 Task: Search one way flight ticket for 5 adults, 2 children, 1 infant in seat and 2 infants on lap in economy from Oklahoma City: Will Rogers World Airport to Raleigh: Raleigh-durham International Airport on 8-5-2023. Choice of flights is Delta. Number of bags: 6 checked bags. Price is upto 77000. Outbound departure time preference is 8:30.
Action: Mouse moved to (424, 365)
Screenshot: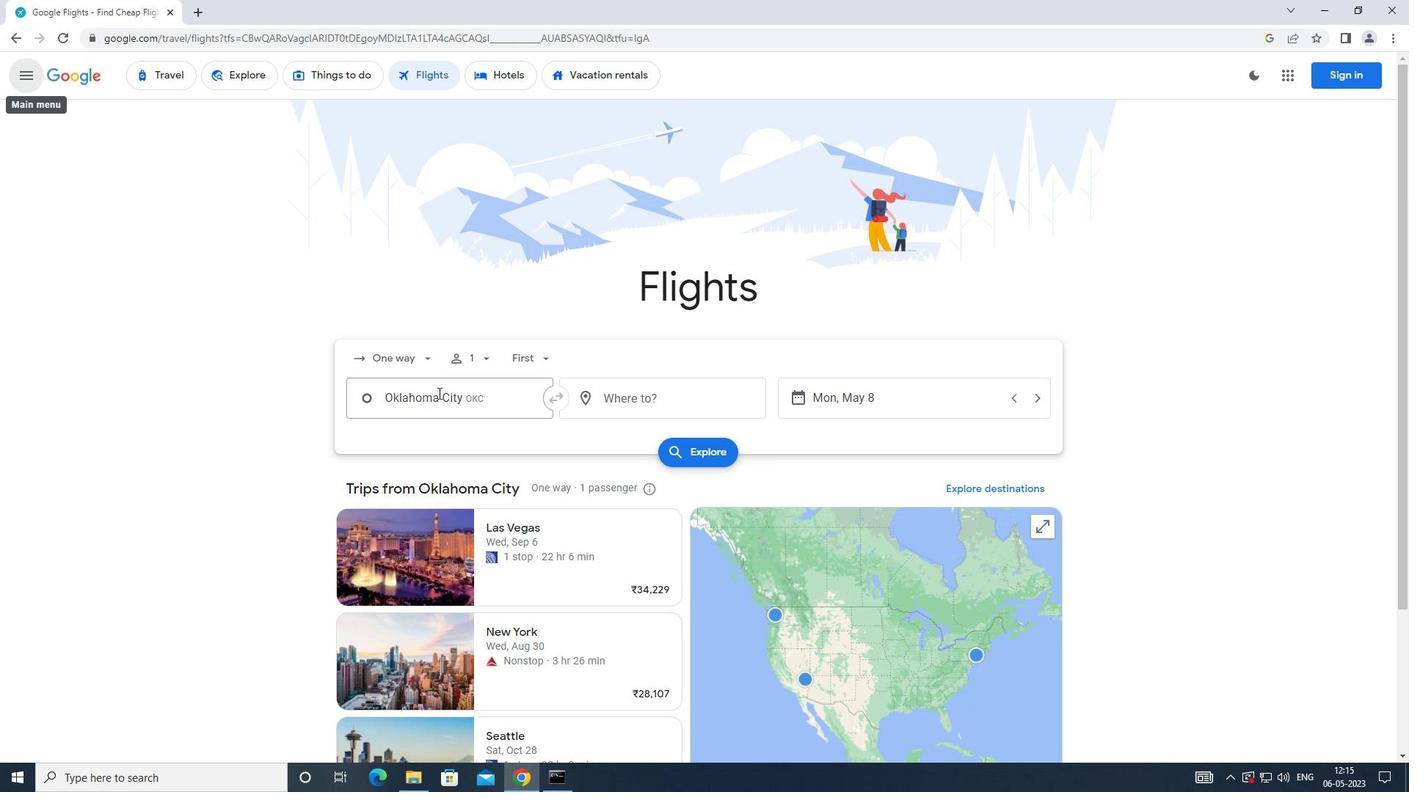 
Action: Mouse pressed left at (424, 365)
Screenshot: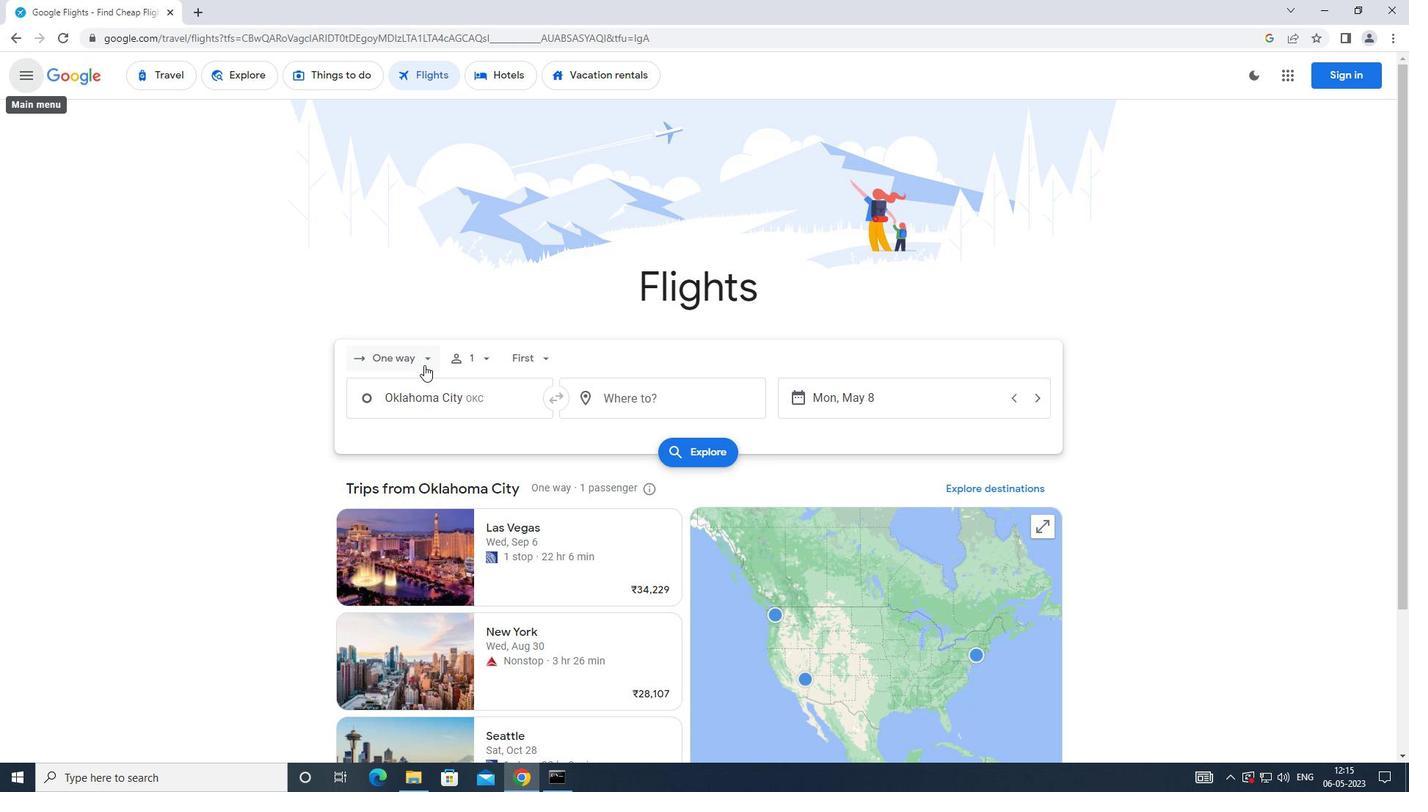 
Action: Mouse moved to (418, 417)
Screenshot: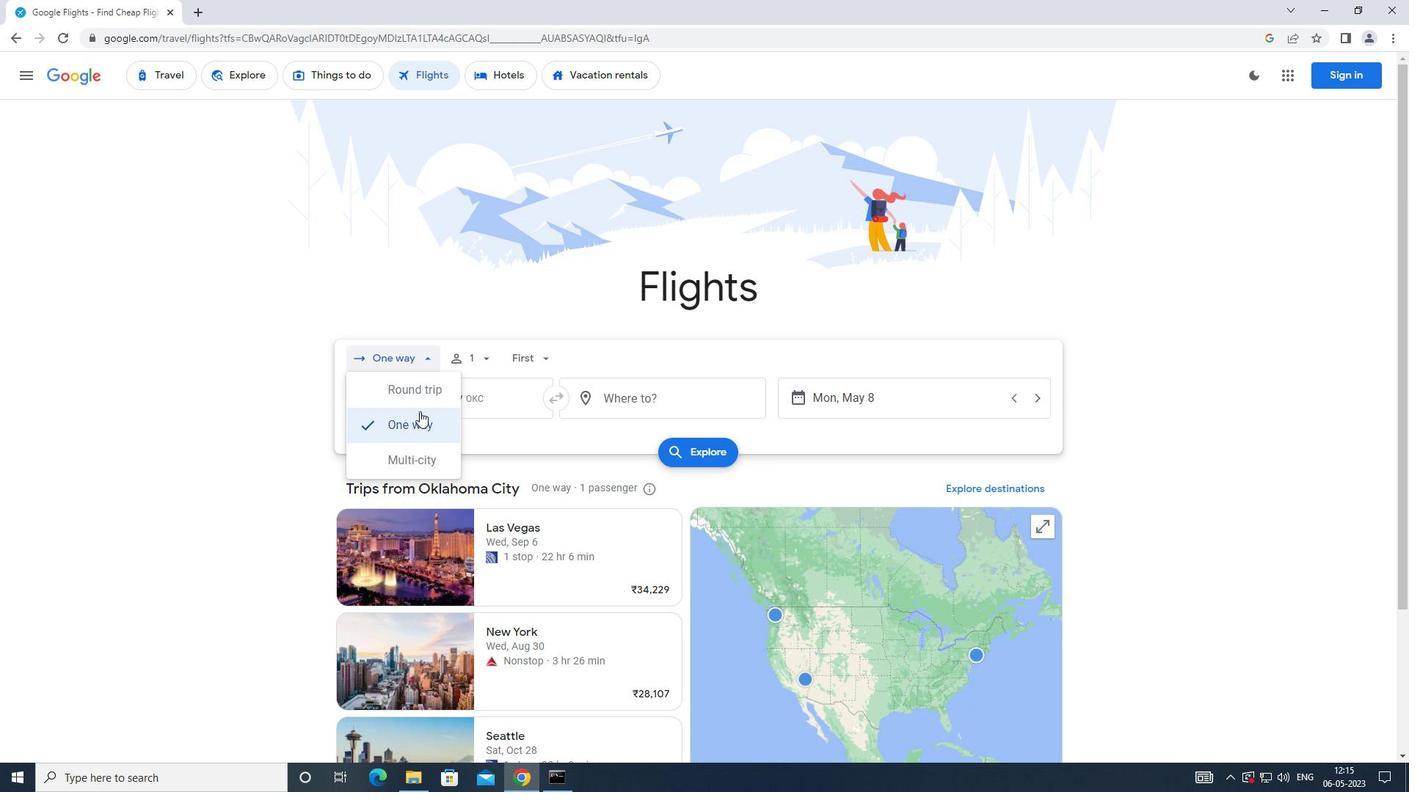 
Action: Mouse pressed left at (418, 417)
Screenshot: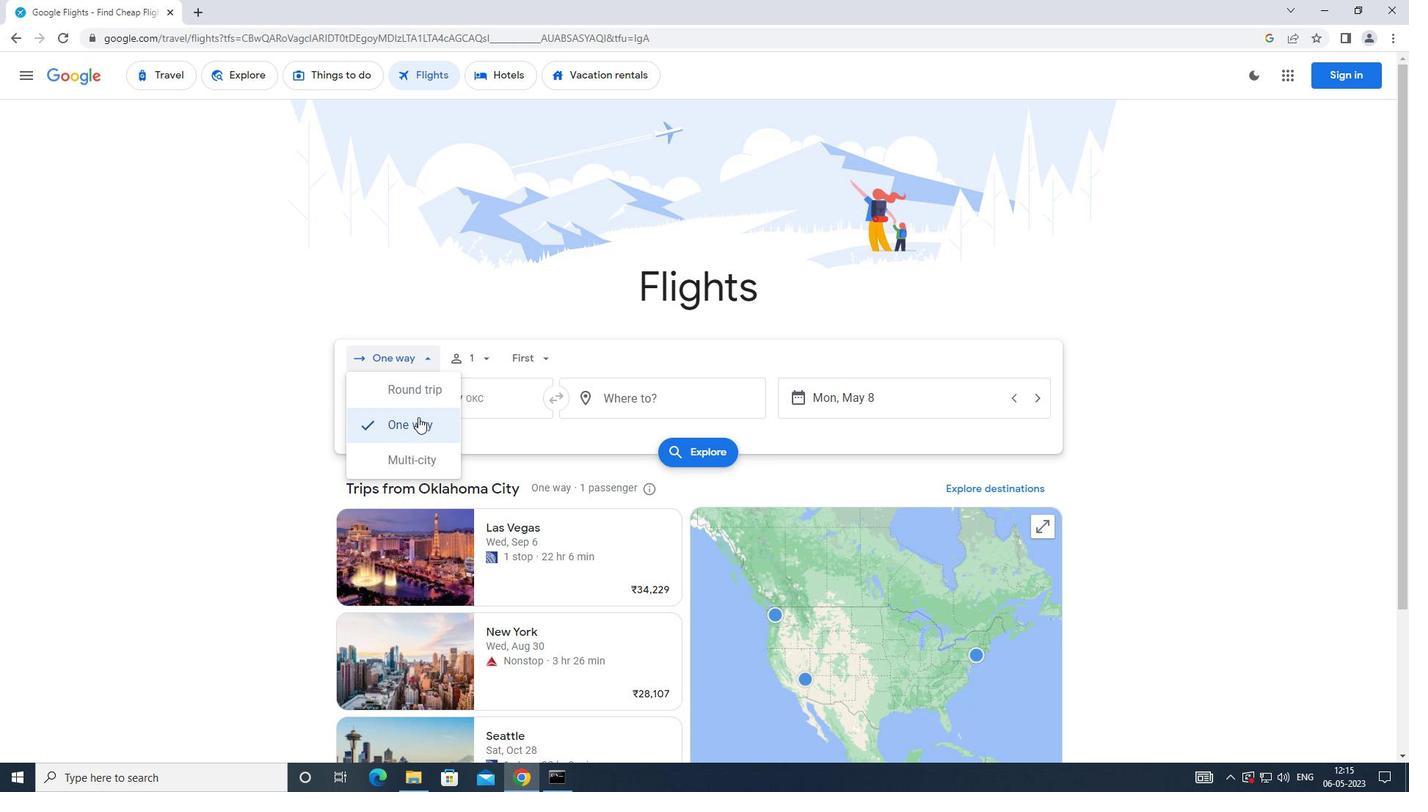 
Action: Mouse moved to (486, 367)
Screenshot: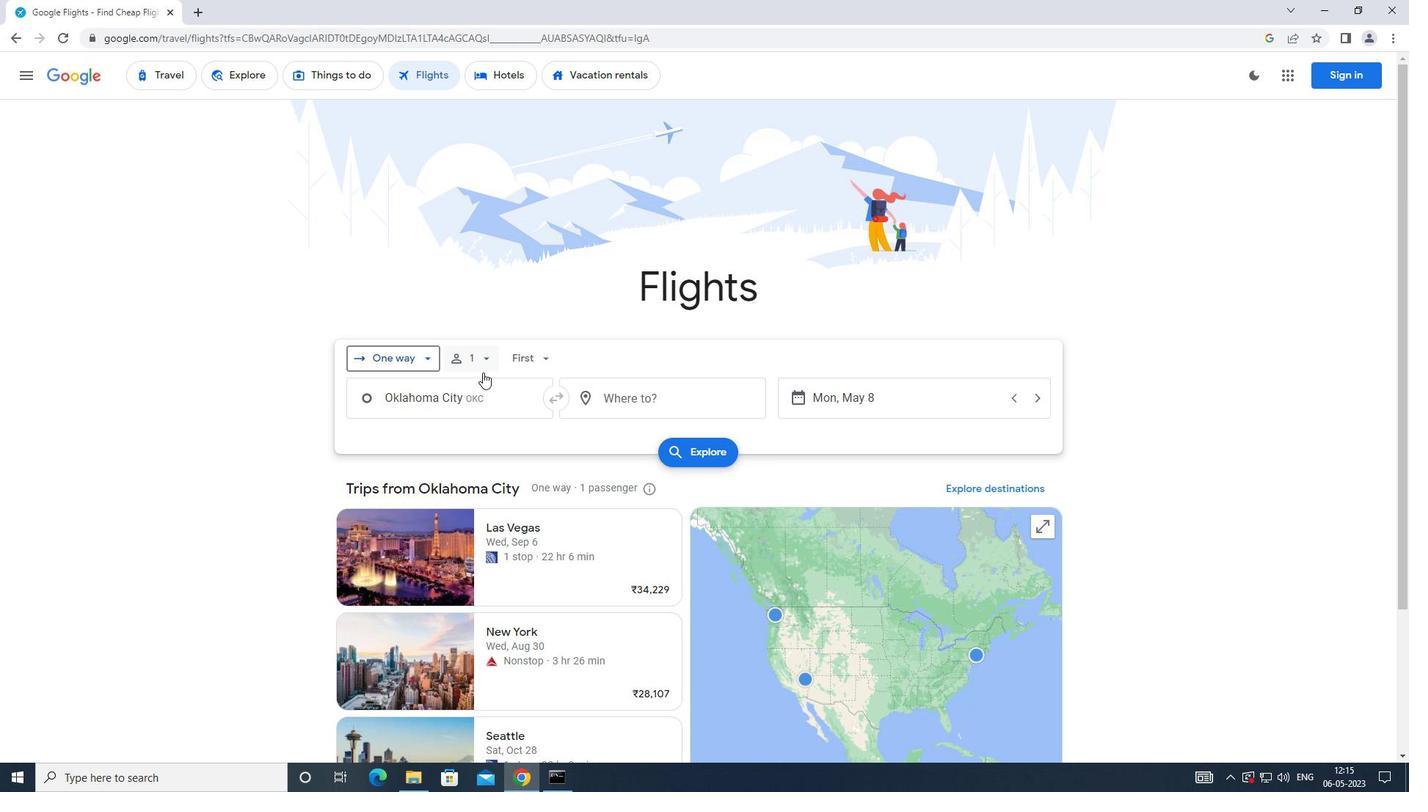 
Action: Mouse pressed left at (486, 367)
Screenshot: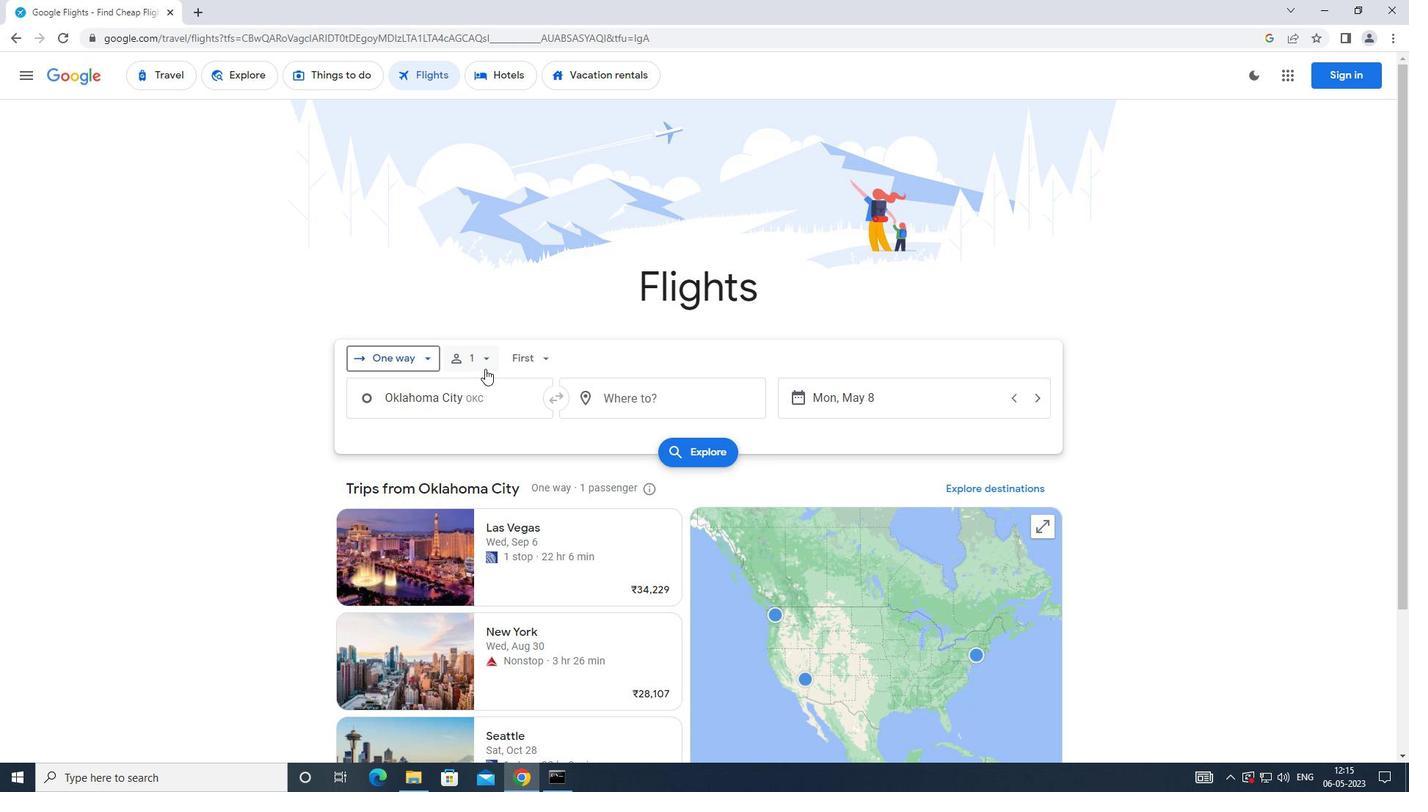 
Action: Mouse moved to (591, 405)
Screenshot: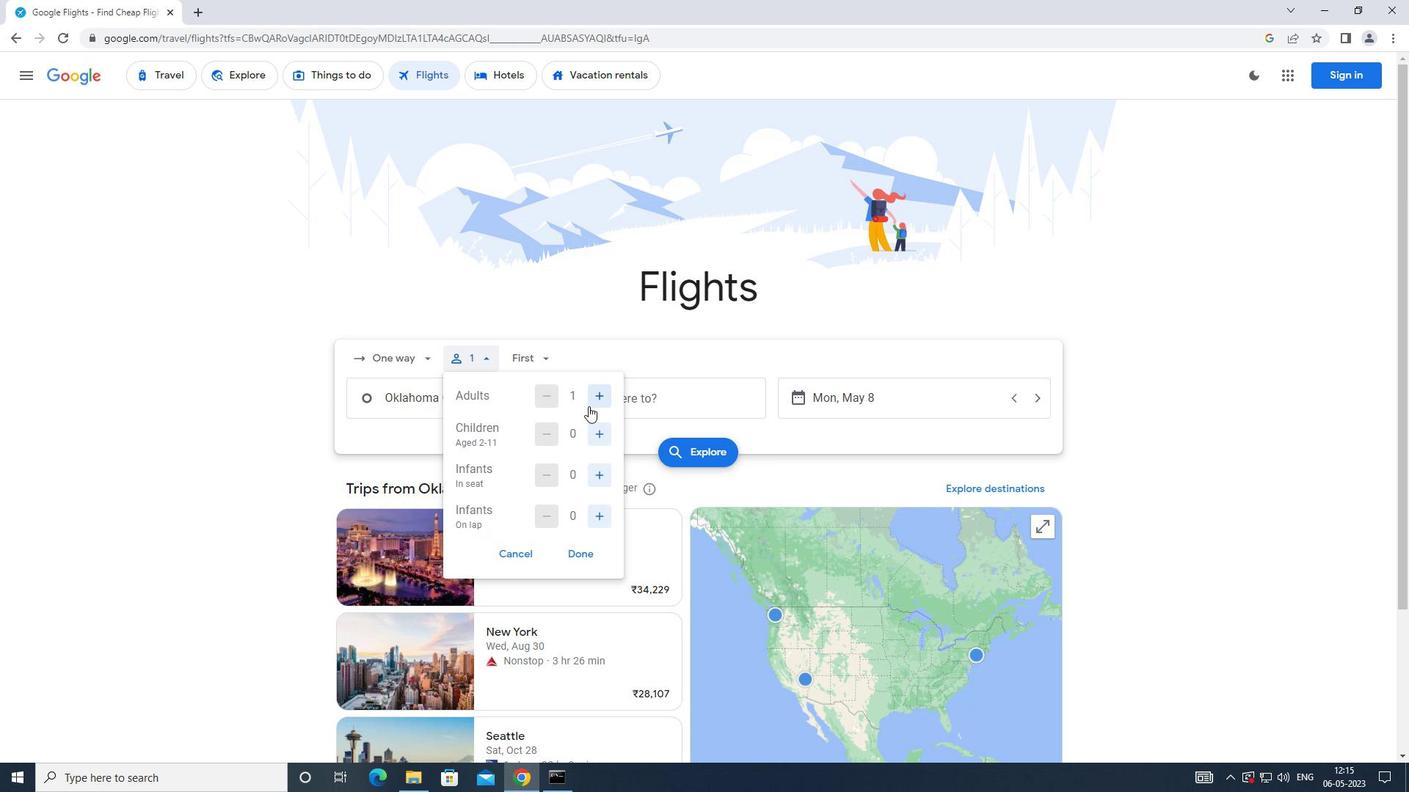 
Action: Mouse pressed left at (591, 405)
Screenshot: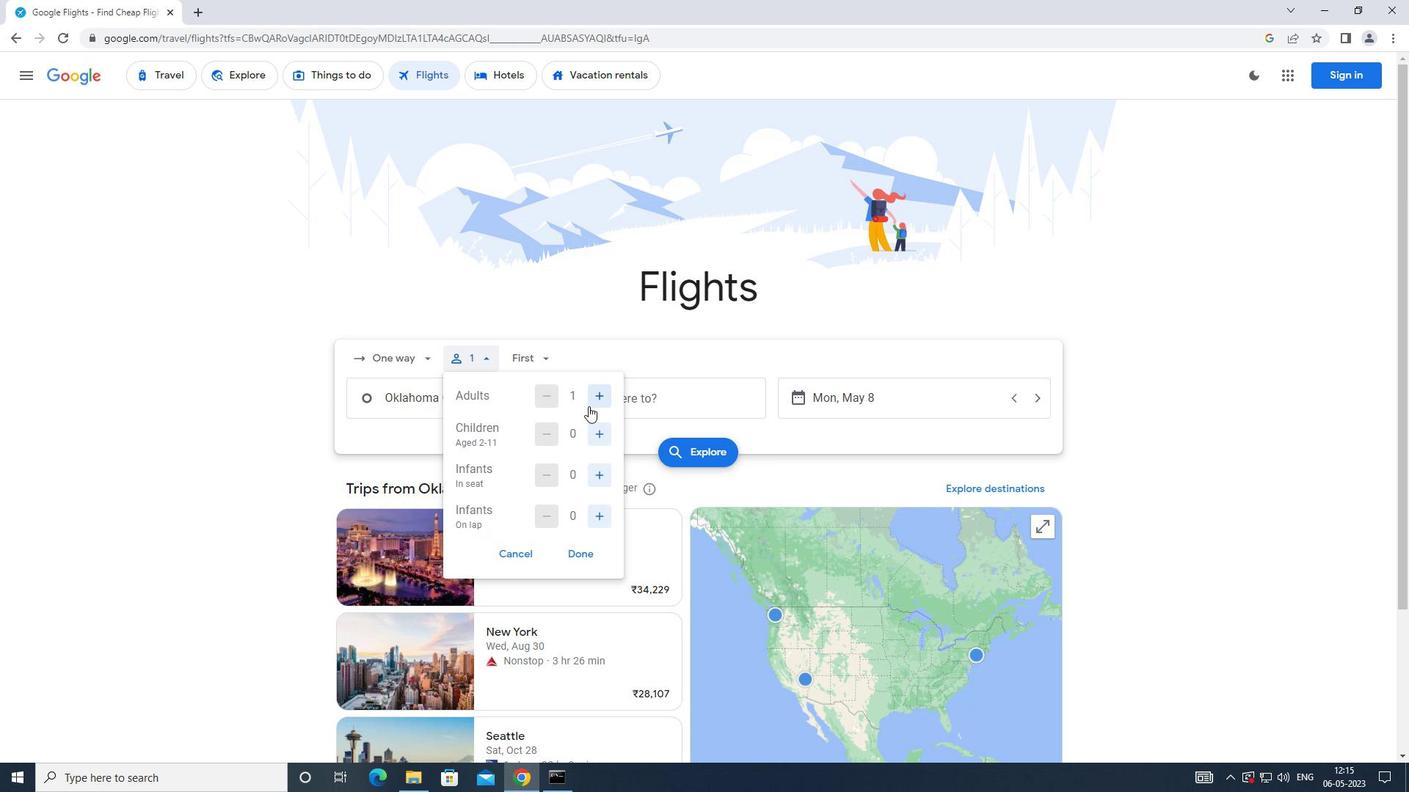 
Action: Mouse pressed left at (591, 405)
Screenshot: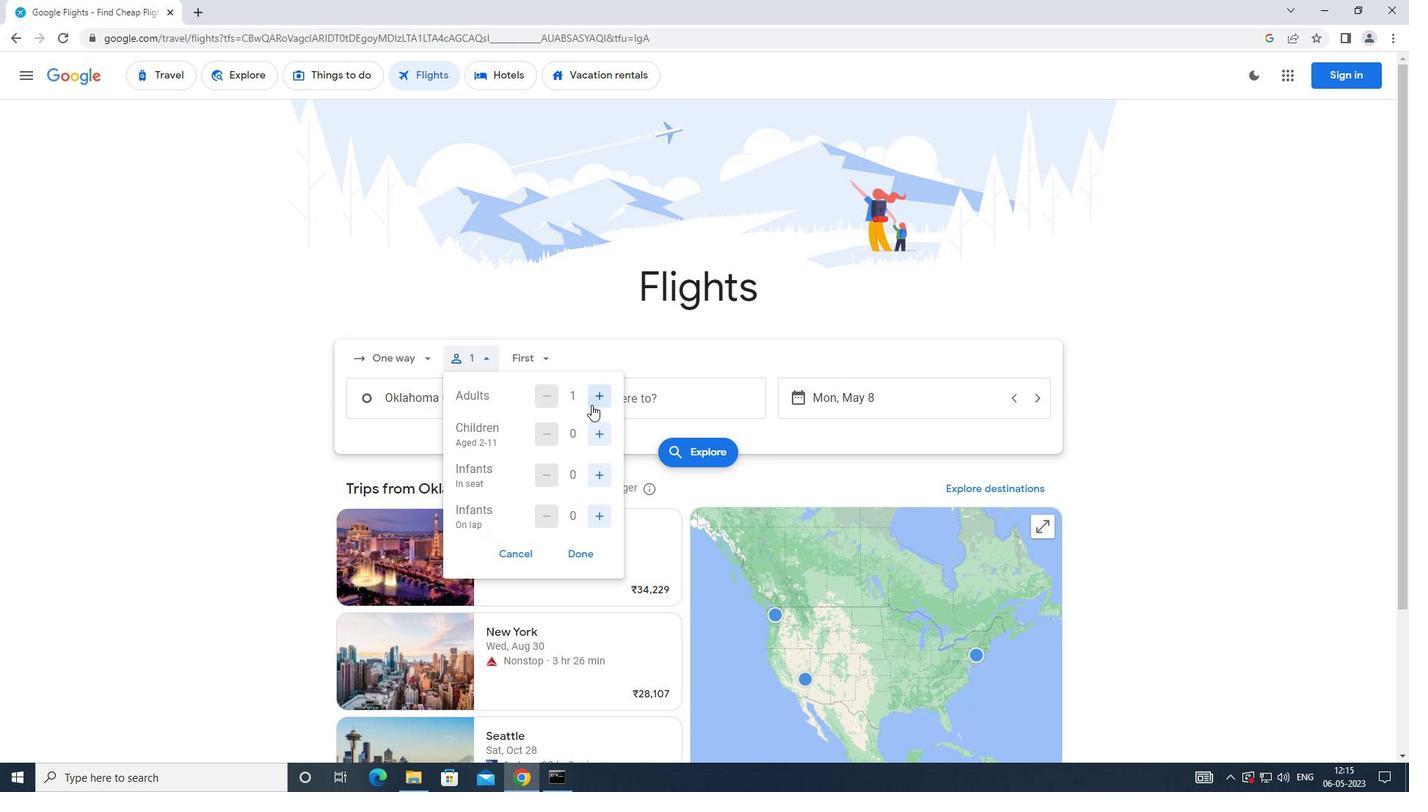 
Action: Mouse pressed left at (591, 405)
Screenshot: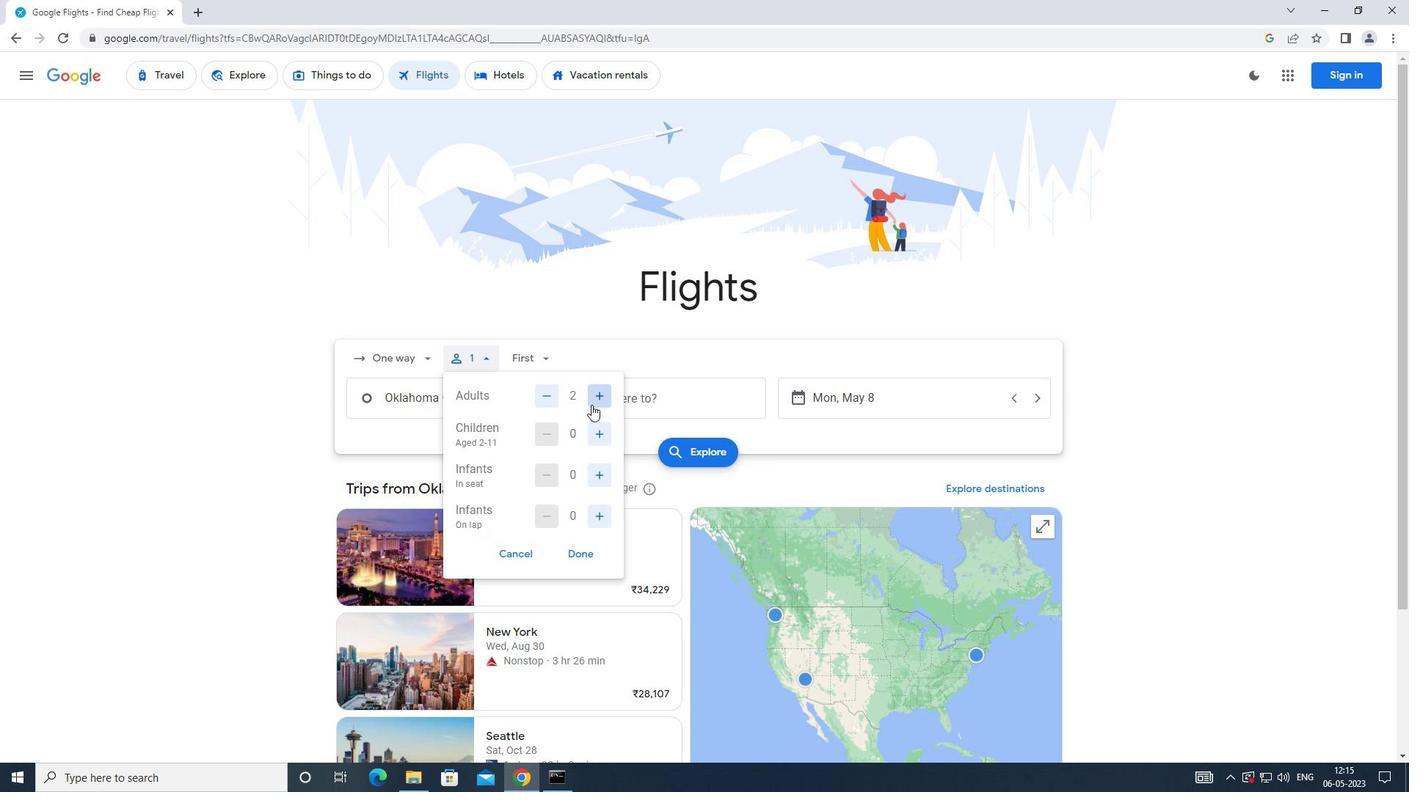 
Action: Mouse pressed left at (591, 405)
Screenshot: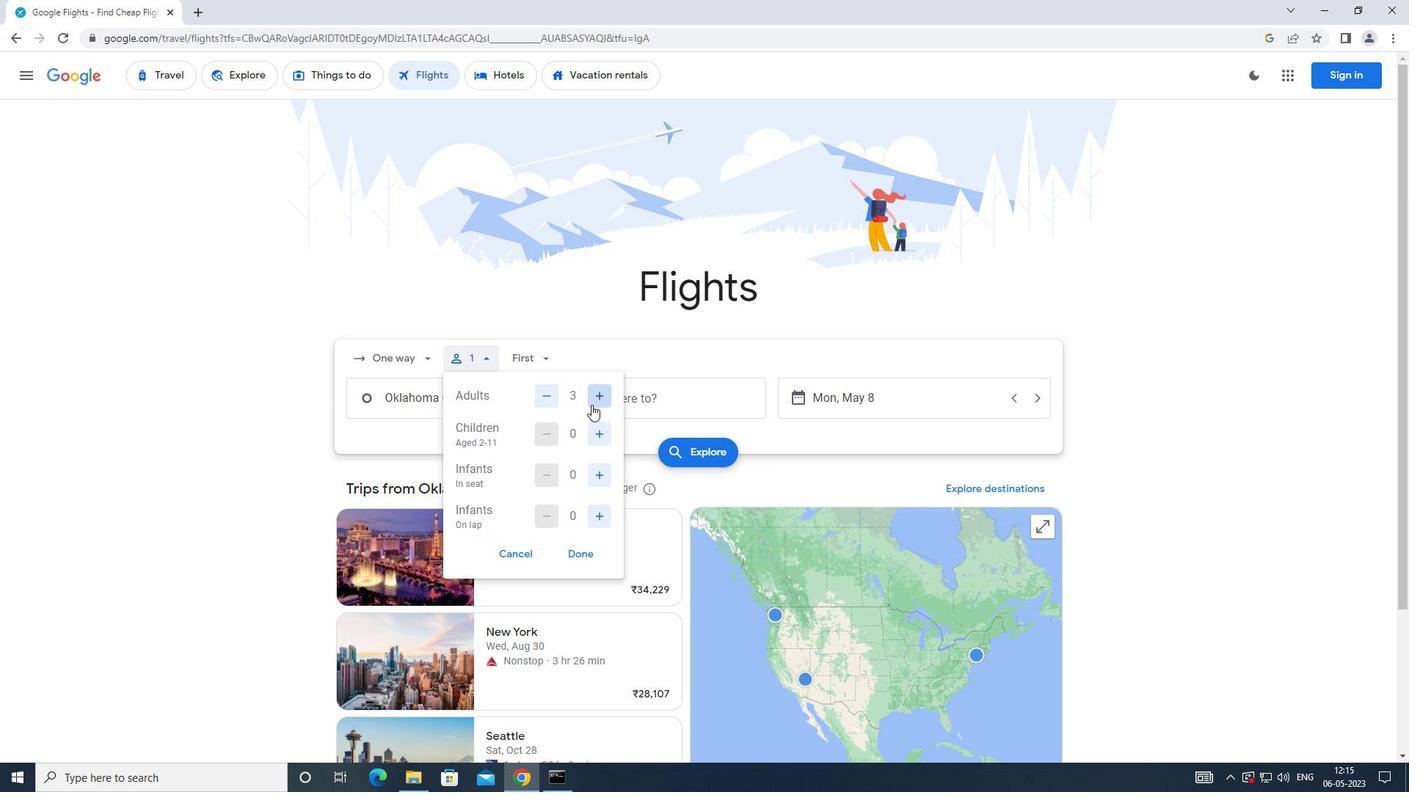 
Action: Mouse moved to (595, 435)
Screenshot: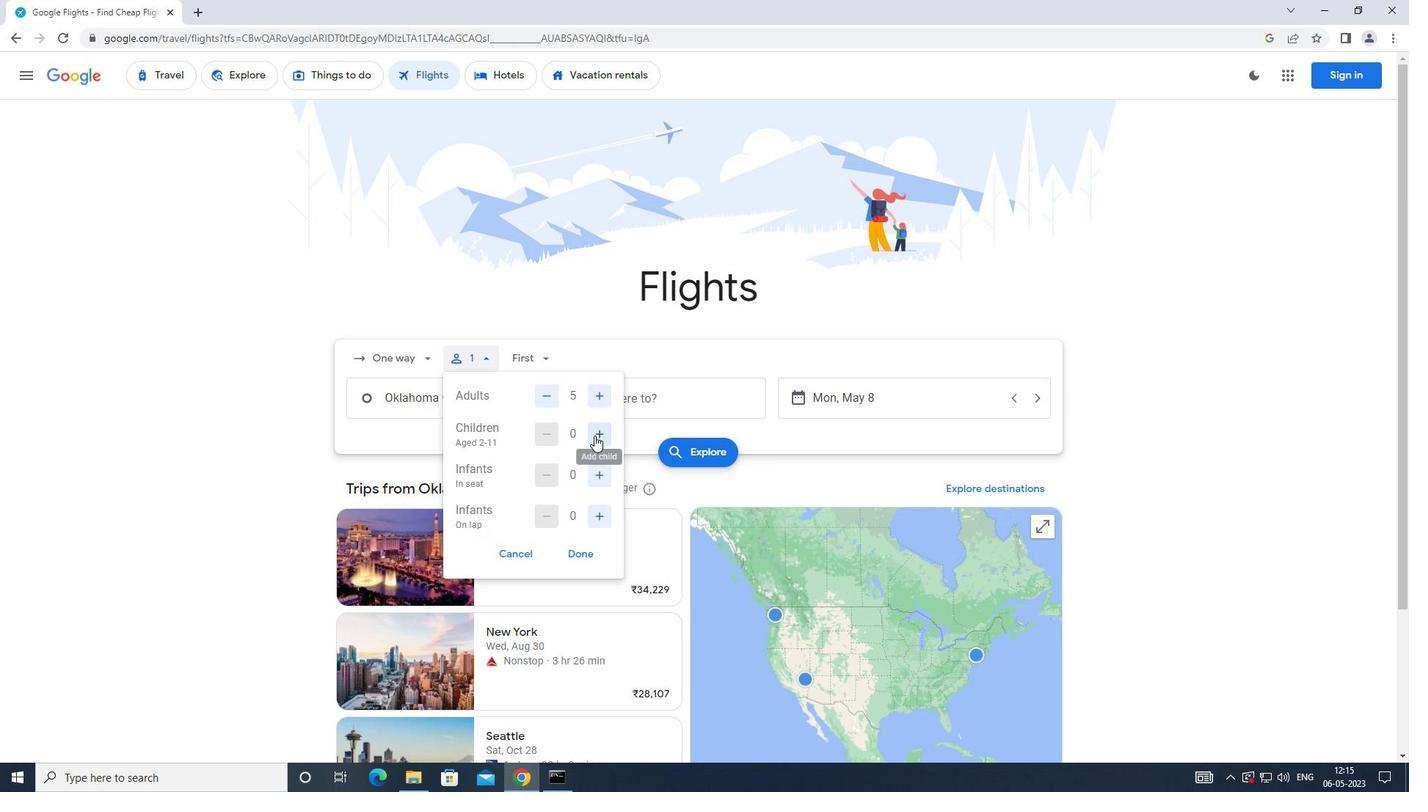 
Action: Mouse pressed left at (595, 435)
Screenshot: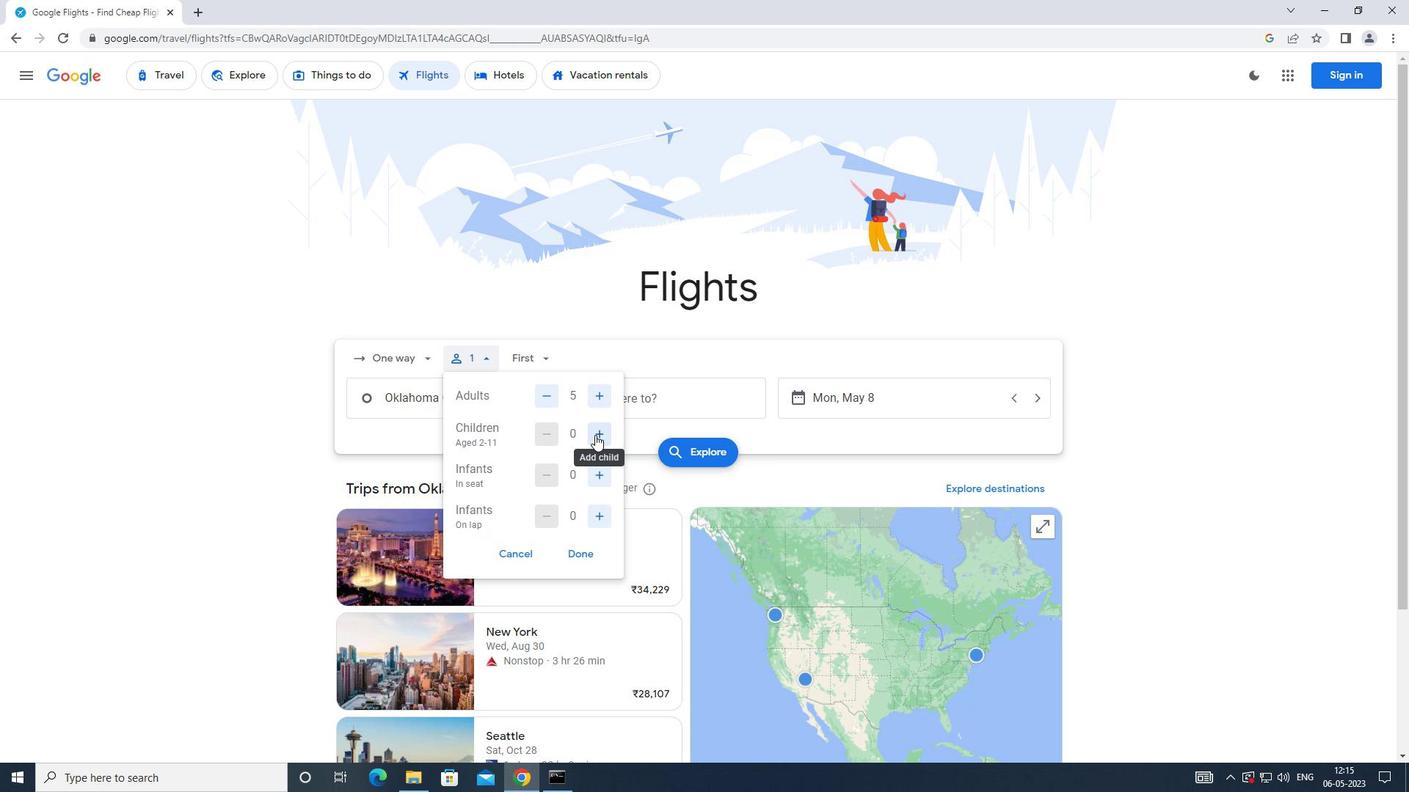 
Action: Mouse pressed left at (595, 435)
Screenshot: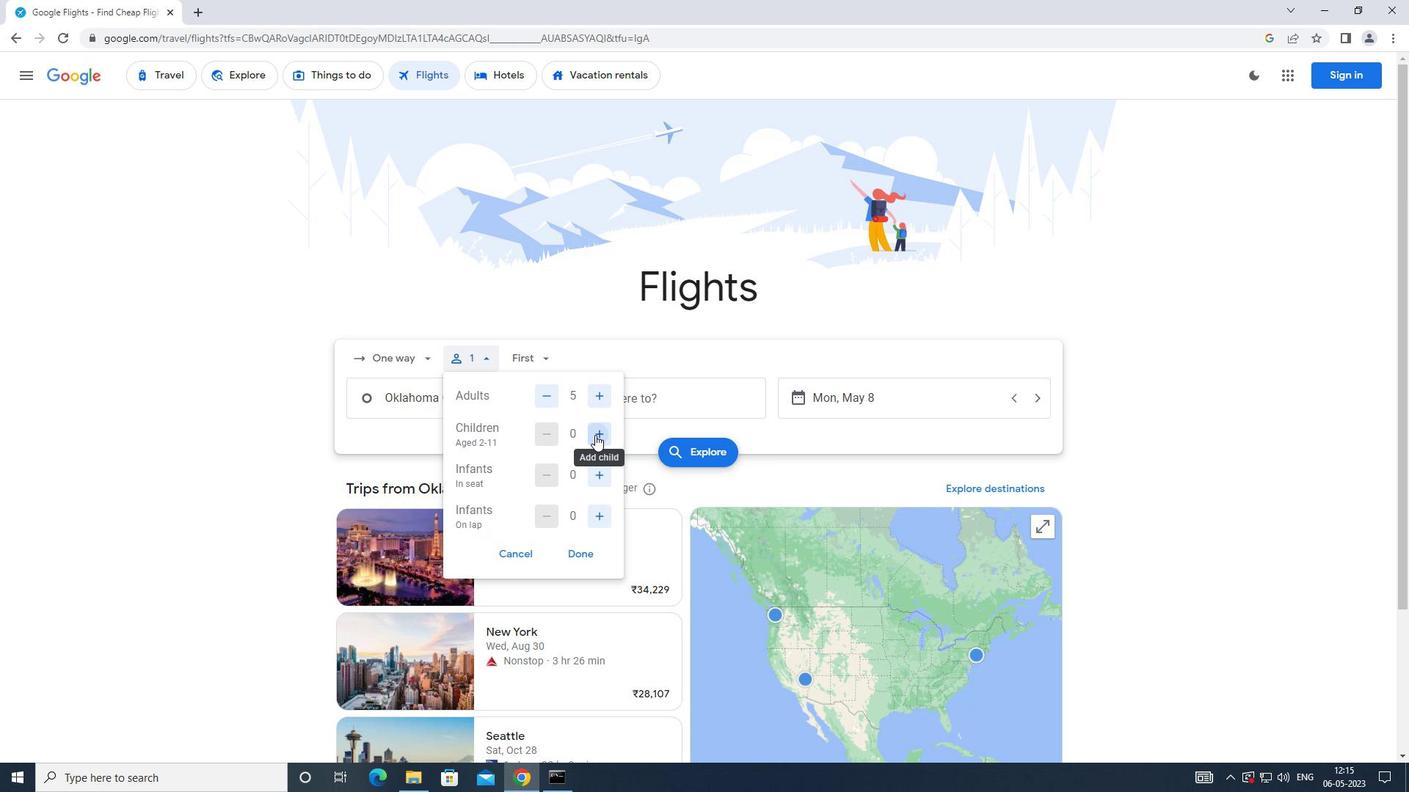 
Action: Mouse moved to (604, 480)
Screenshot: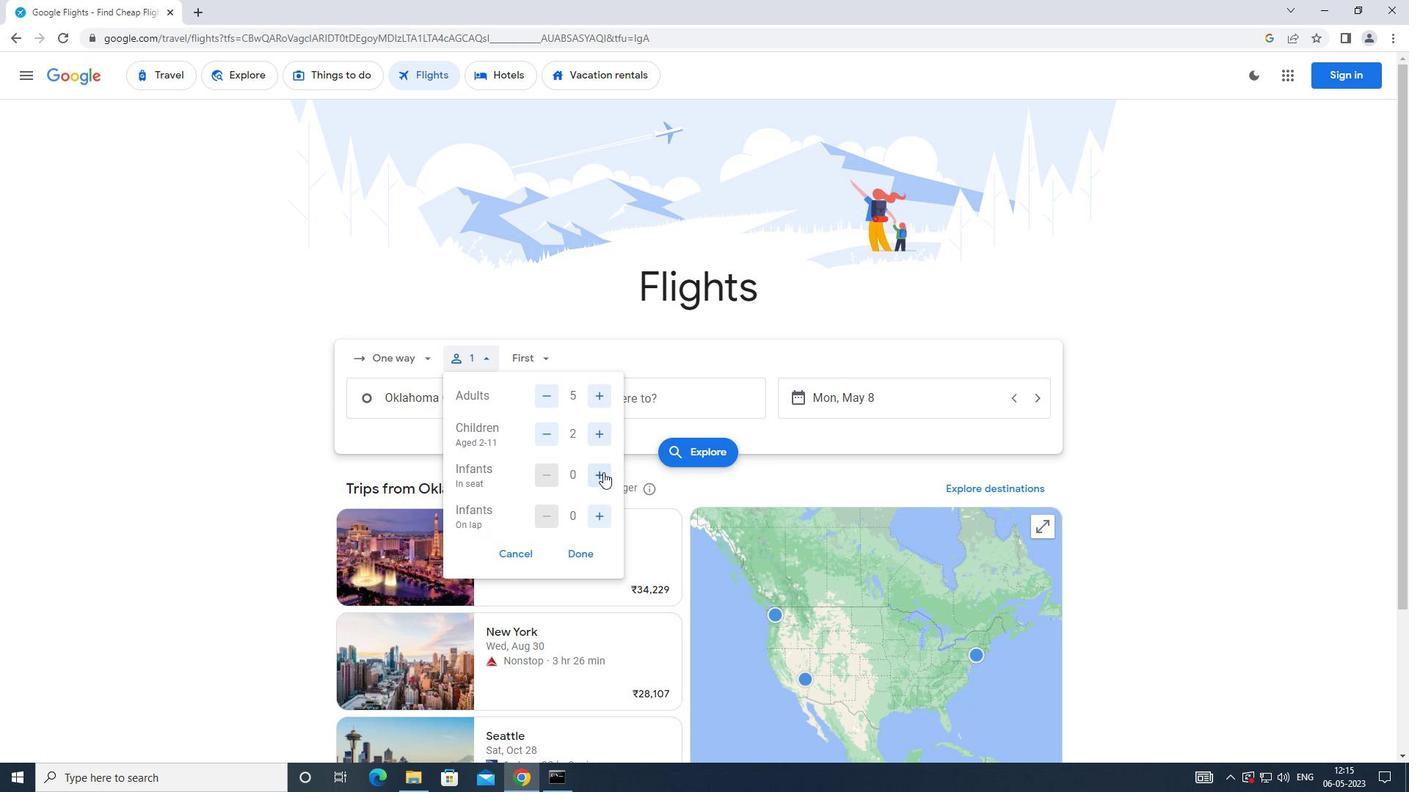 
Action: Mouse pressed left at (604, 480)
Screenshot: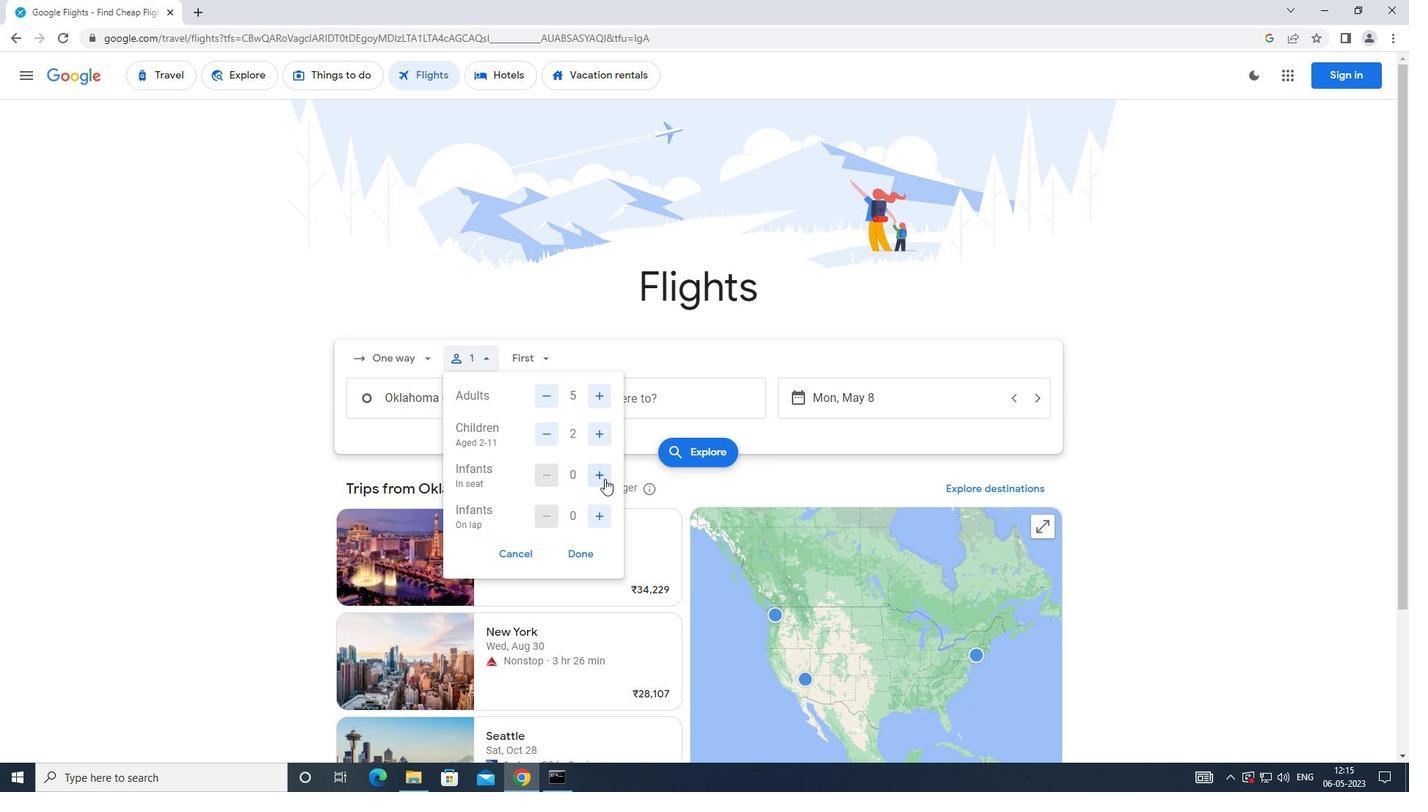 
Action: Mouse moved to (598, 517)
Screenshot: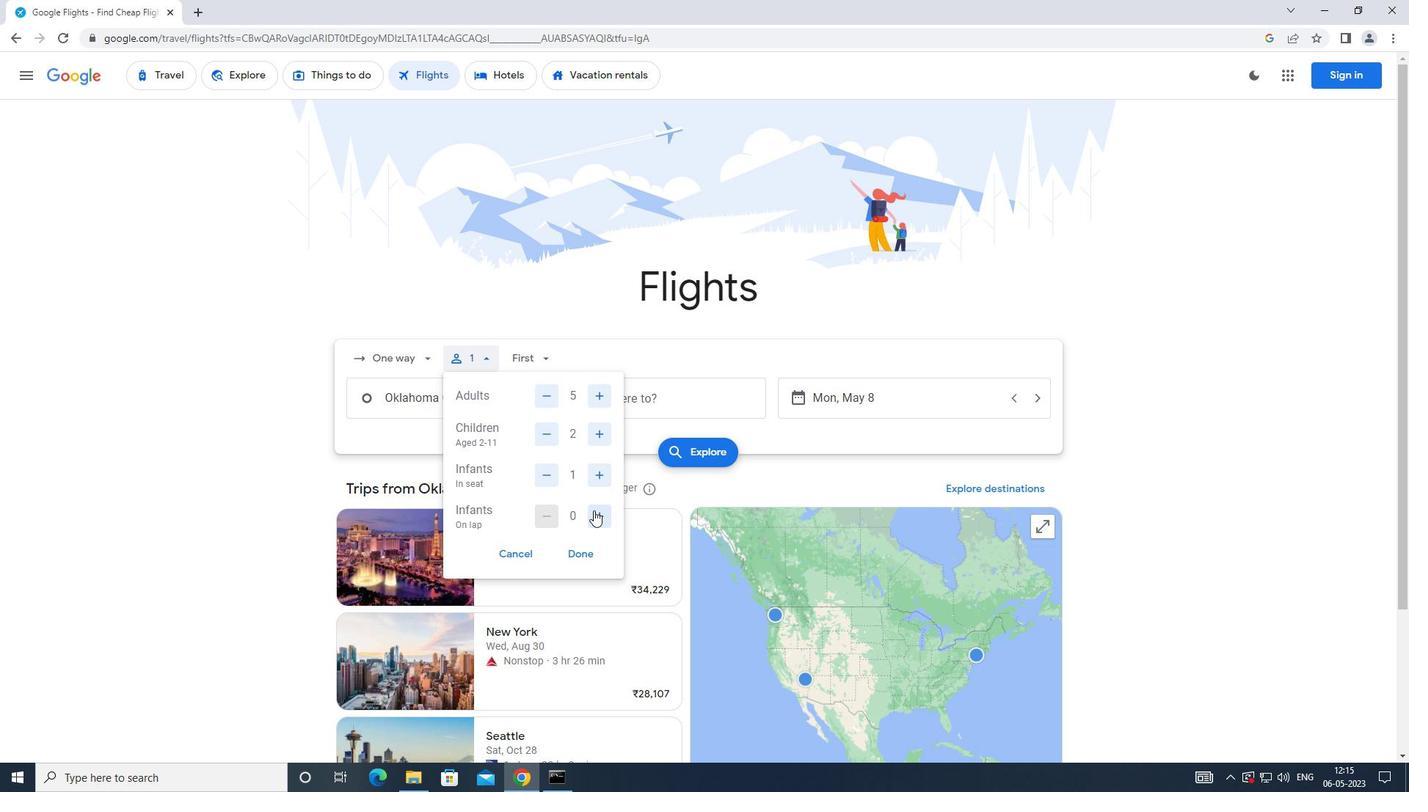 
Action: Mouse pressed left at (598, 517)
Screenshot: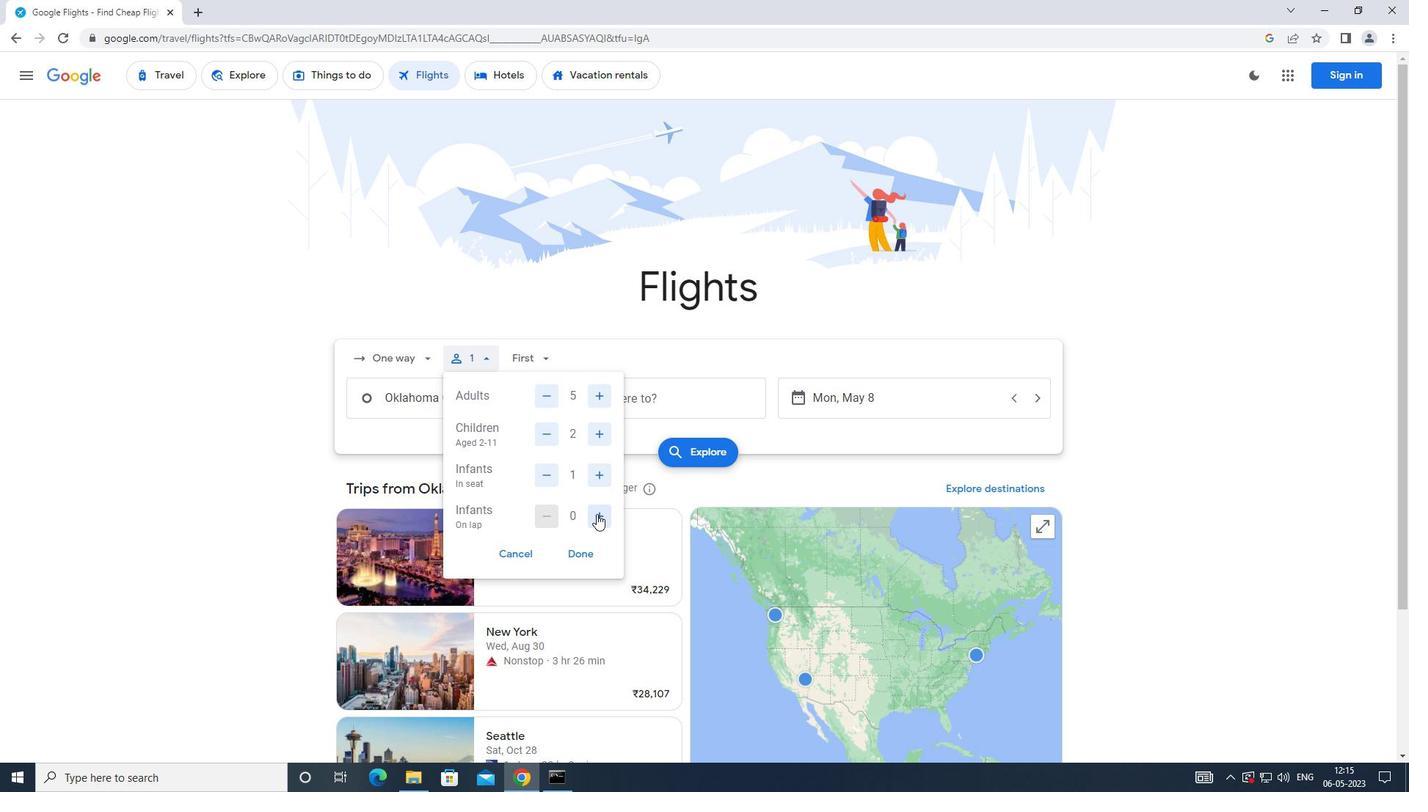 
Action: Mouse moved to (579, 565)
Screenshot: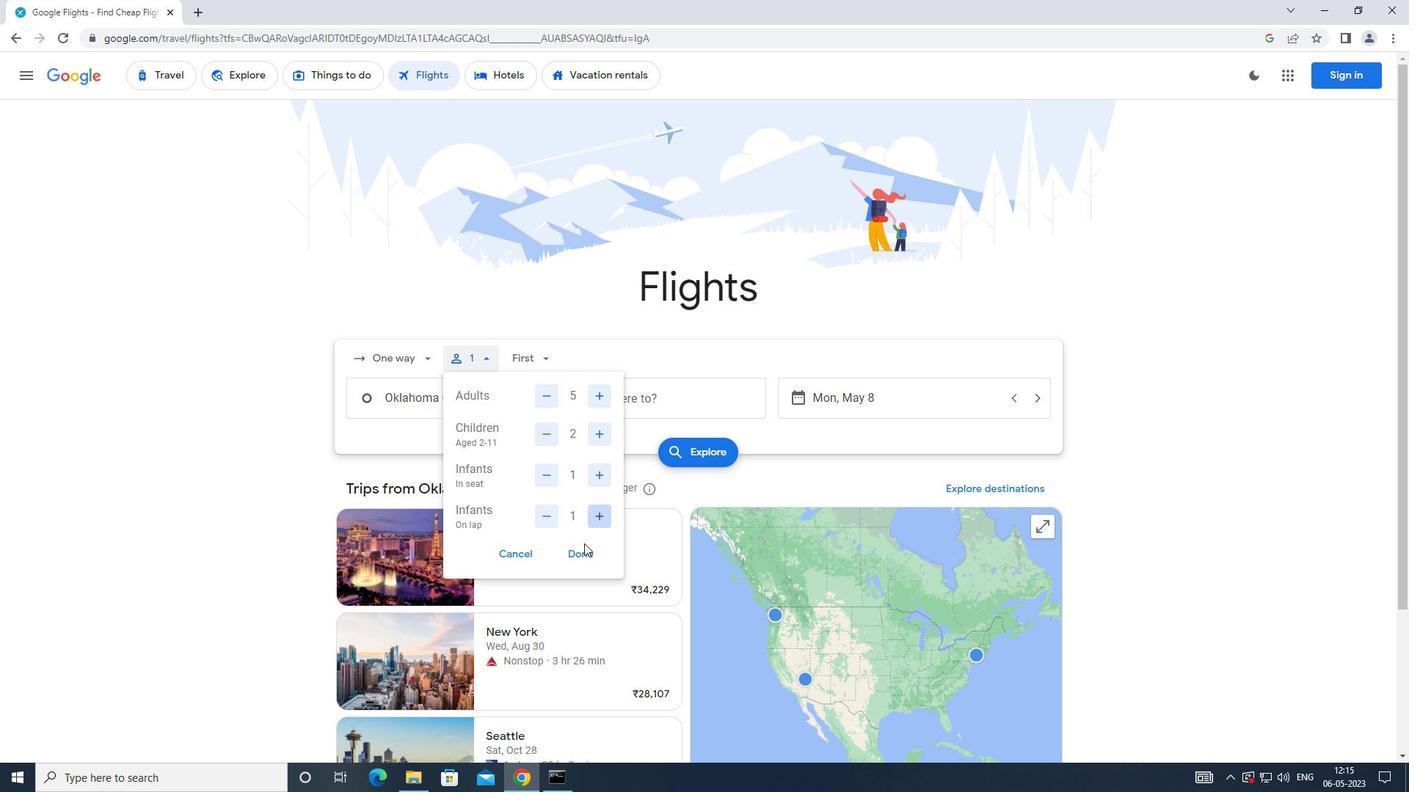 
Action: Mouse pressed left at (579, 565)
Screenshot: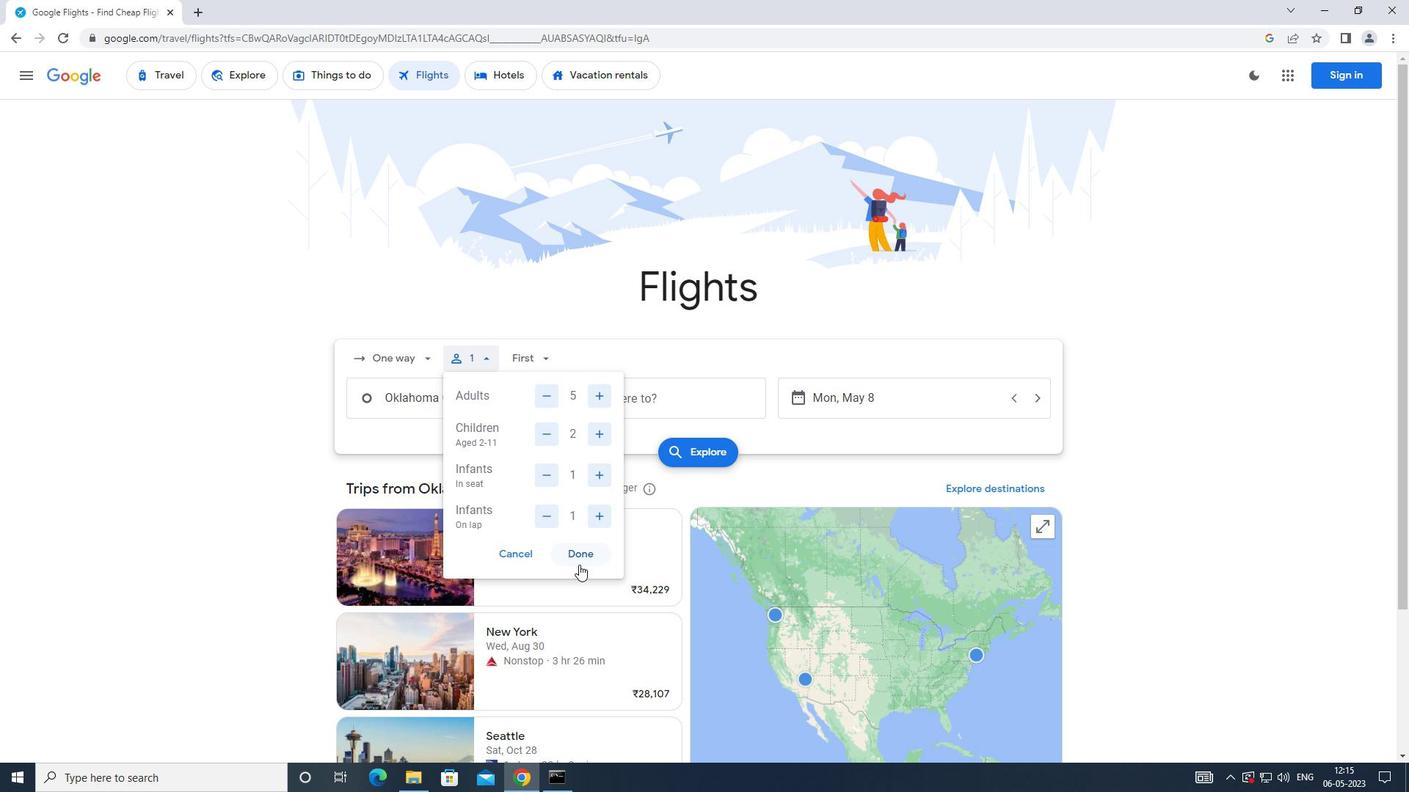 
Action: Mouse moved to (545, 368)
Screenshot: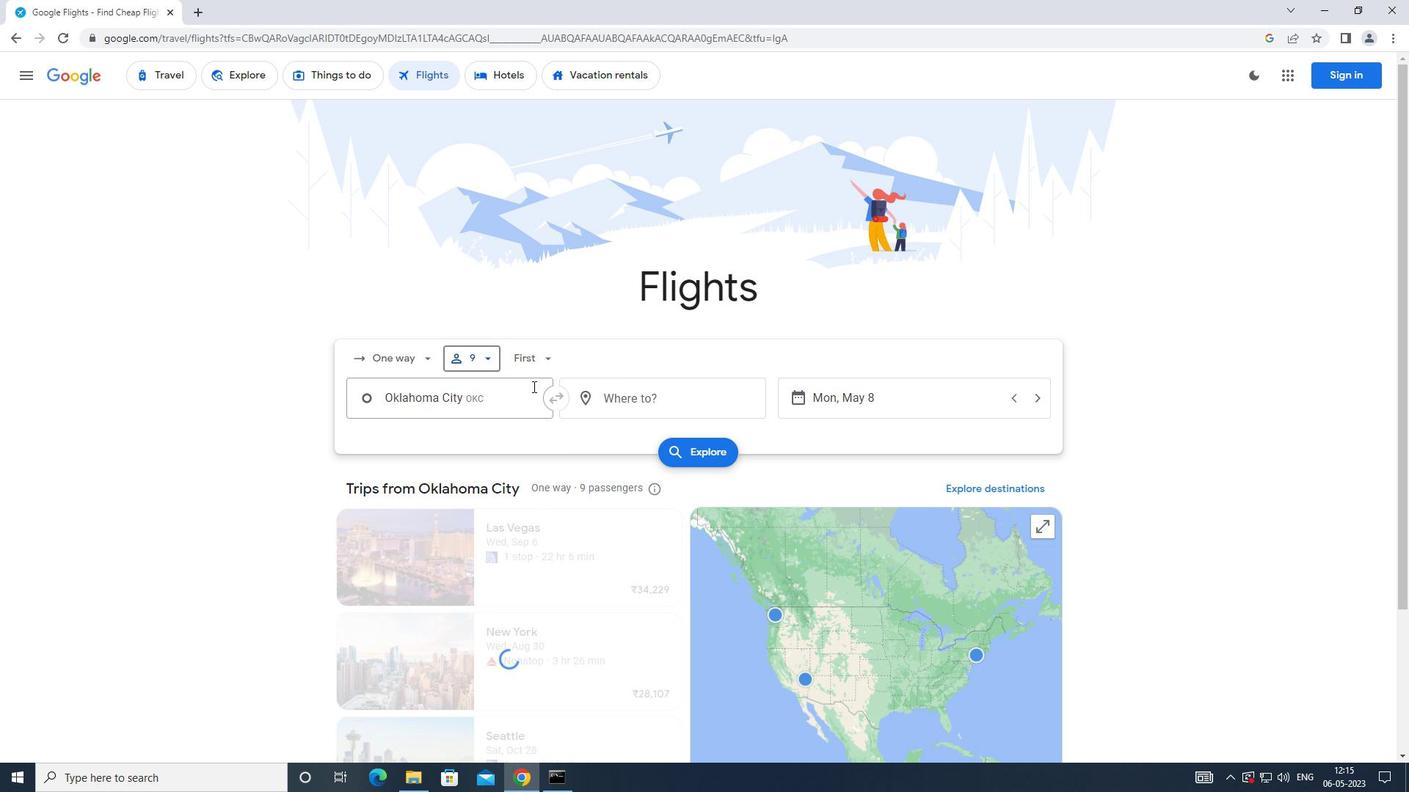 
Action: Mouse pressed left at (545, 368)
Screenshot: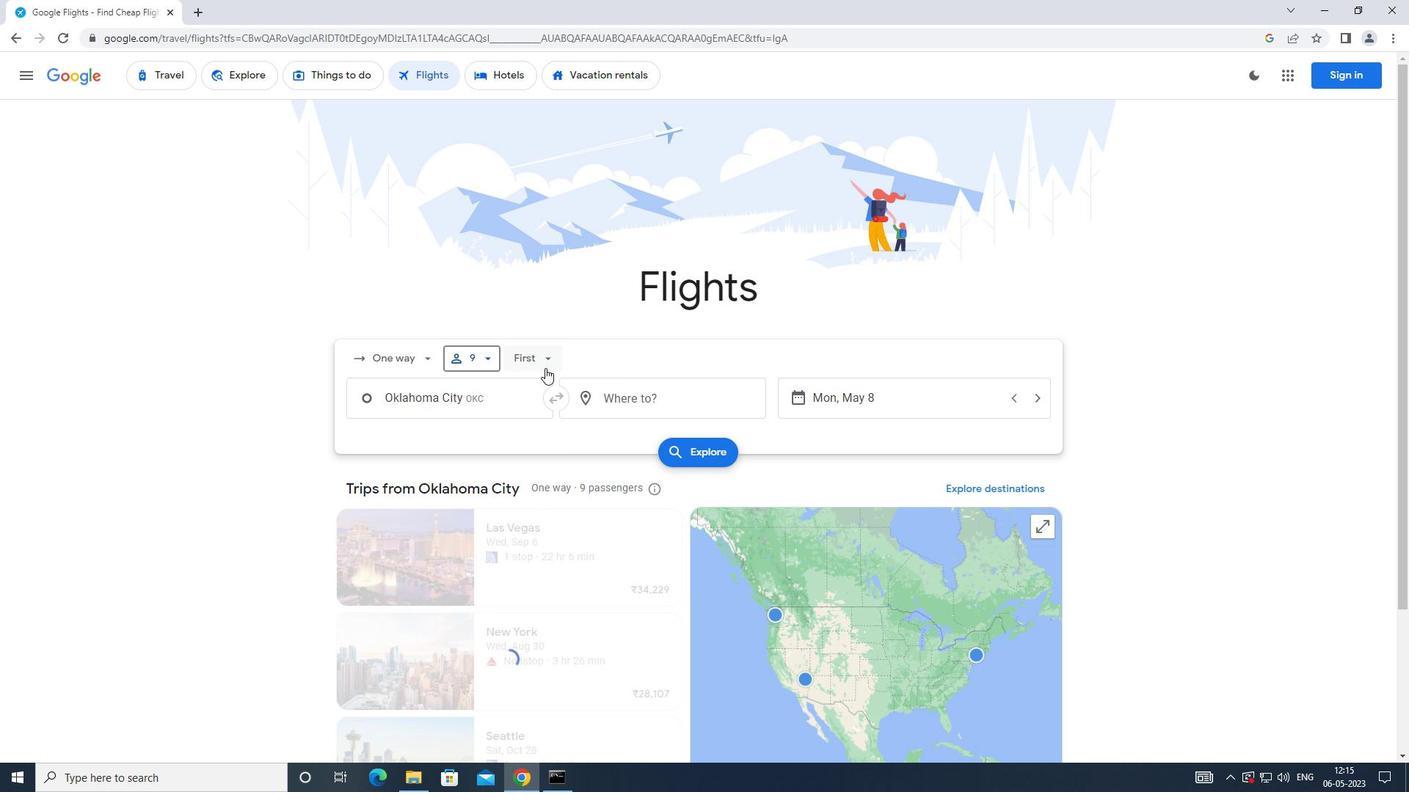
Action: Mouse moved to (573, 399)
Screenshot: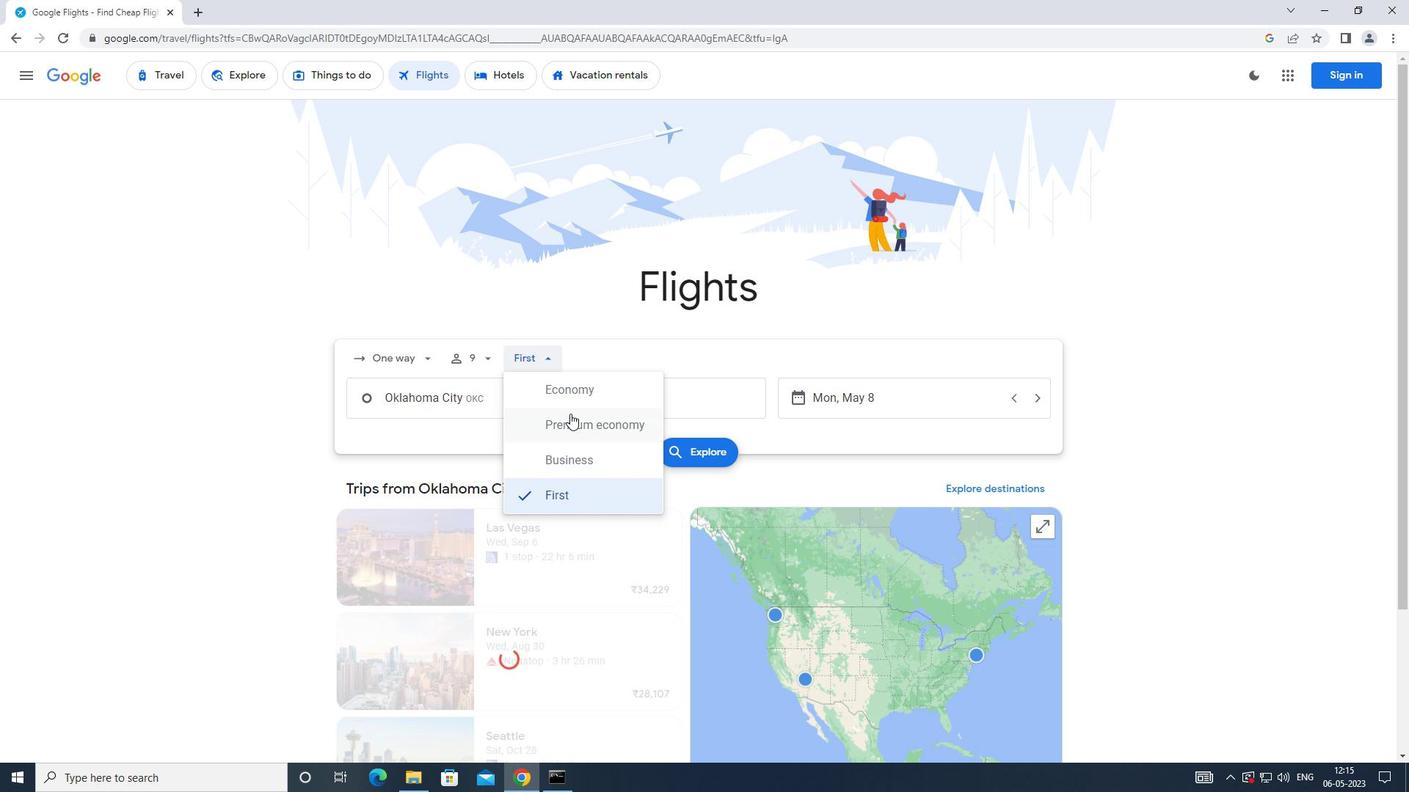 
Action: Mouse pressed left at (573, 399)
Screenshot: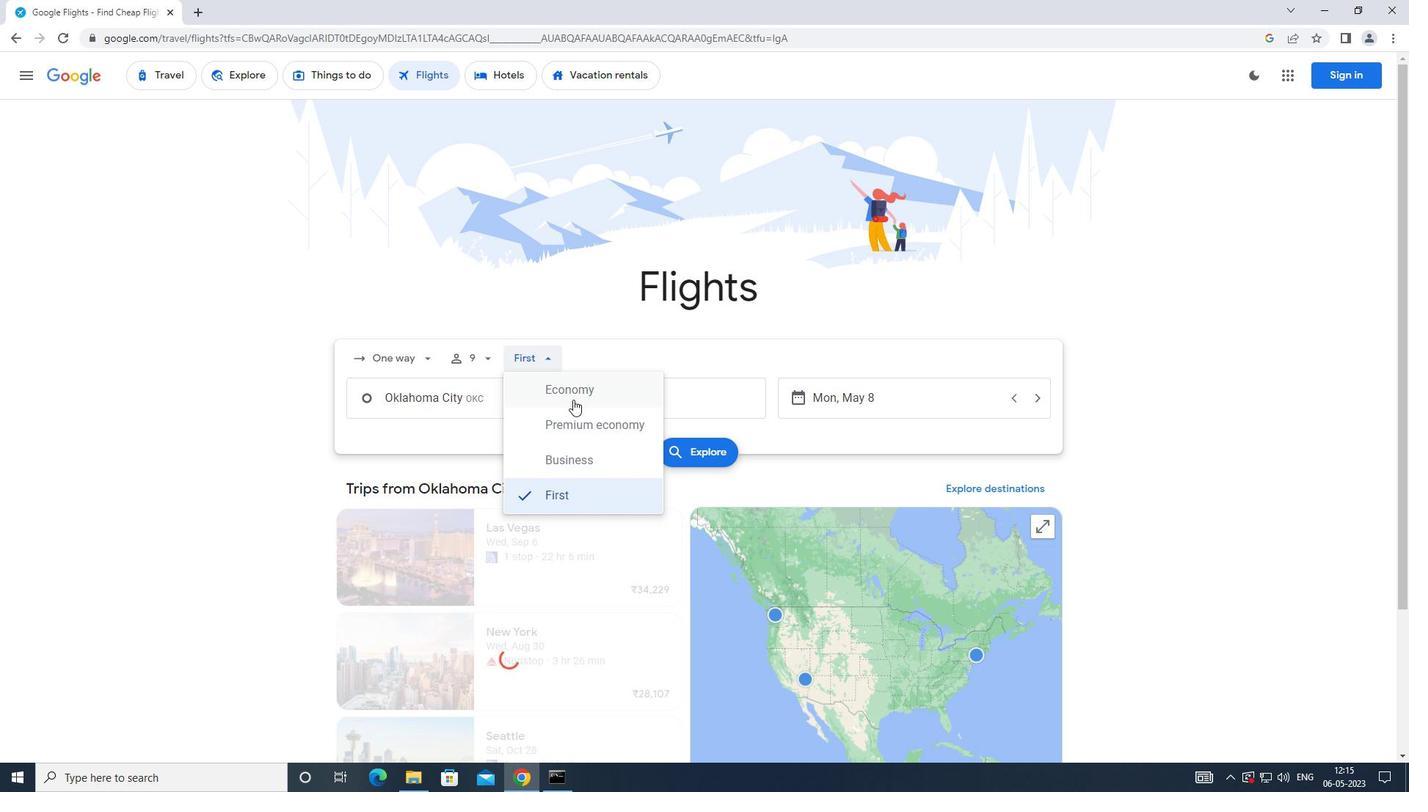 
Action: Mouse moved to (482, 412)
Screenshot: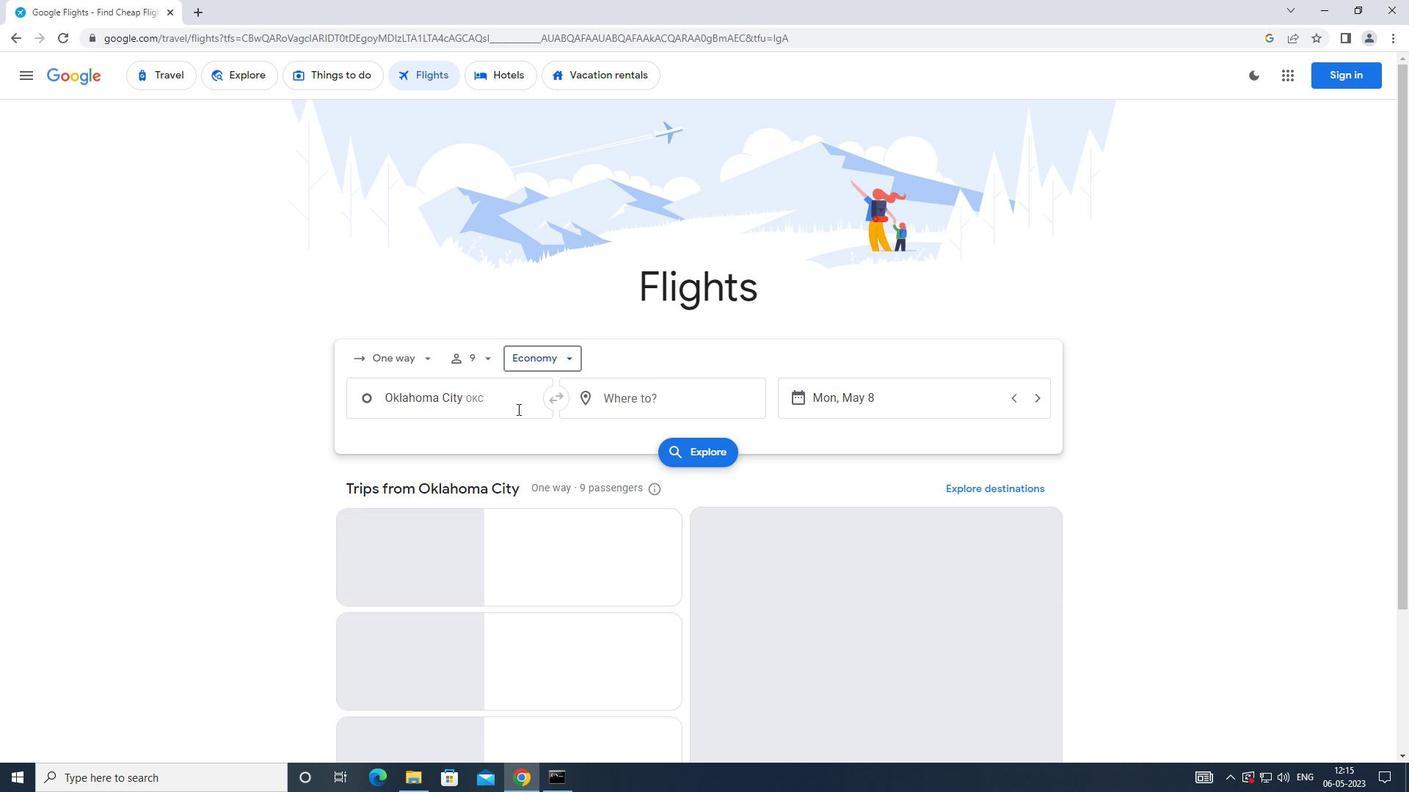 
Action: Mouse pressed left at (482, 412)
Screenshot: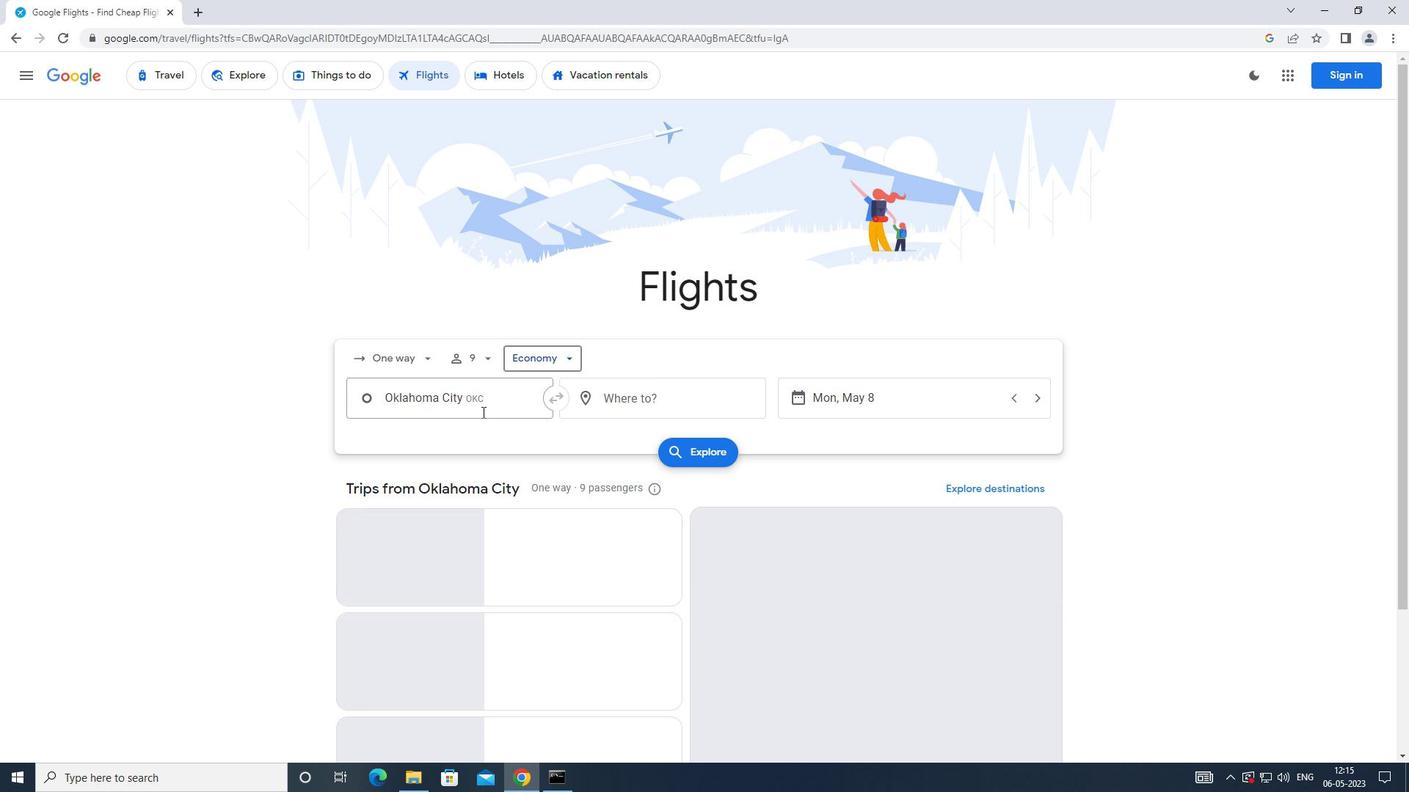 
Action: Mouse moved to (486, 416)
Screenshot: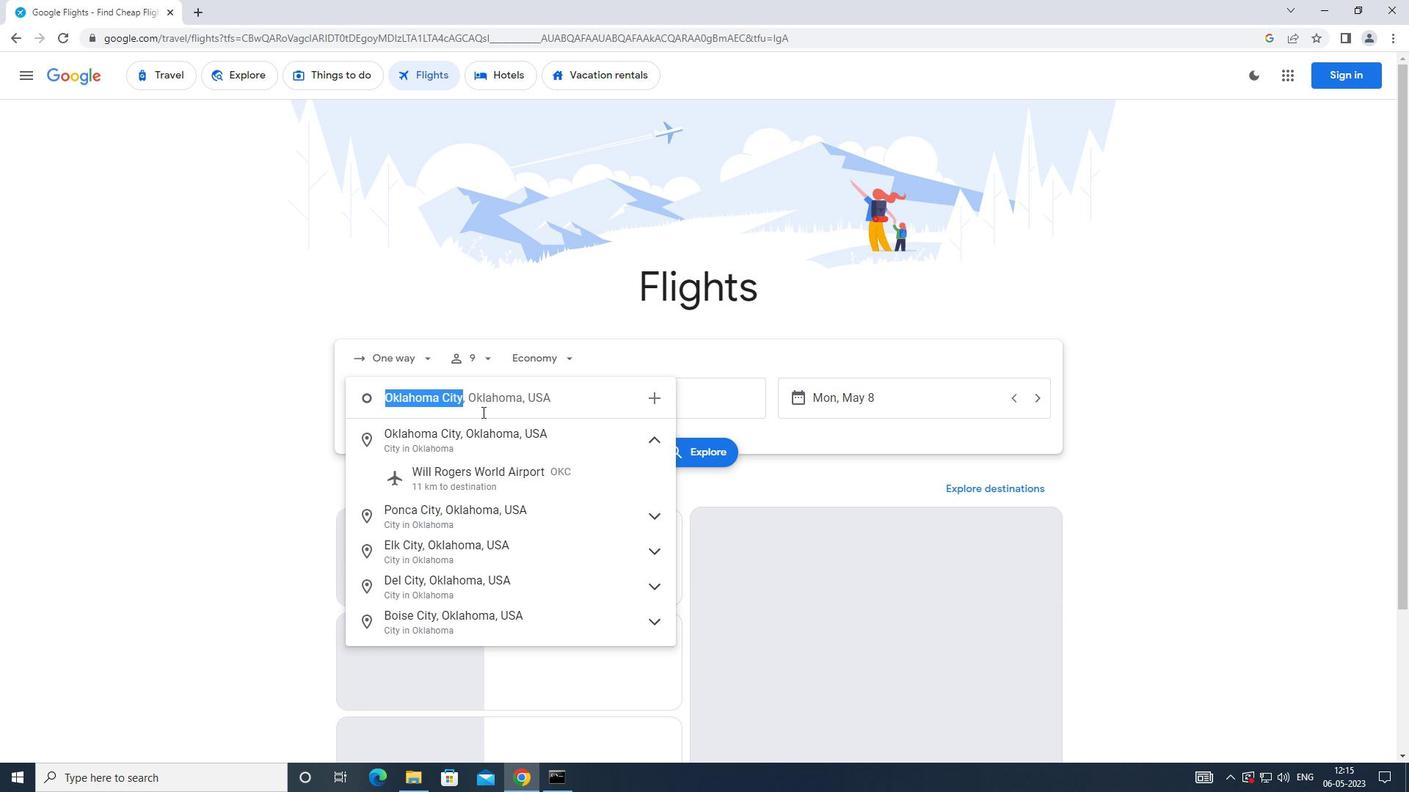 
Action: Key pressed <Key.caps_lock>w<Key.caps_lock>ill<Key.space><Key.caps_lock>r<Key.caps_lock>oger<Key.space><Key.caps_lock>wo
Screenshot: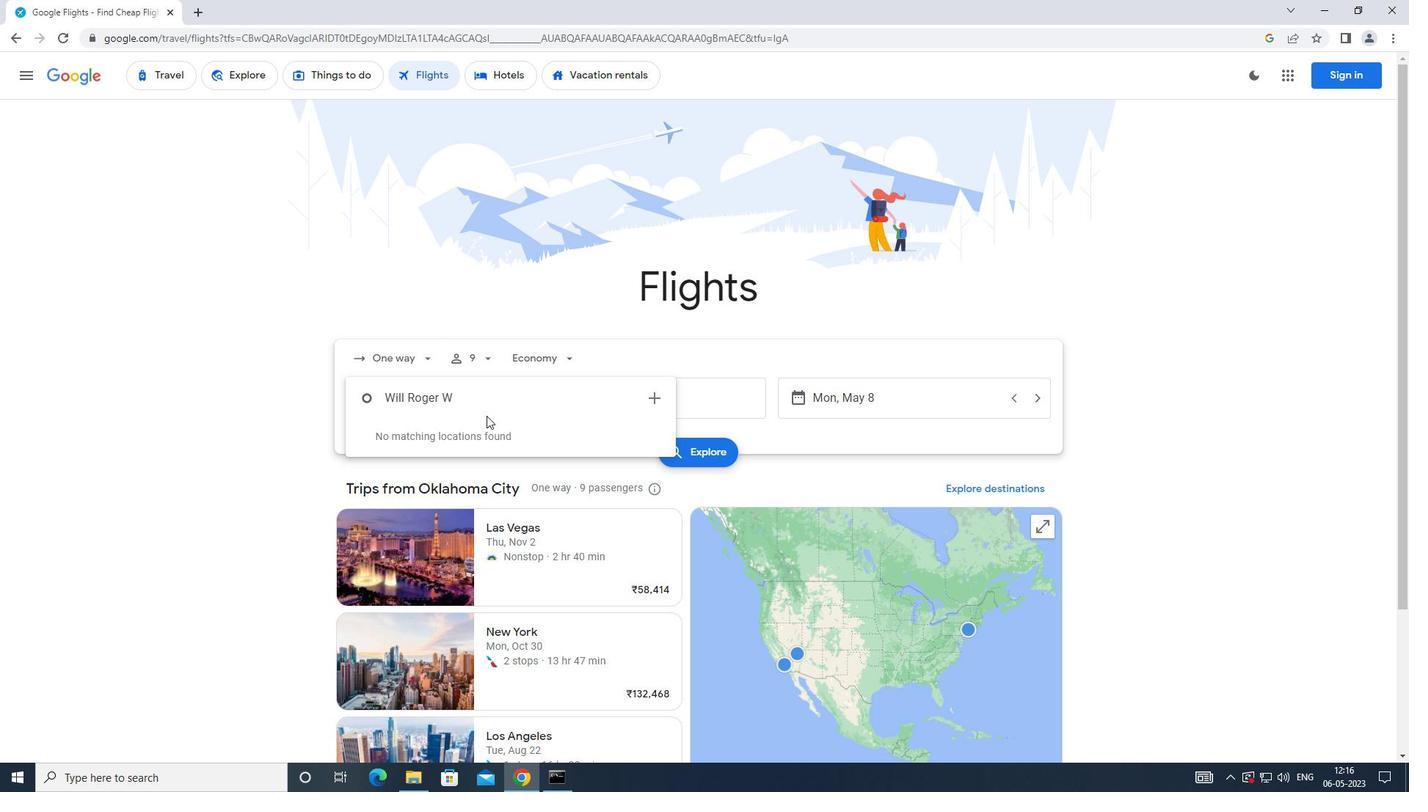 
Action: Mouse moved to (483, 381)
Screenshot: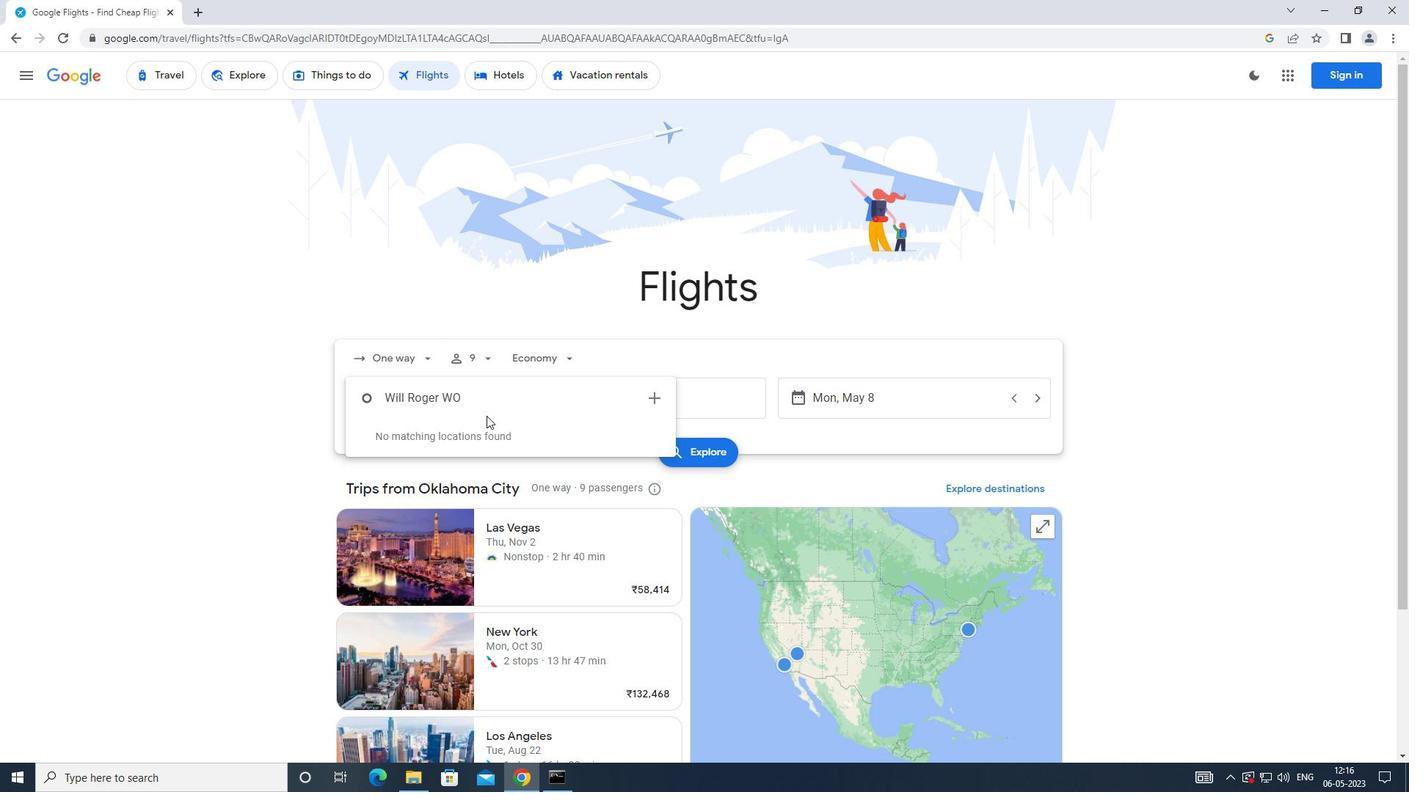 
Action: Key pressed <Key.backspace><Key.backspace>
Screenshot: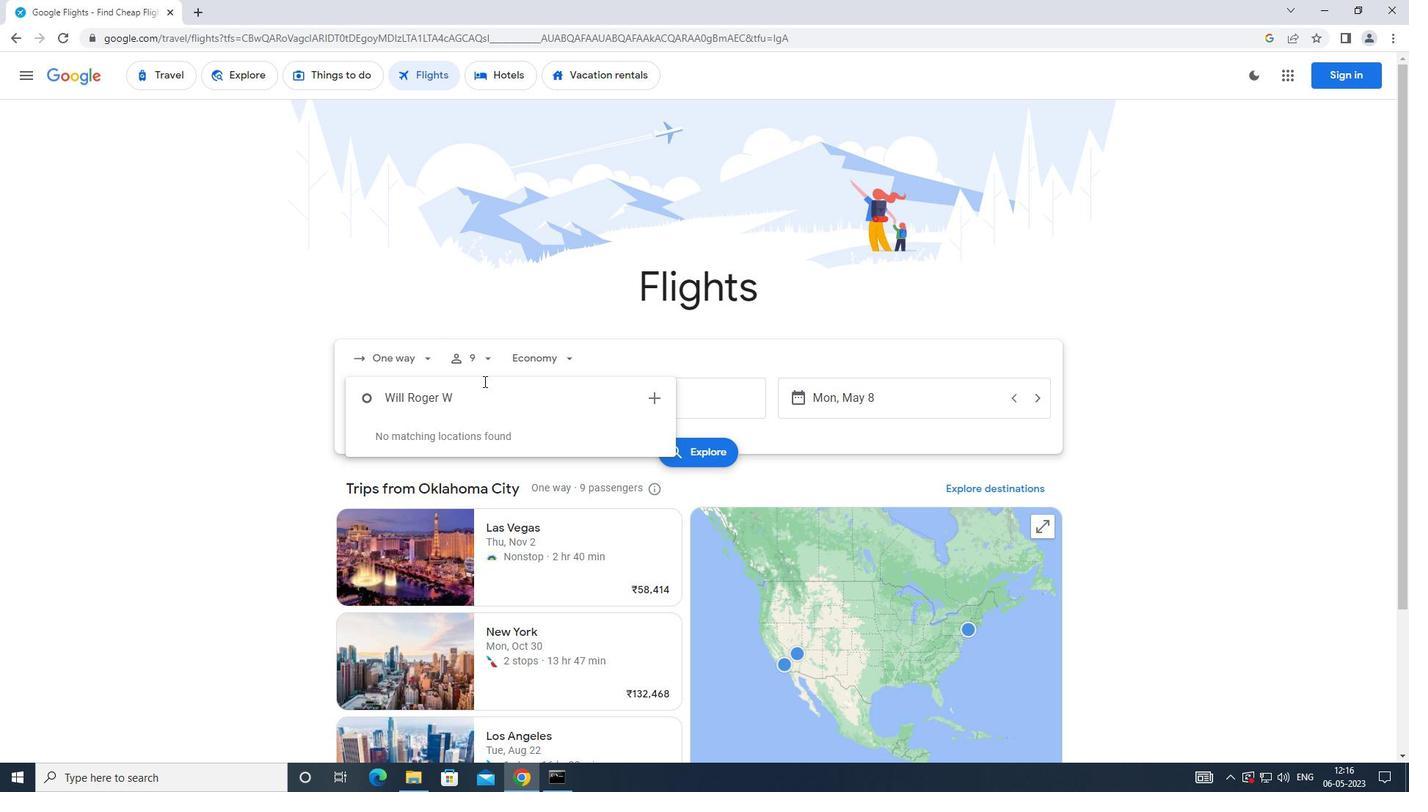 
Action: Mouse moved to (483, 380)
Screenshot: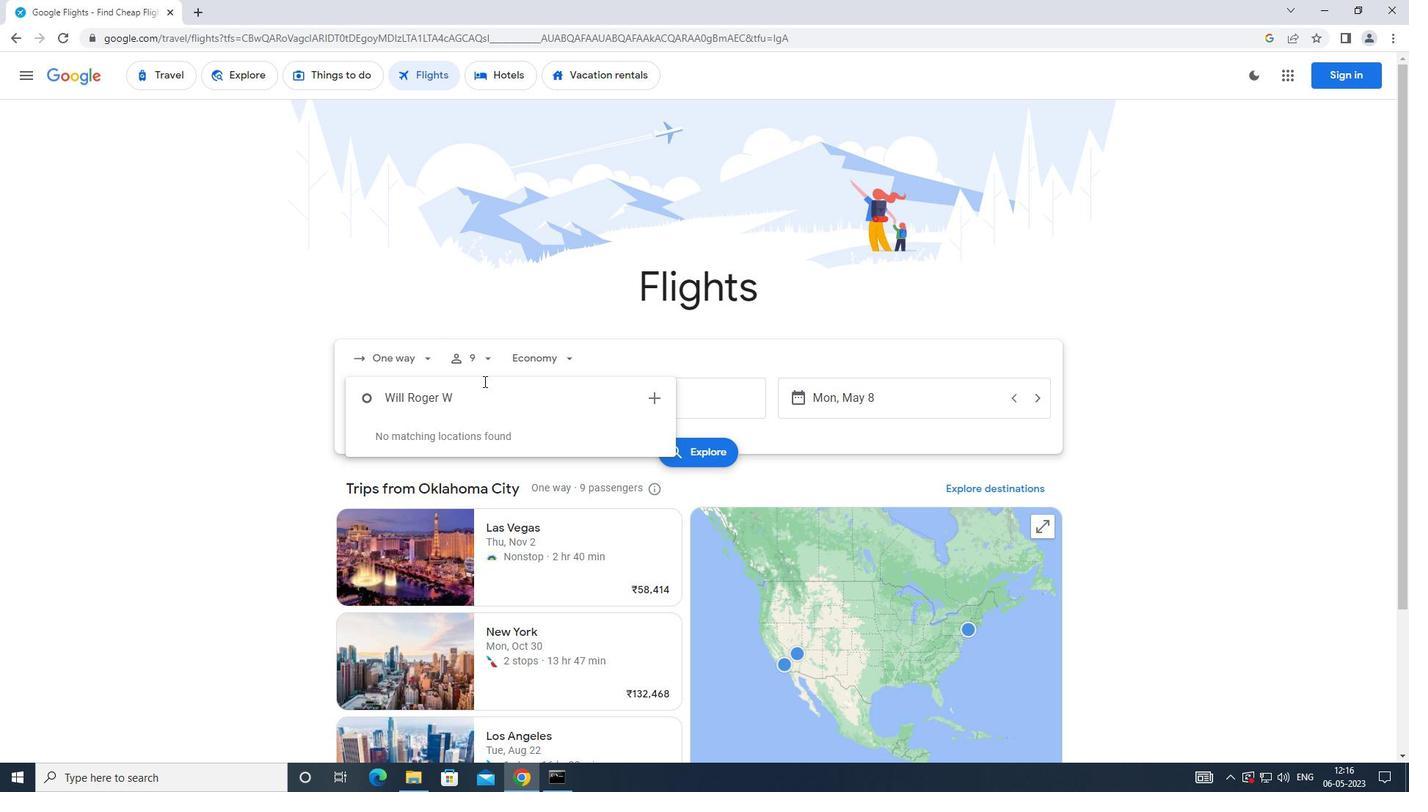 
Action: Key pressed <Key.backspace>
Screenshot: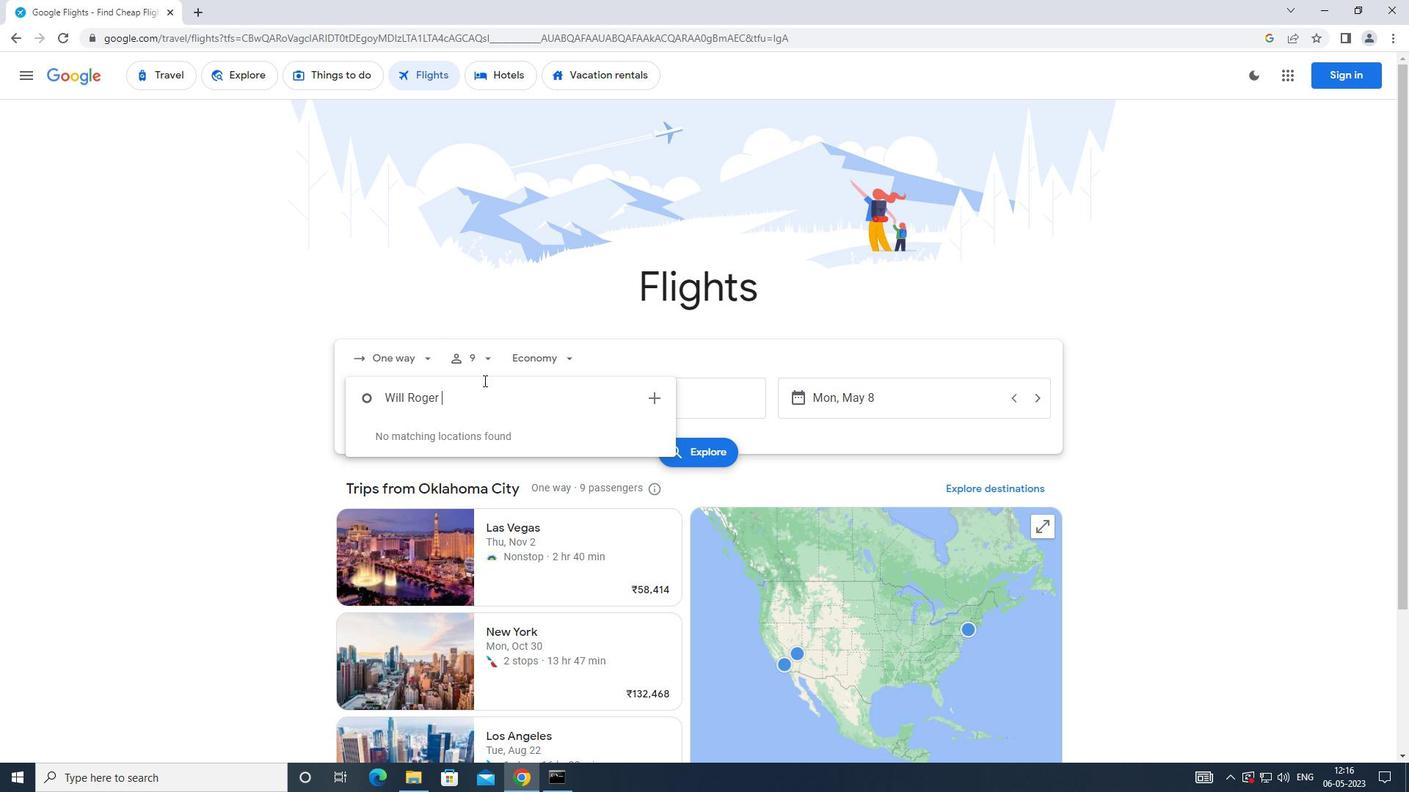 
Action: Mouse moved to (484, 452)
Screenshot: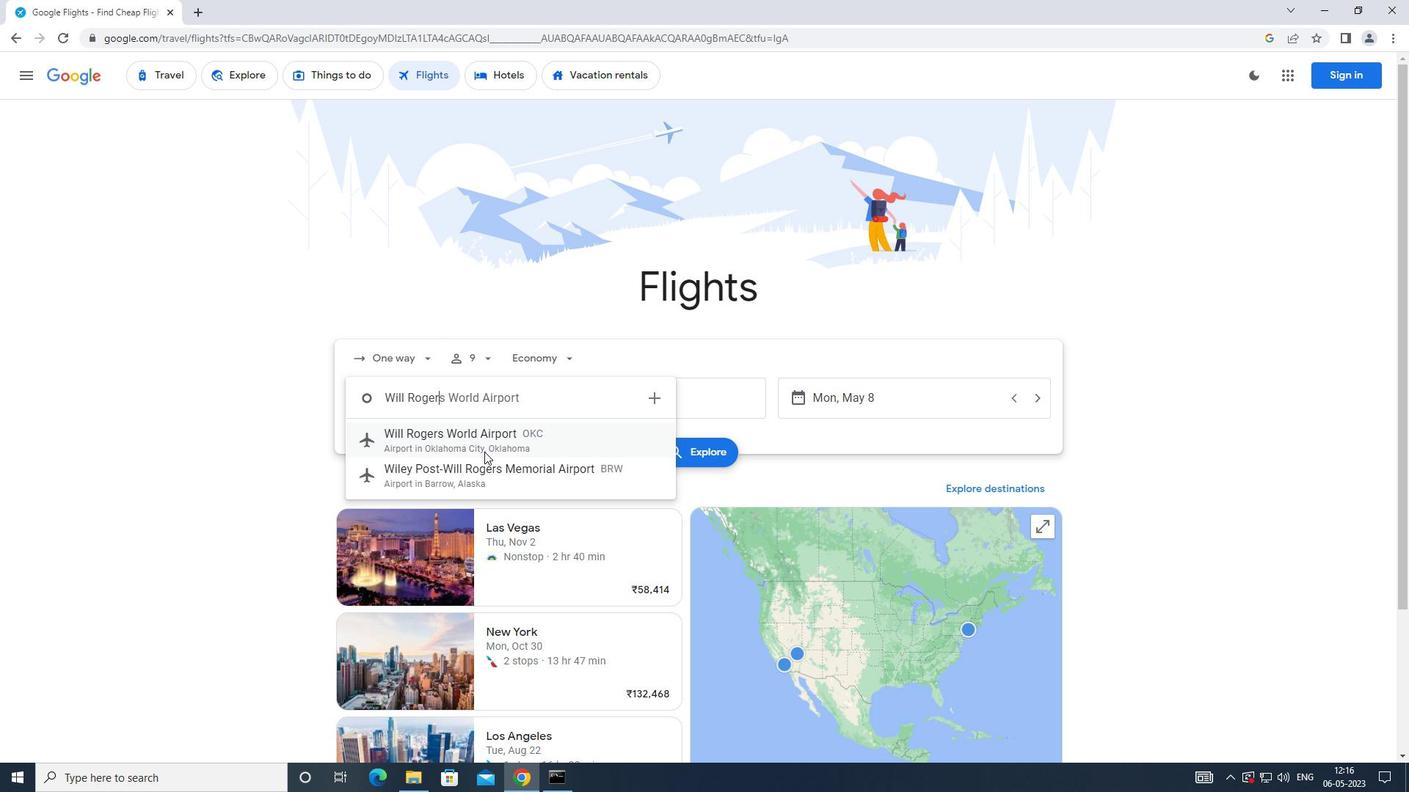 
Action: Mouse pressed left at (484, 452)
Screenshot: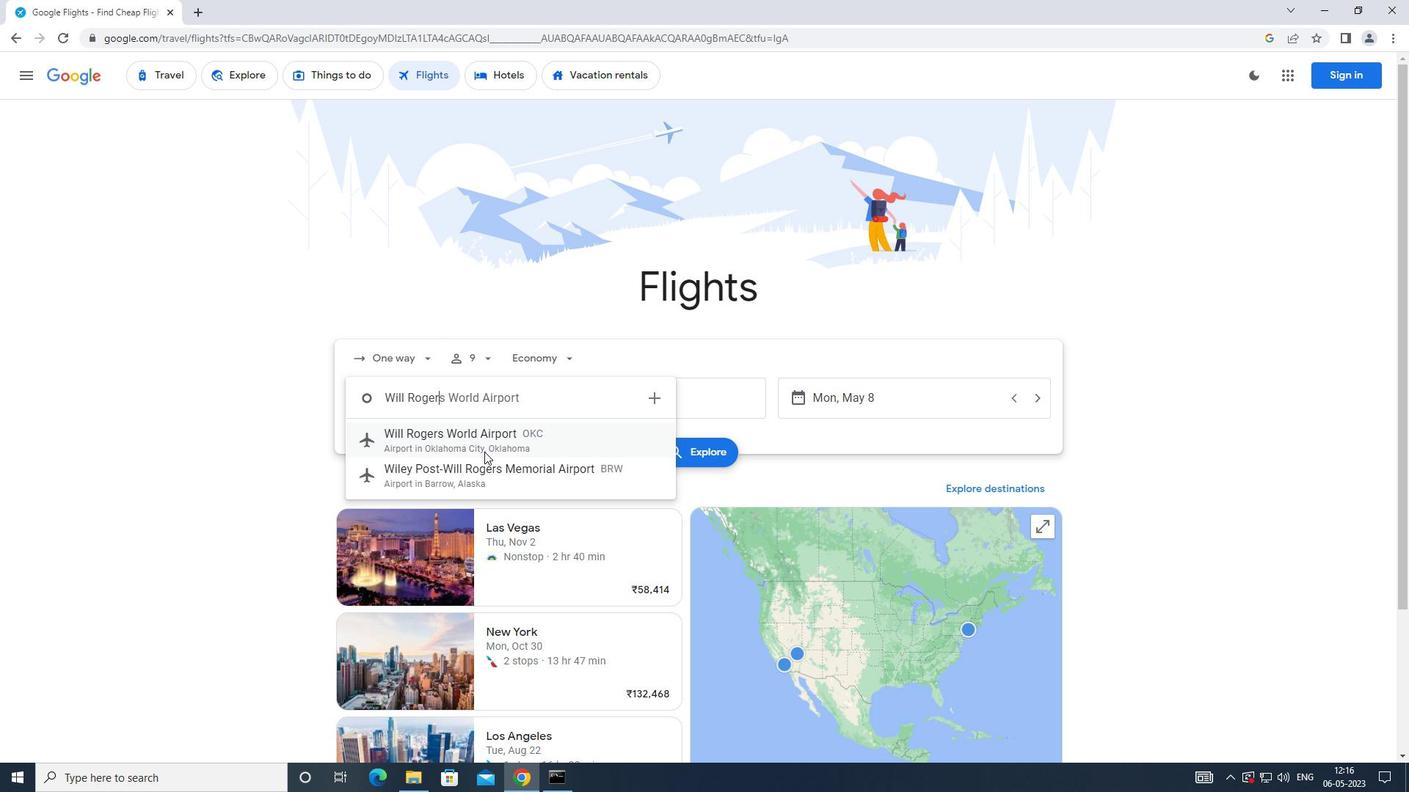 
Action: Mouse moved to (601, 395)
Screenshot: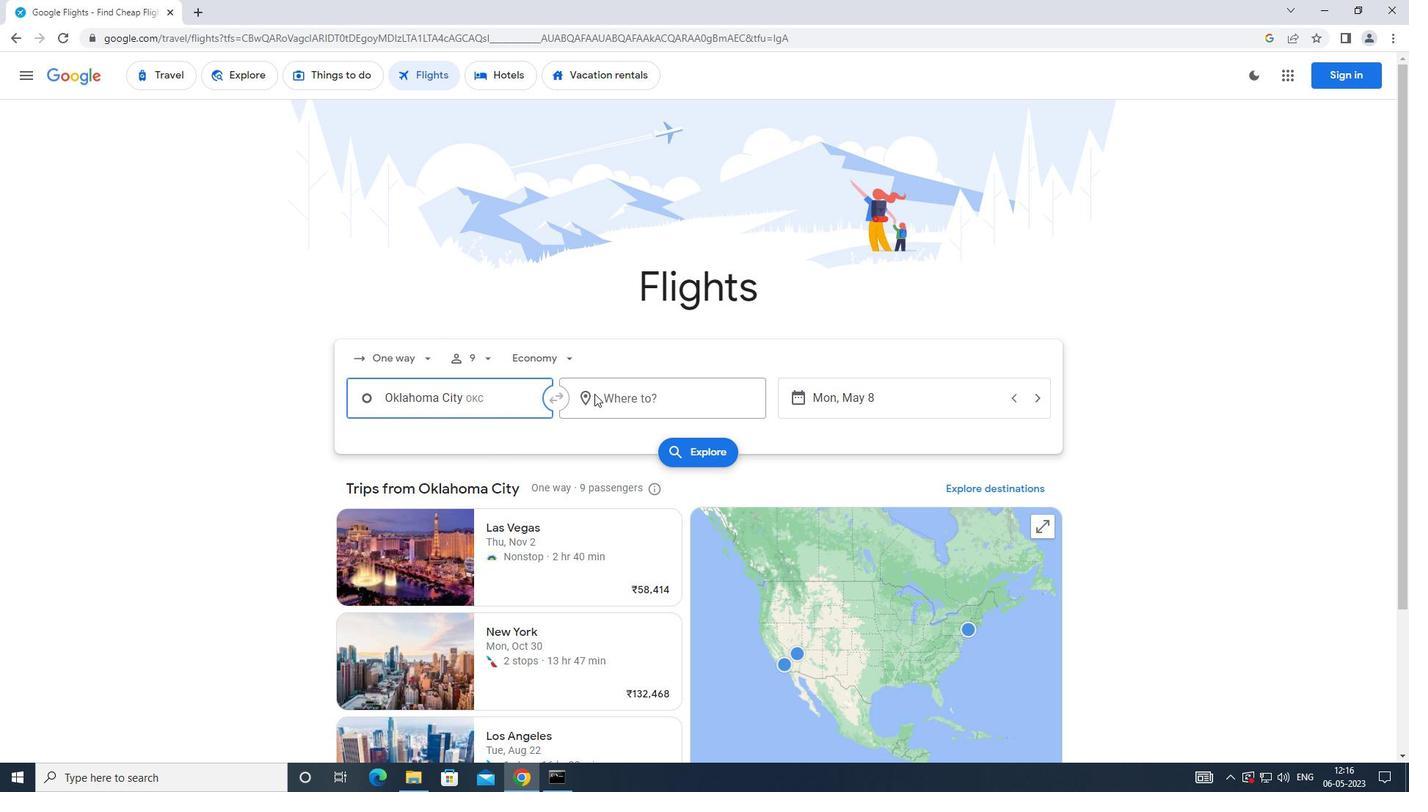 
Action: Mouse pressed left at (601, 395)
Screenshot: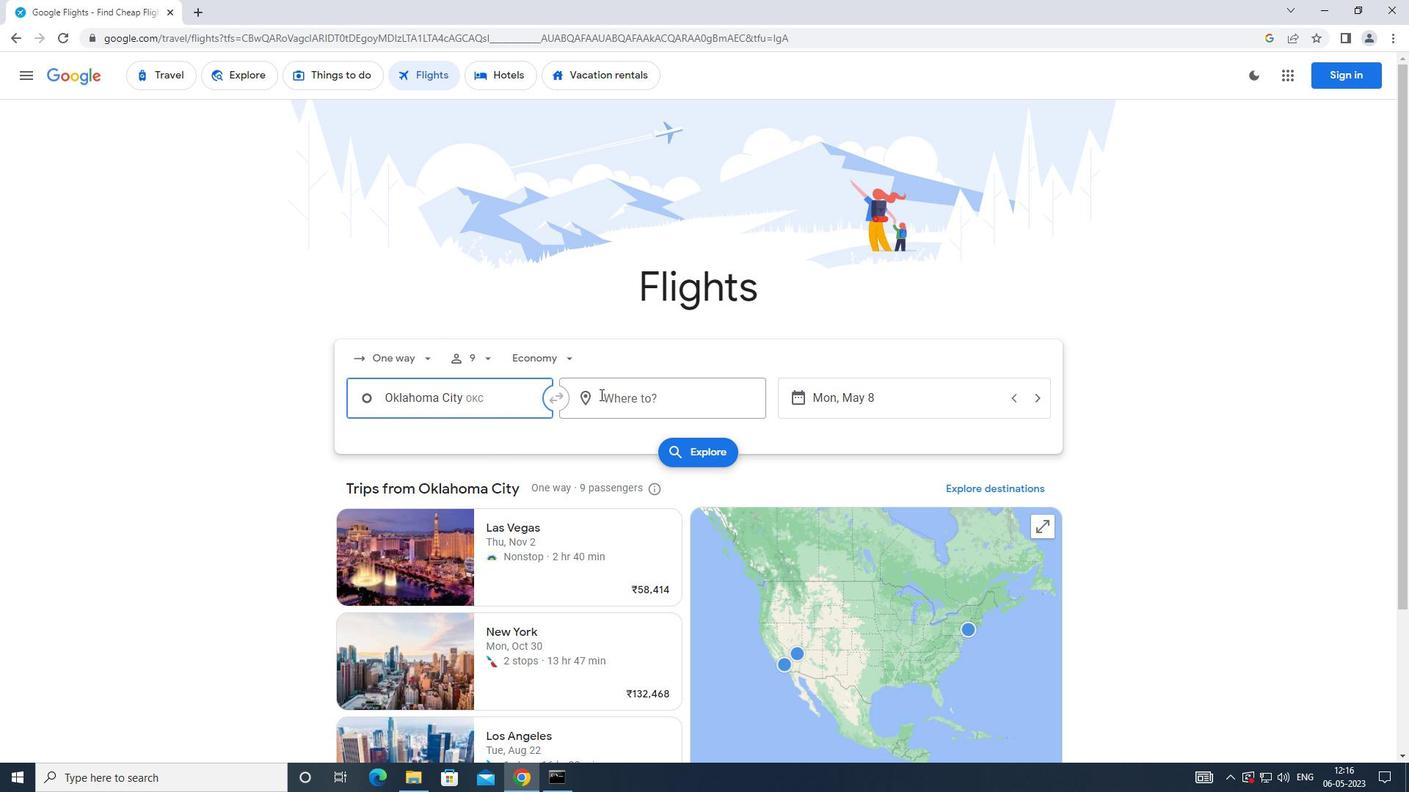 
Action: Mouse moved to (621, 549)
Screenshot: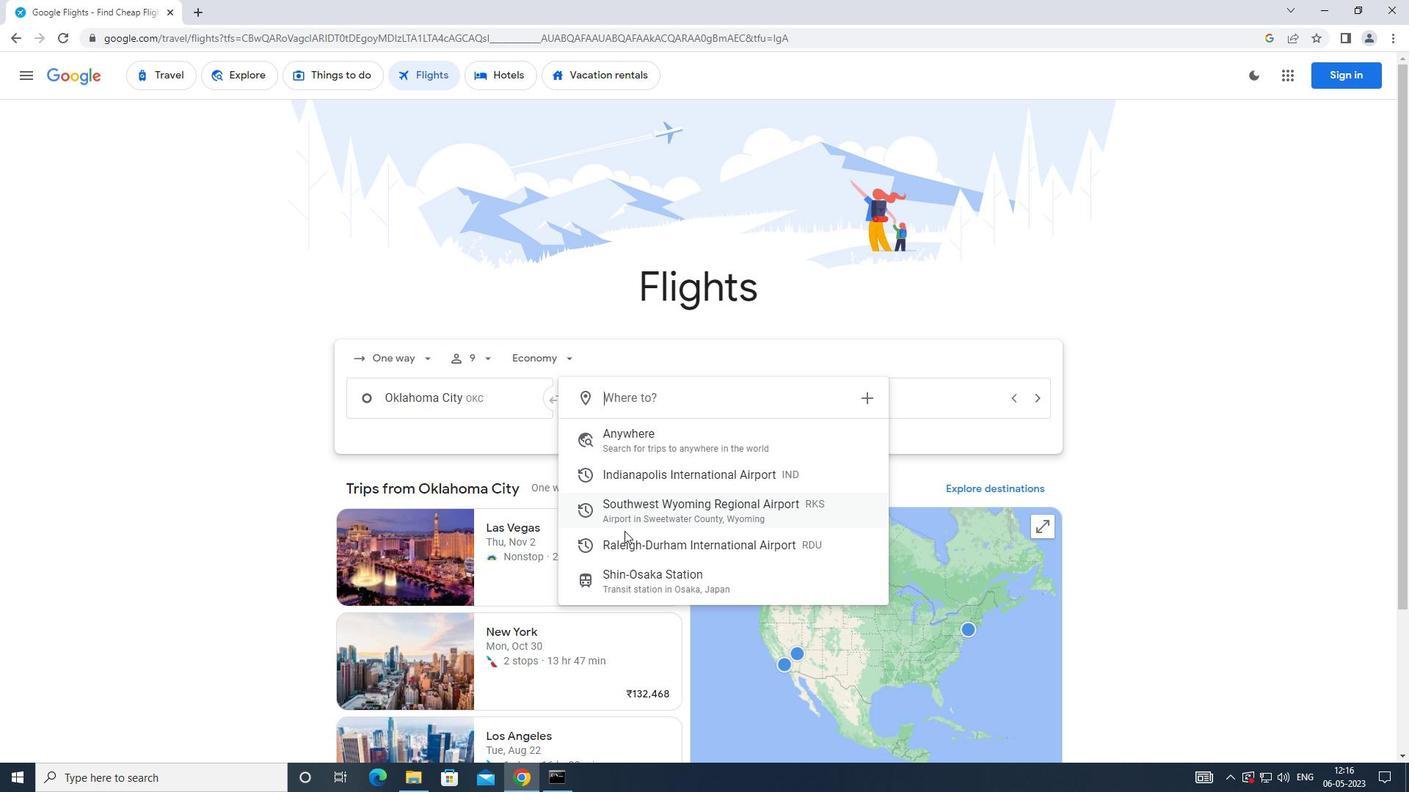 
Action: Mouse pressed left at (621, 549)
Screenshot: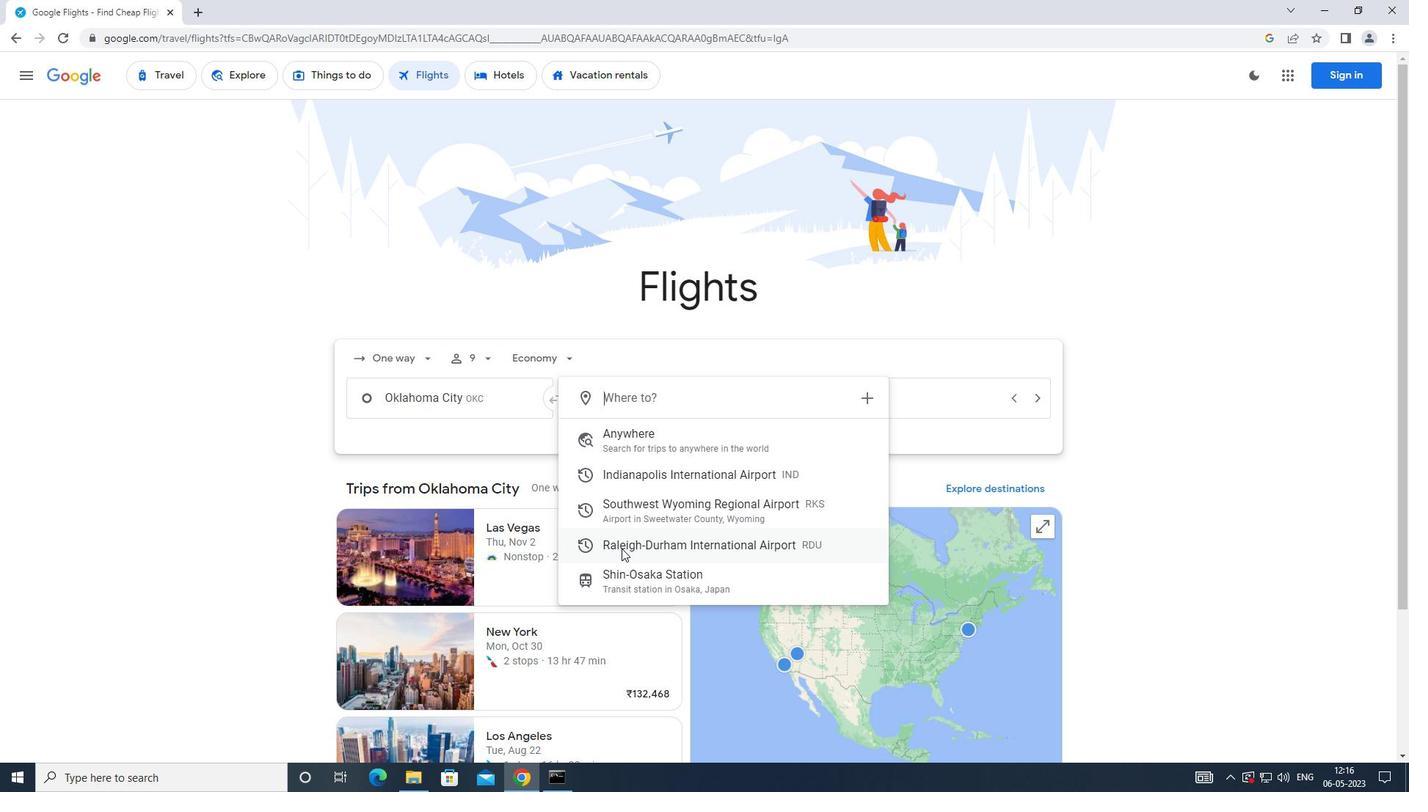 
Action: Mouse moved to (805, 403)
Screenshot: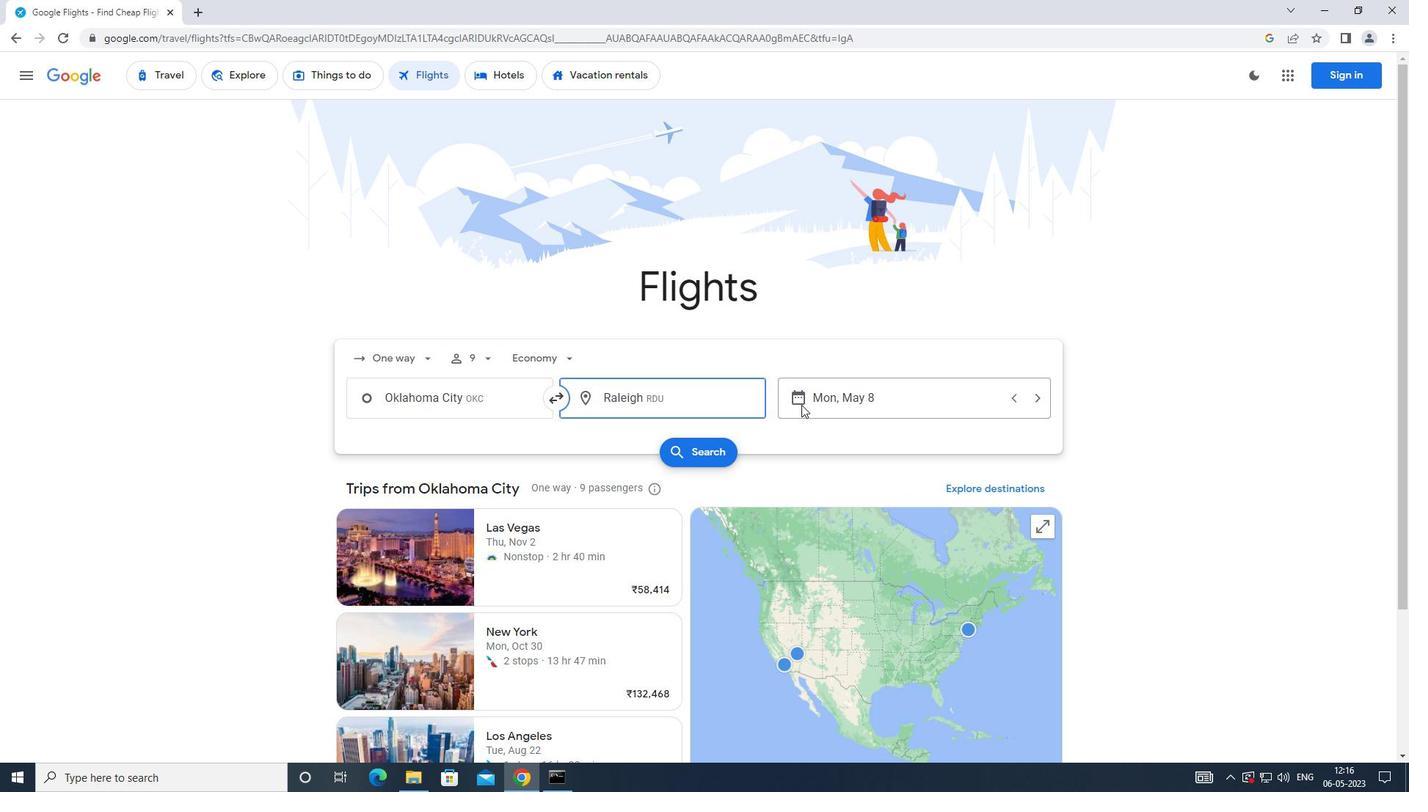 
Action: Mouse pressed left at (805, 403)
Screenshot: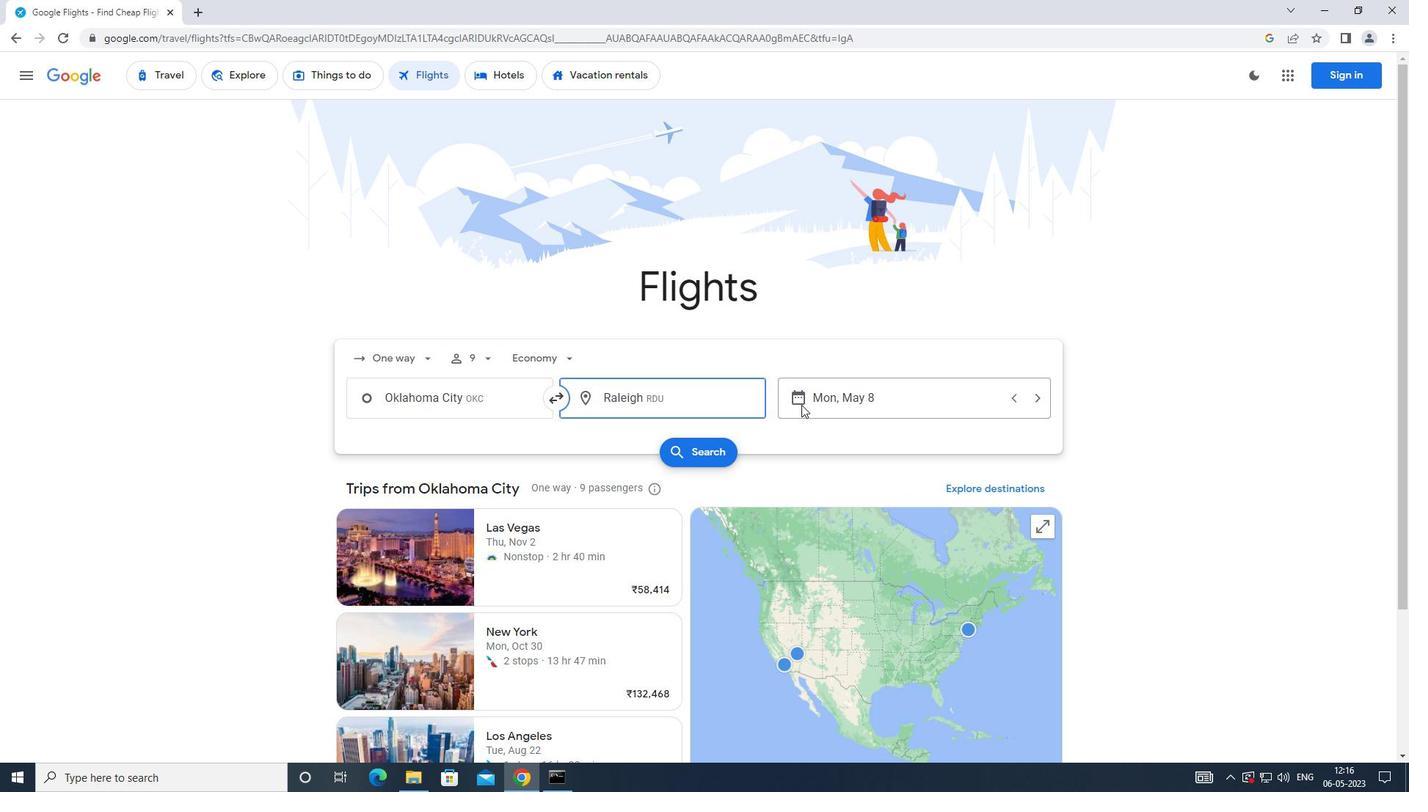 
Action: Mouse moved to (568, 528)
Screenshot: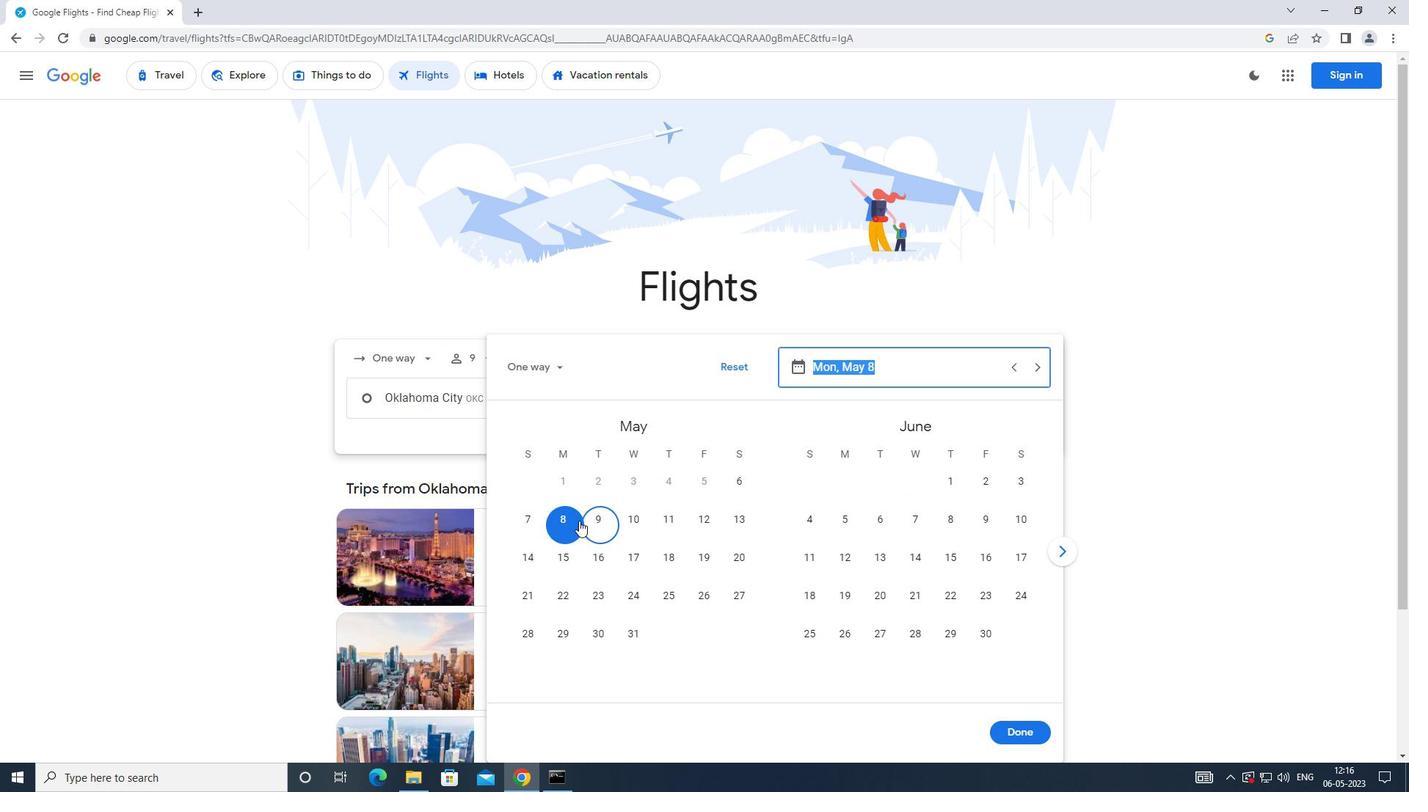 
Action: Mouse pressed left at (568, 528)
Screenshot: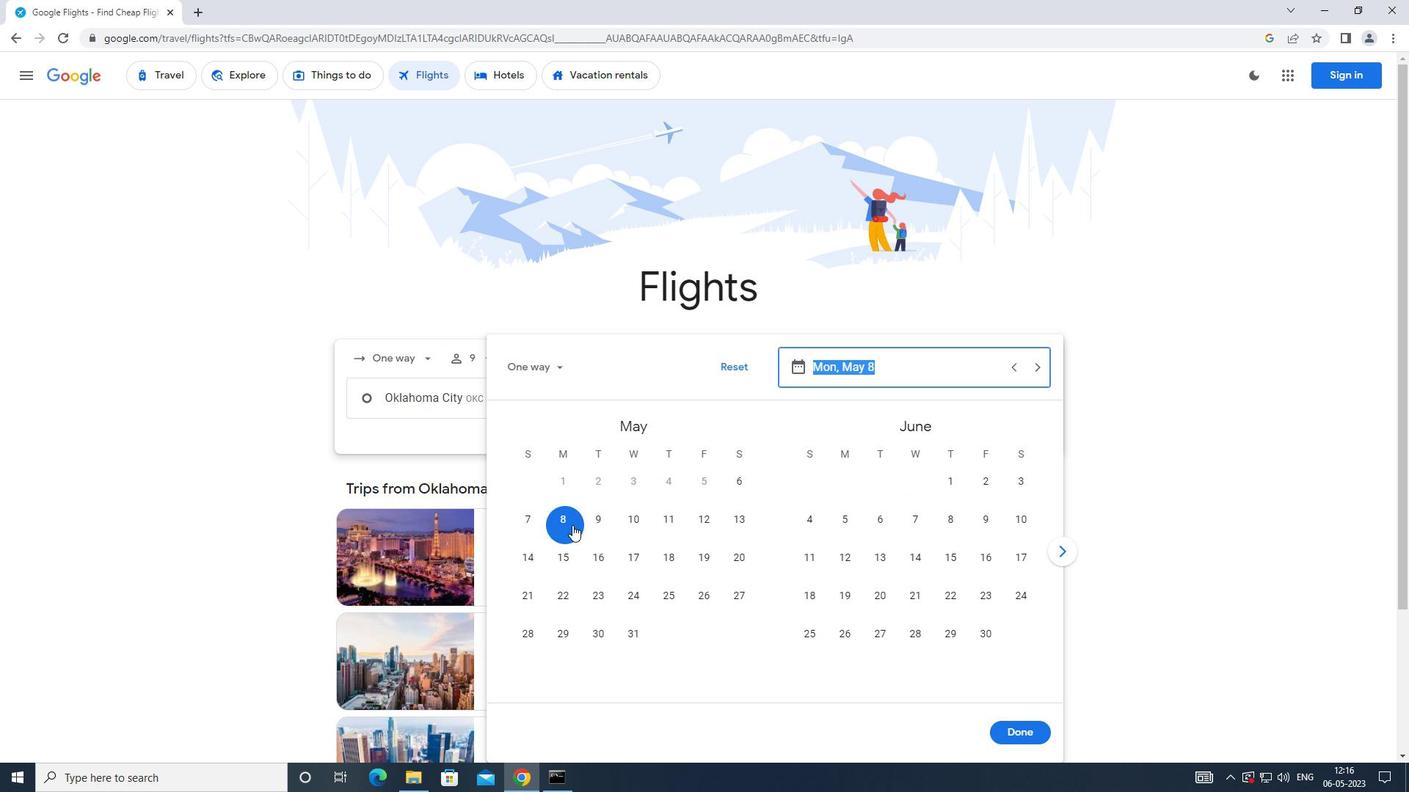 
Action: Mouse moved to (1029, 739)
Screenshot: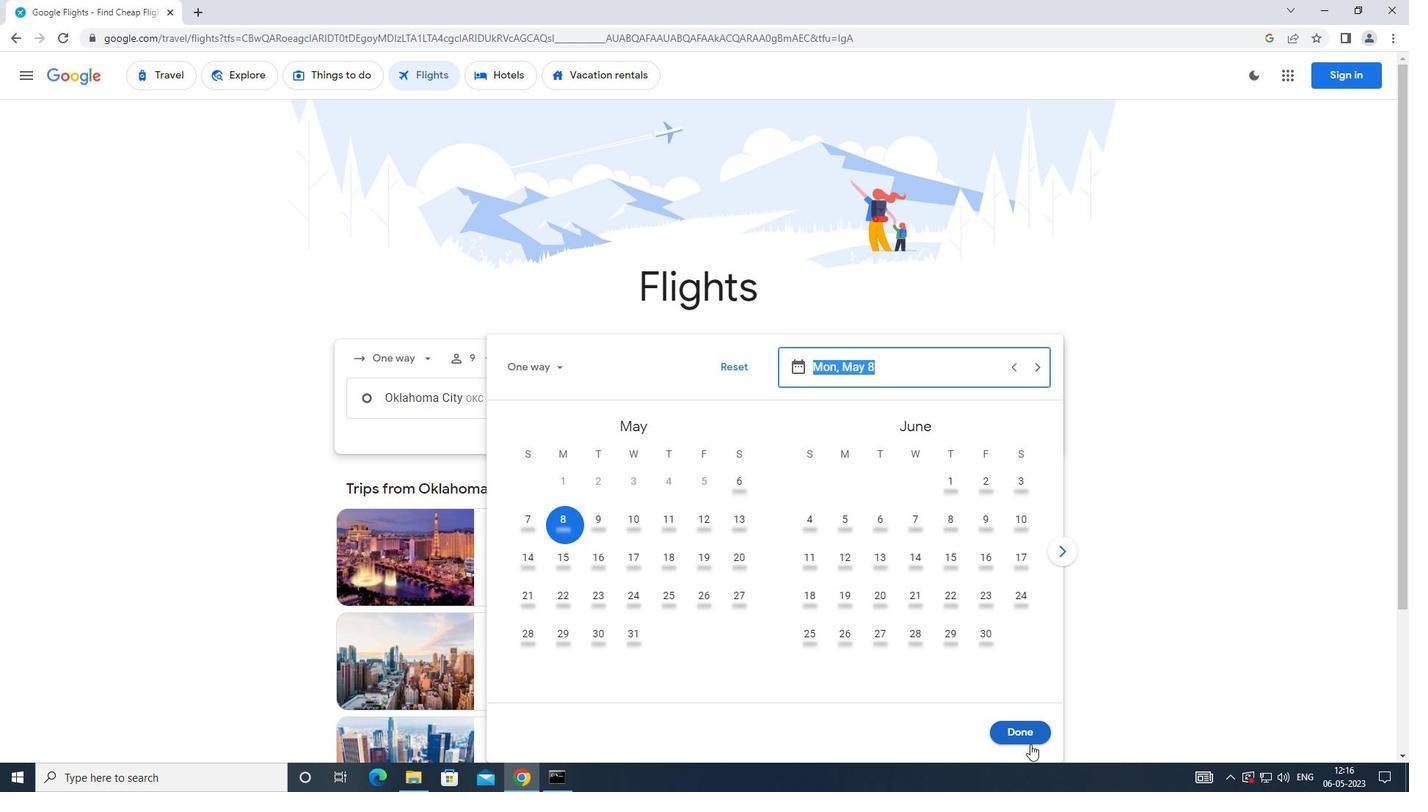 
Action: Mouse pressed left at (1029, 739)
Screenshot: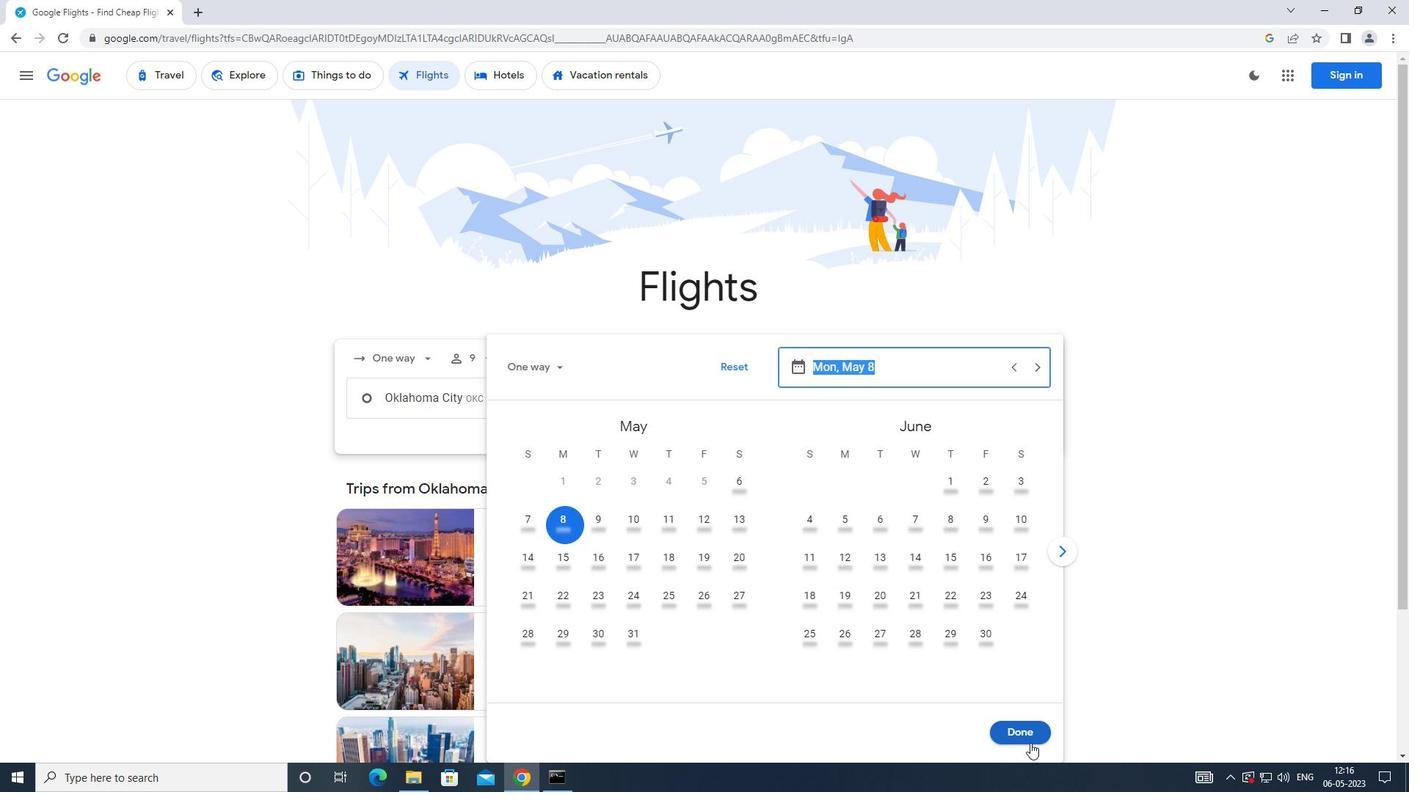 
Action: Mouse moved to (707, 457)
Screenshot: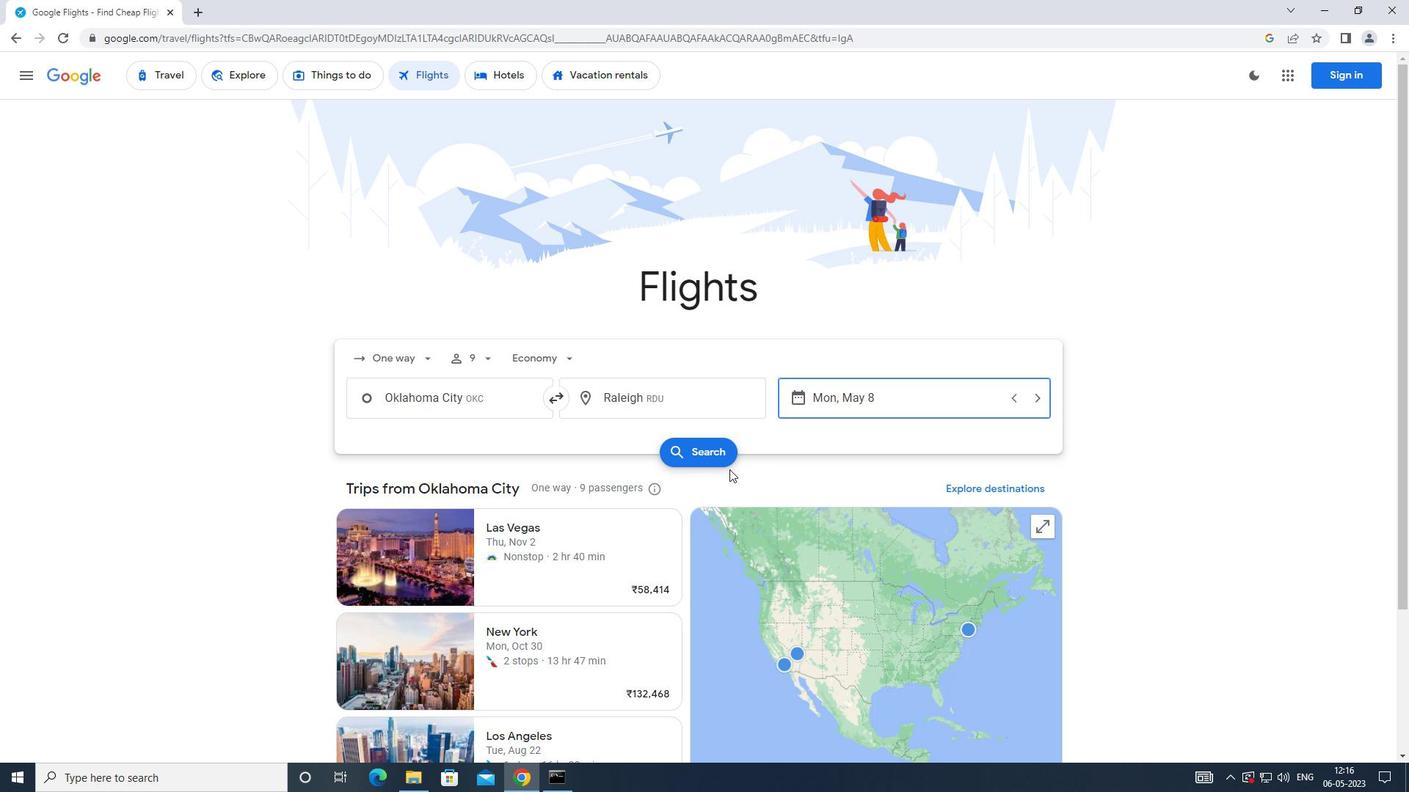 
Action: Mouse pressed left at (707, 457)
Screenshot: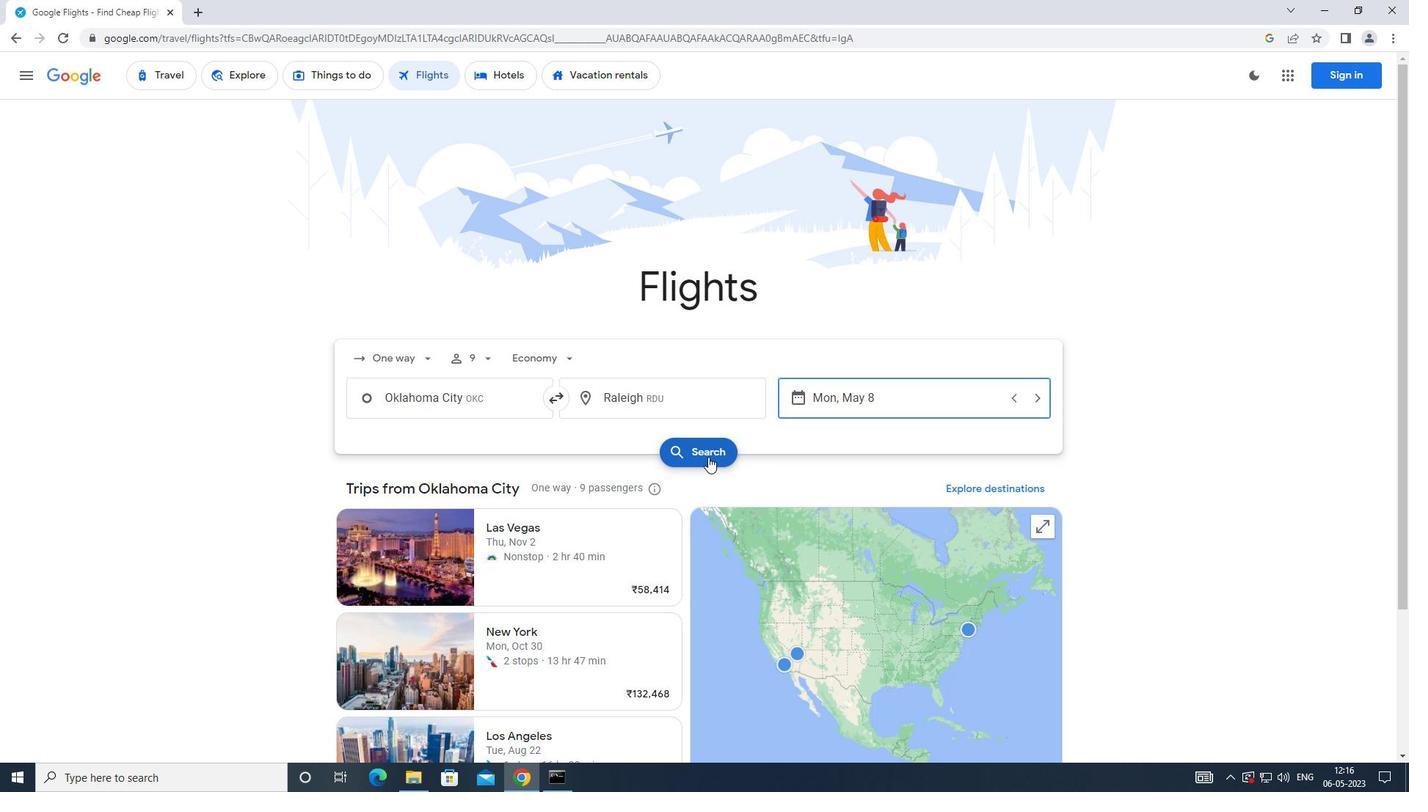 
Action: Mouse moved to (364, 215)
Screenshot: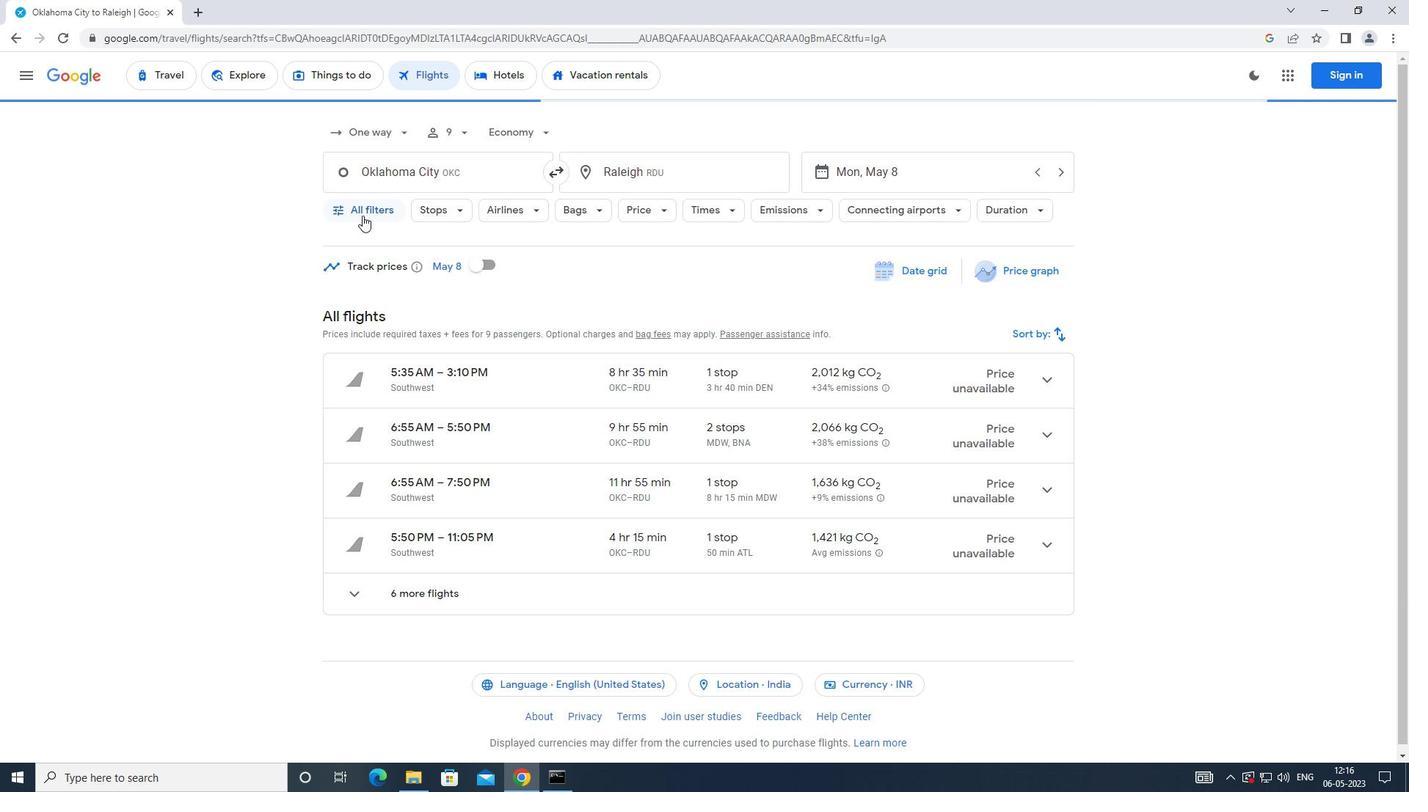 
Action: Mouse pressed left at (364, 215)
Screenshot: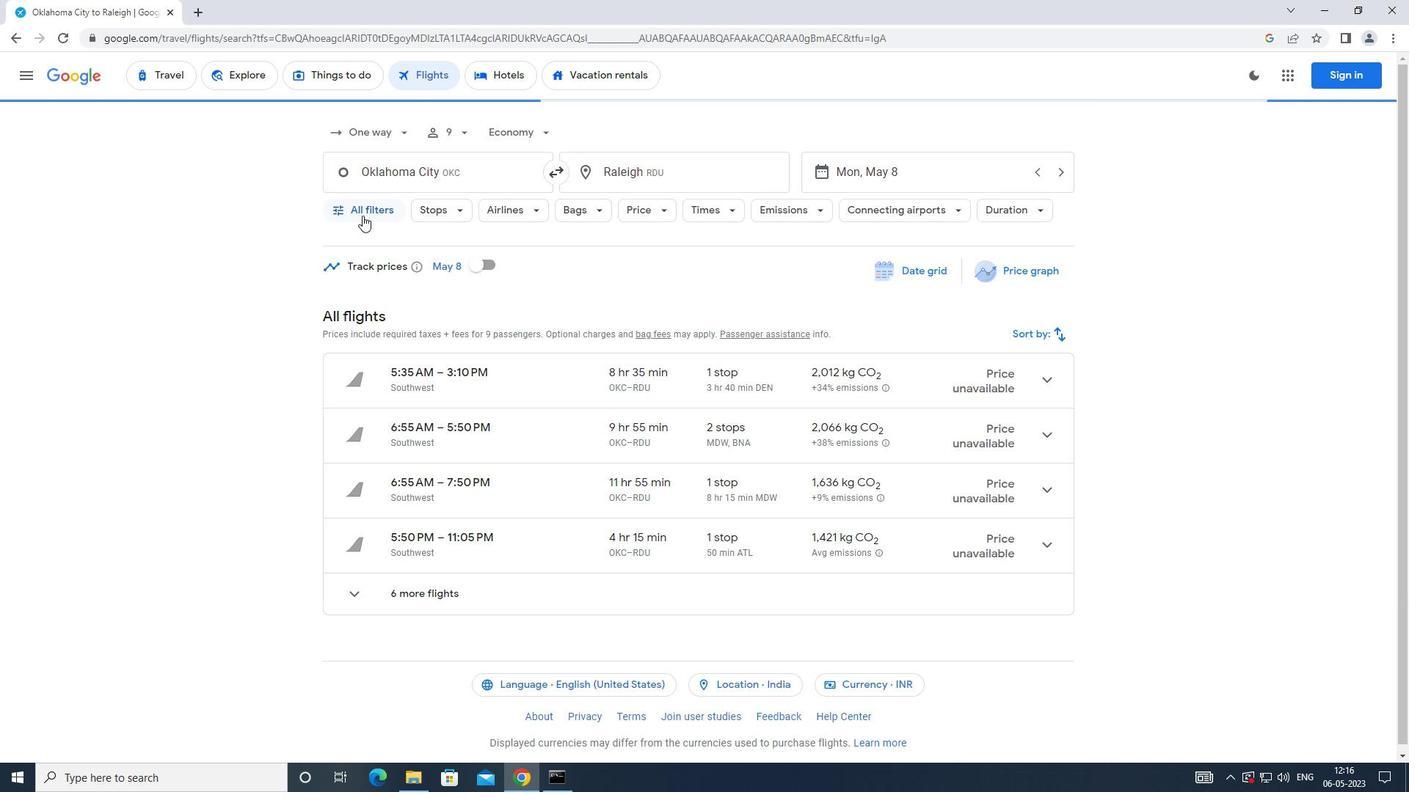 
Action: Mouse moved to (424, 326)
Screenshot: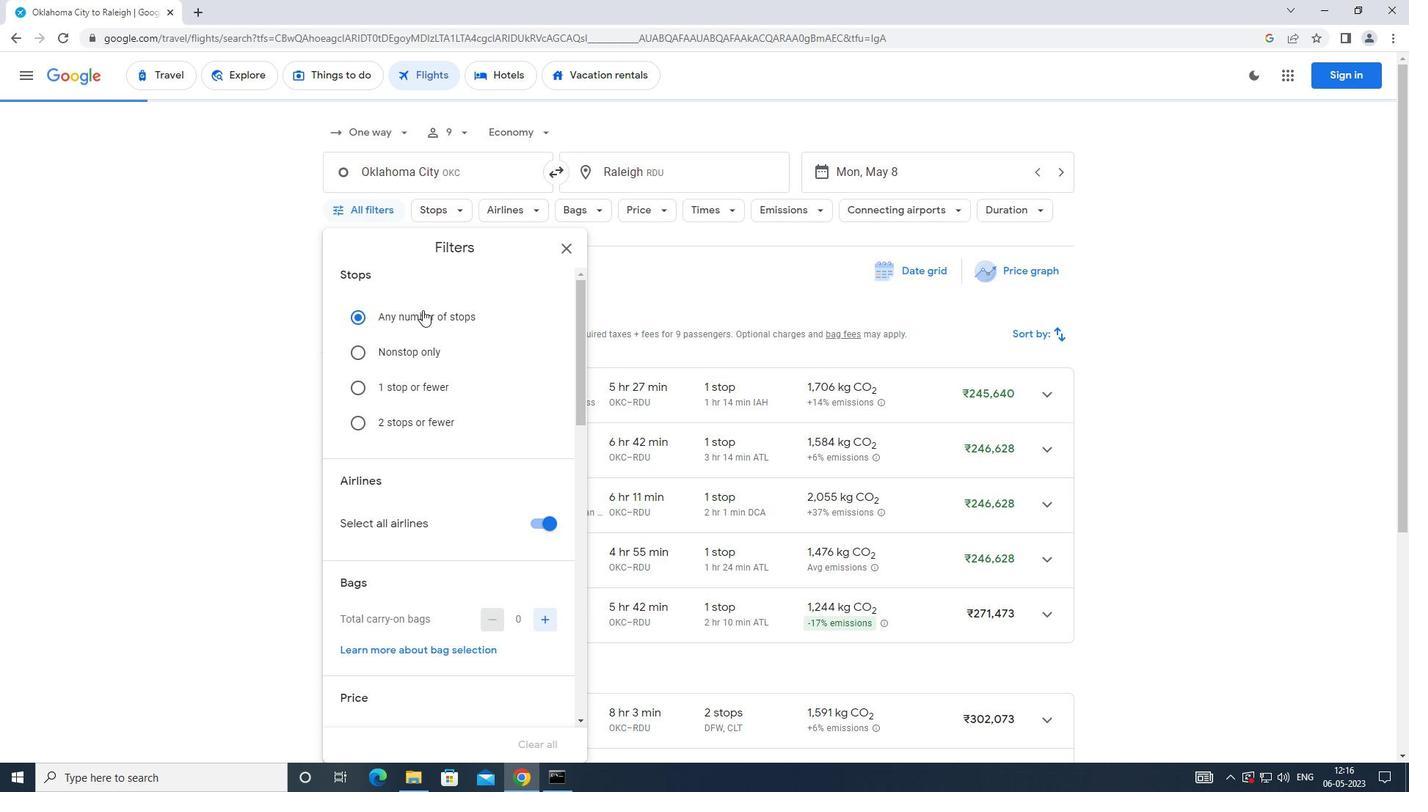 
Action: Mouse scrolled (424, 325) with delta (0, 0)
Screenshot: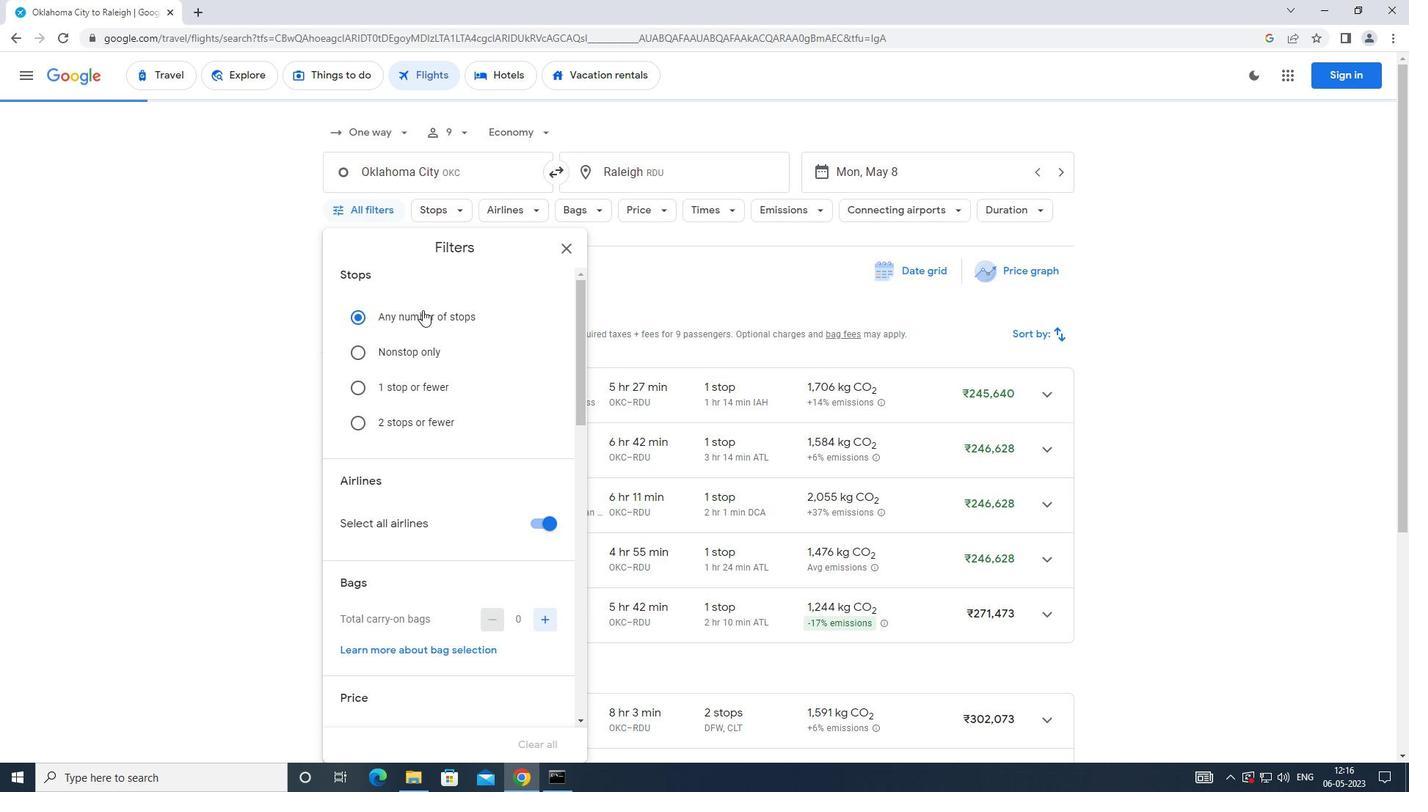 
Action: Mouse moved to (427, 339)
Screenshot: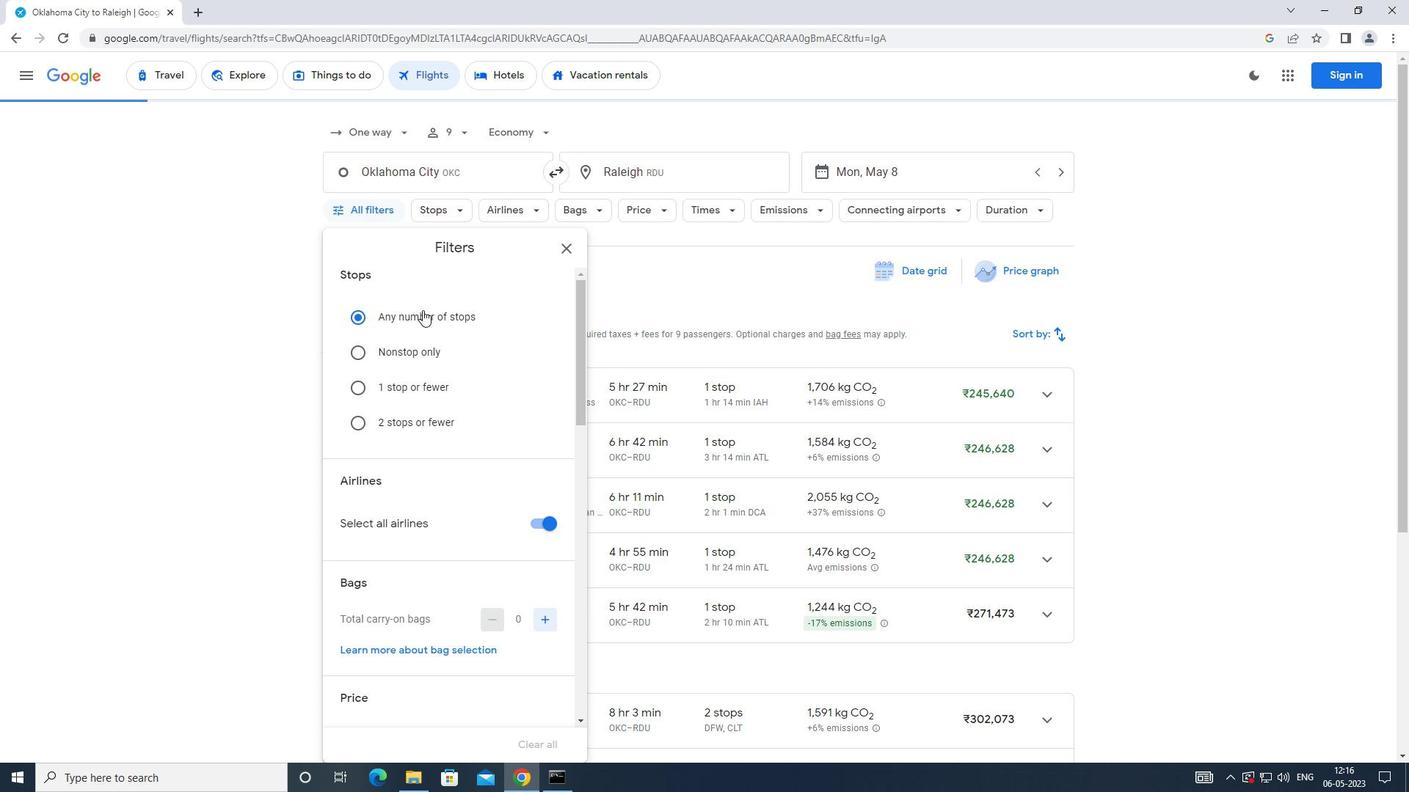 
Action: Mouse scrolled (427, 338) with delta (0, 0)
Screenshot: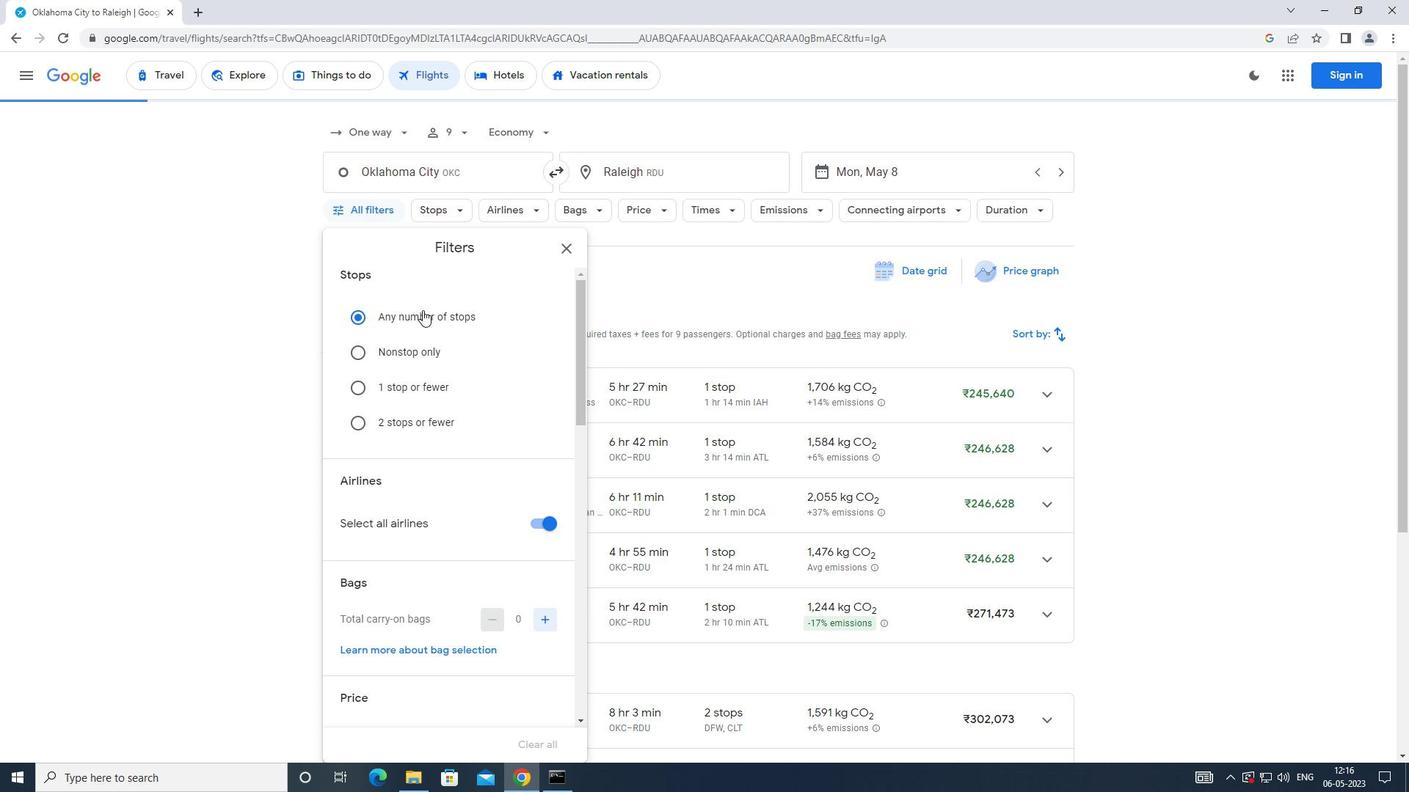 
Action: Mouse moved to (428, 341)
Screenshot: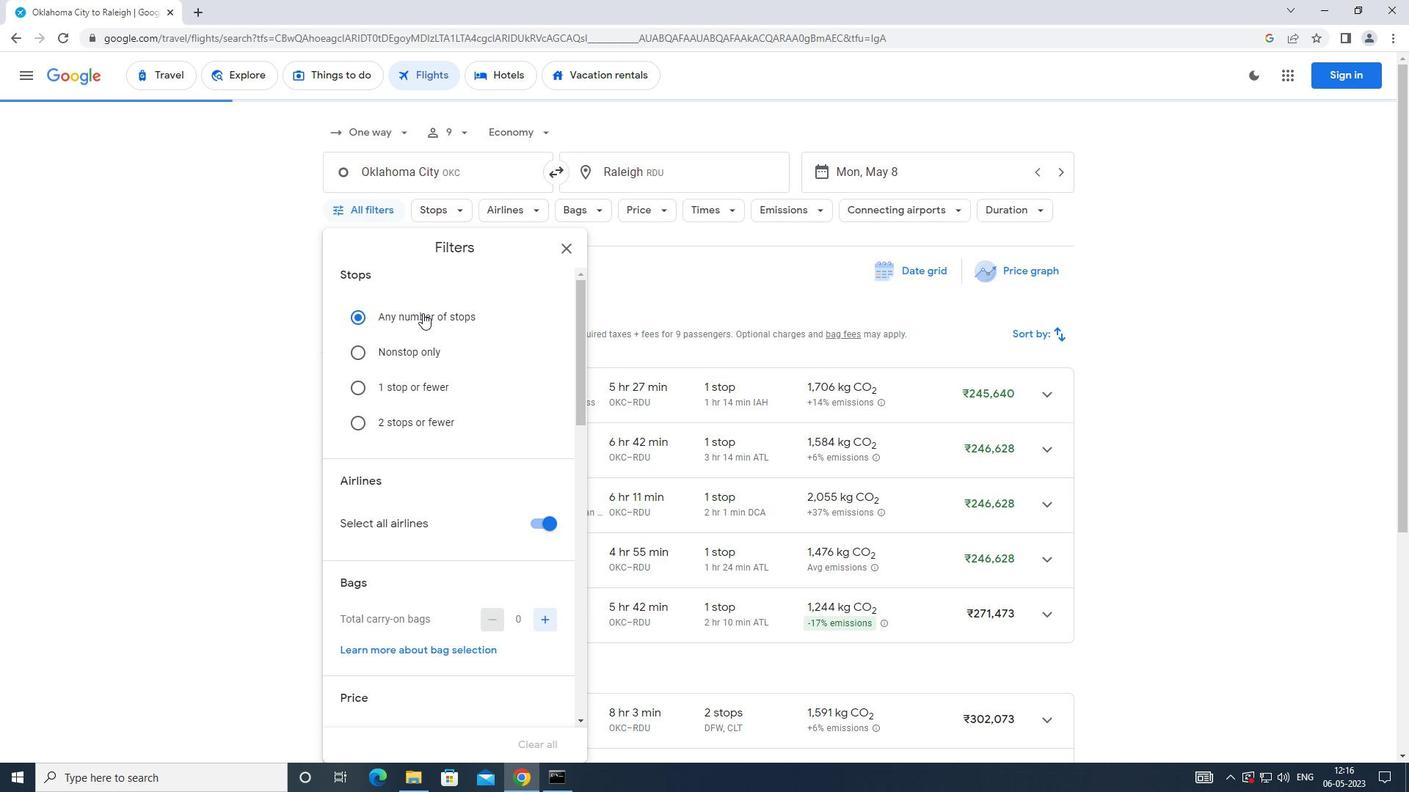 
Action: Mouse scrolled (428, 340) with delta (0, 0)
Screenshot: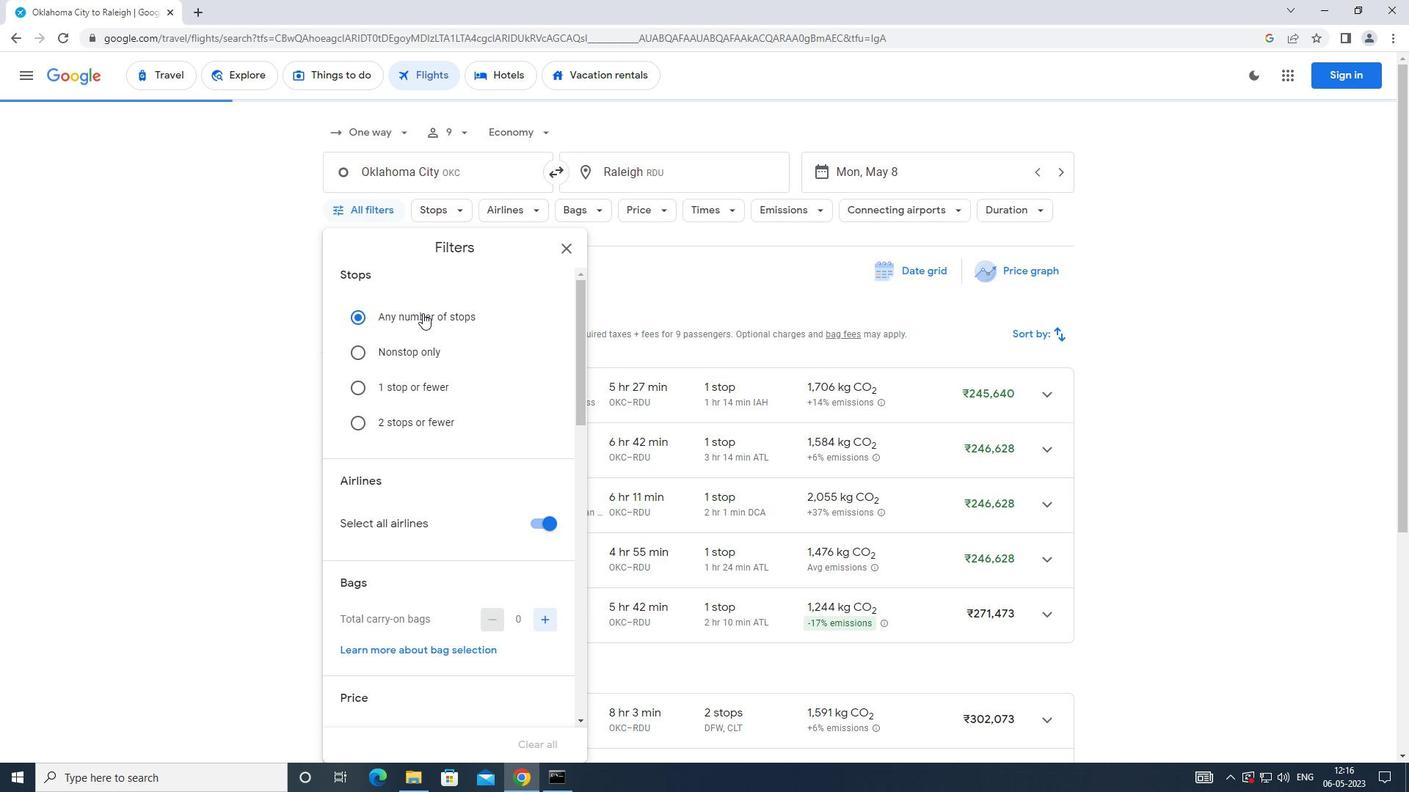 
Action: Mouse moved to (554, 297)
Screenshot: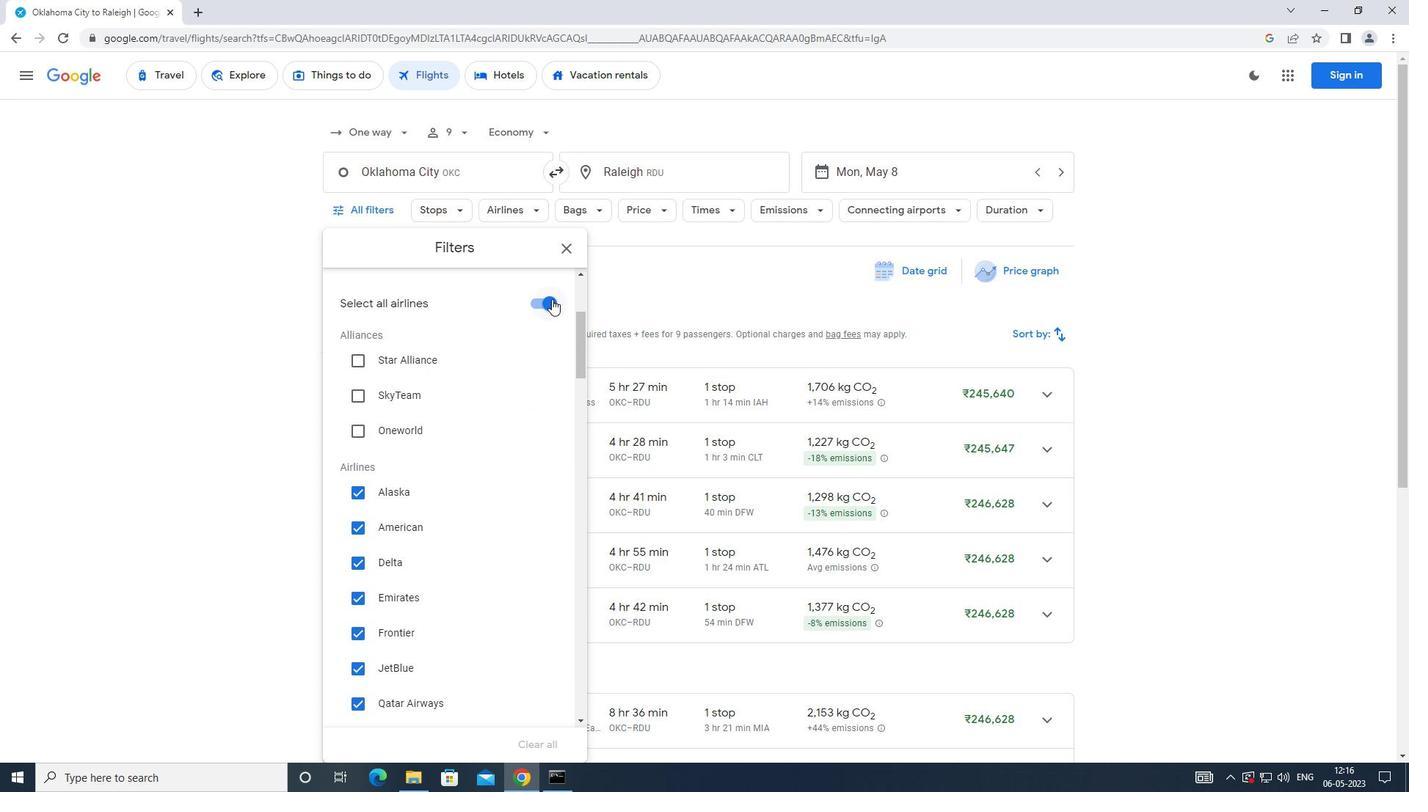 
Action: Mouse pressed left at (554, 297)
Screenshot: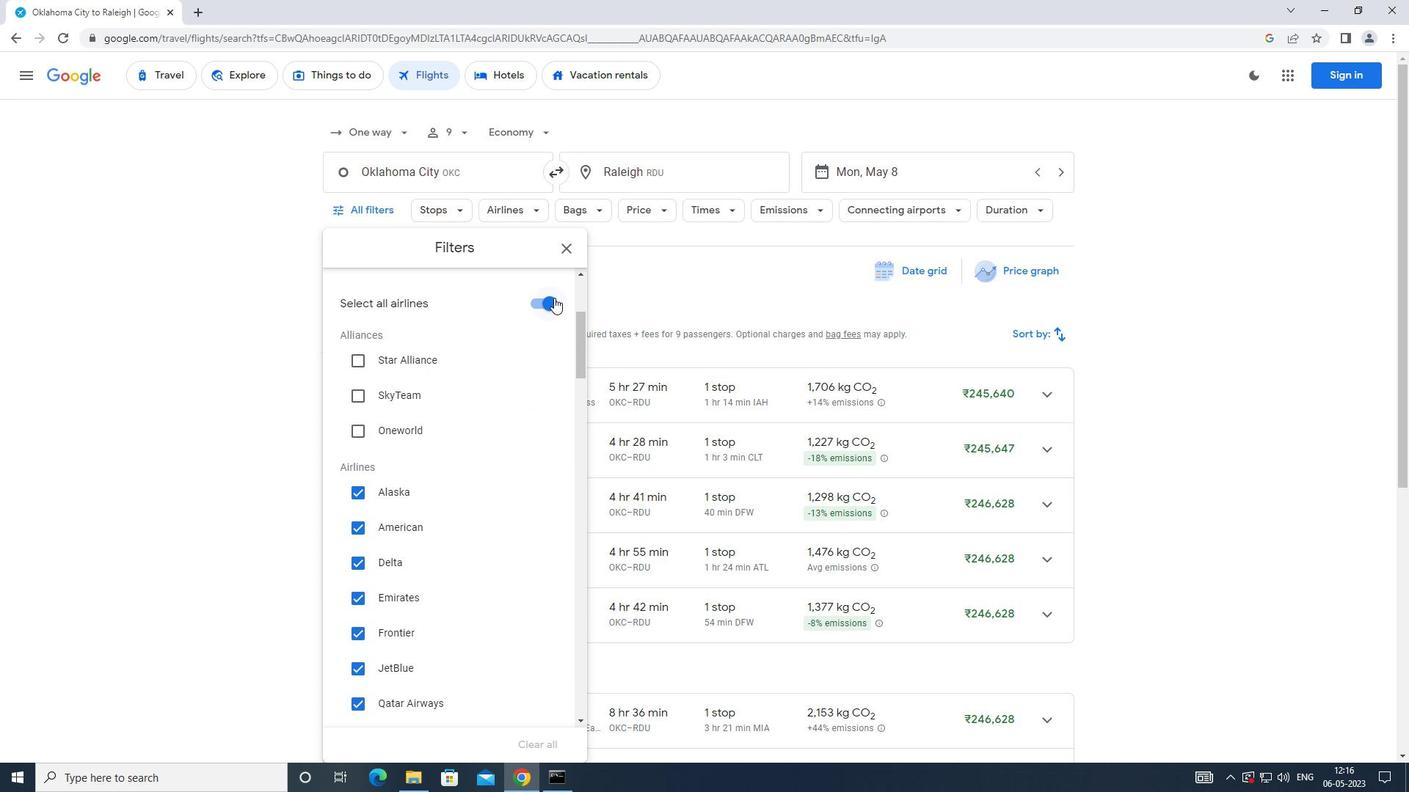 
Action: Mouse moved to (519, 304)
Screenshot: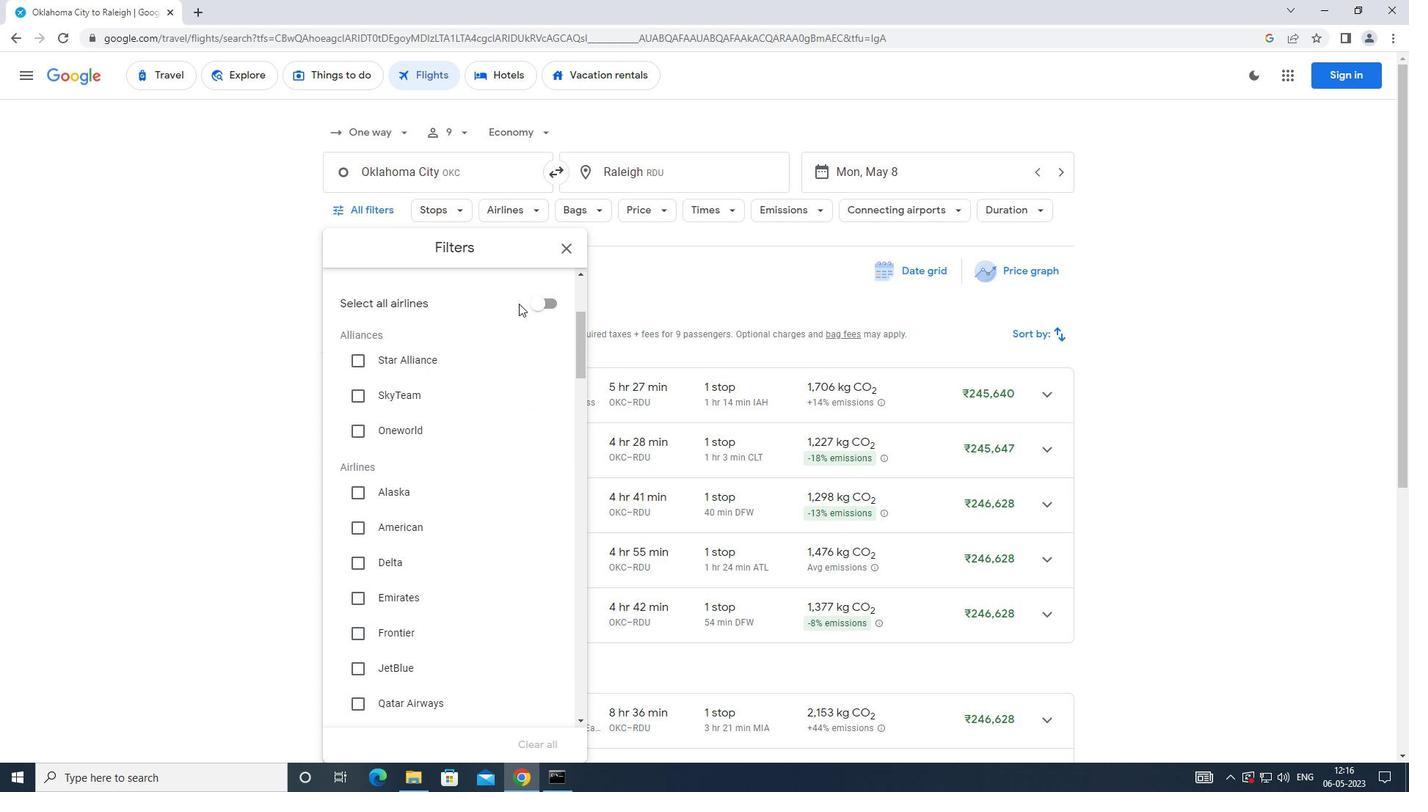 
Action: Mouse scrolled (519, 303) with delta (0, 0)
Screenshot: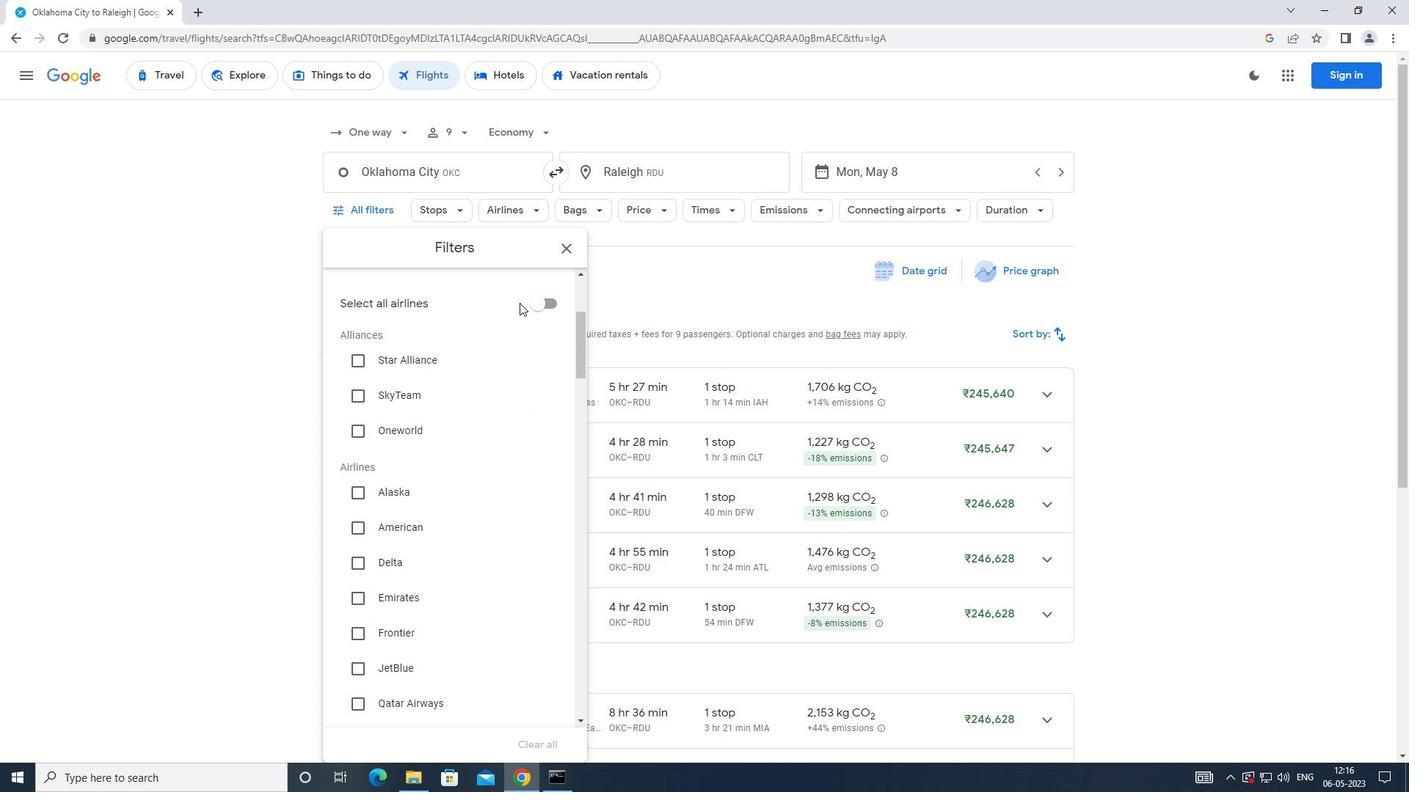
Action: Mouse moved to (518, 309)
Screenshot: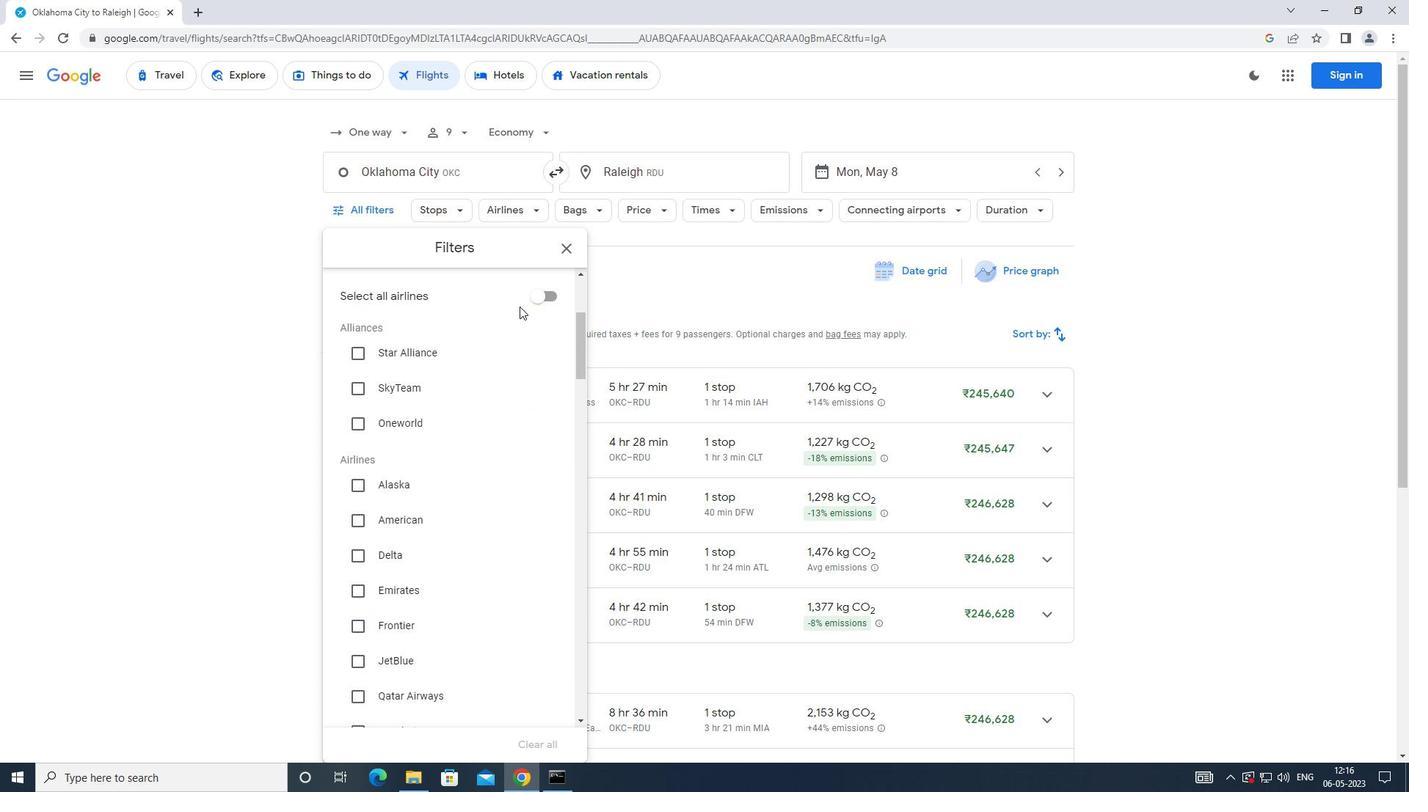 
Action: Mouse scrolled (518, 309) with delta (0, 0)
Screenshot: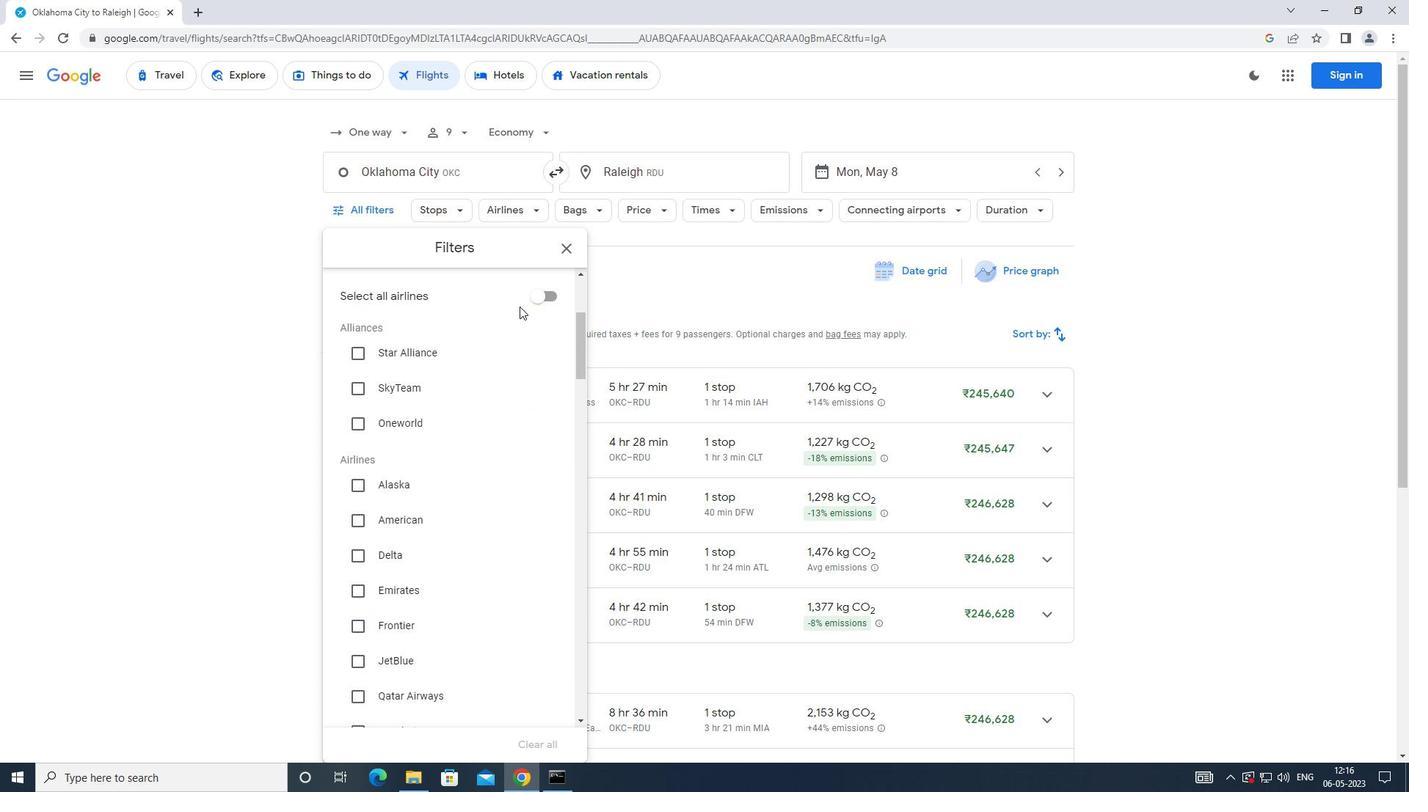 
Action: Mouse moved to (518, 311)
Screenshot: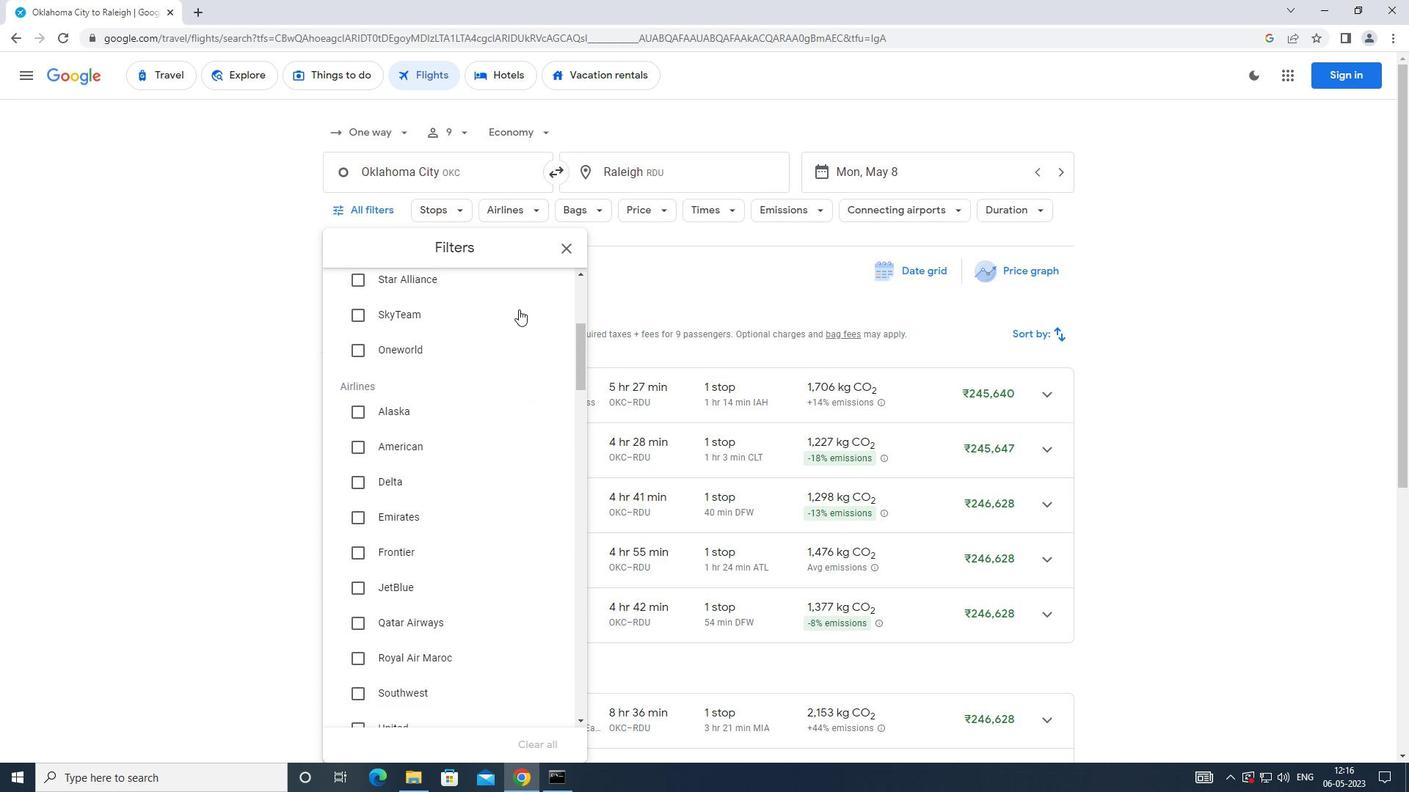 
Action: Mouse scrolled (518, 310) with delta (0, 0)
Screenshot: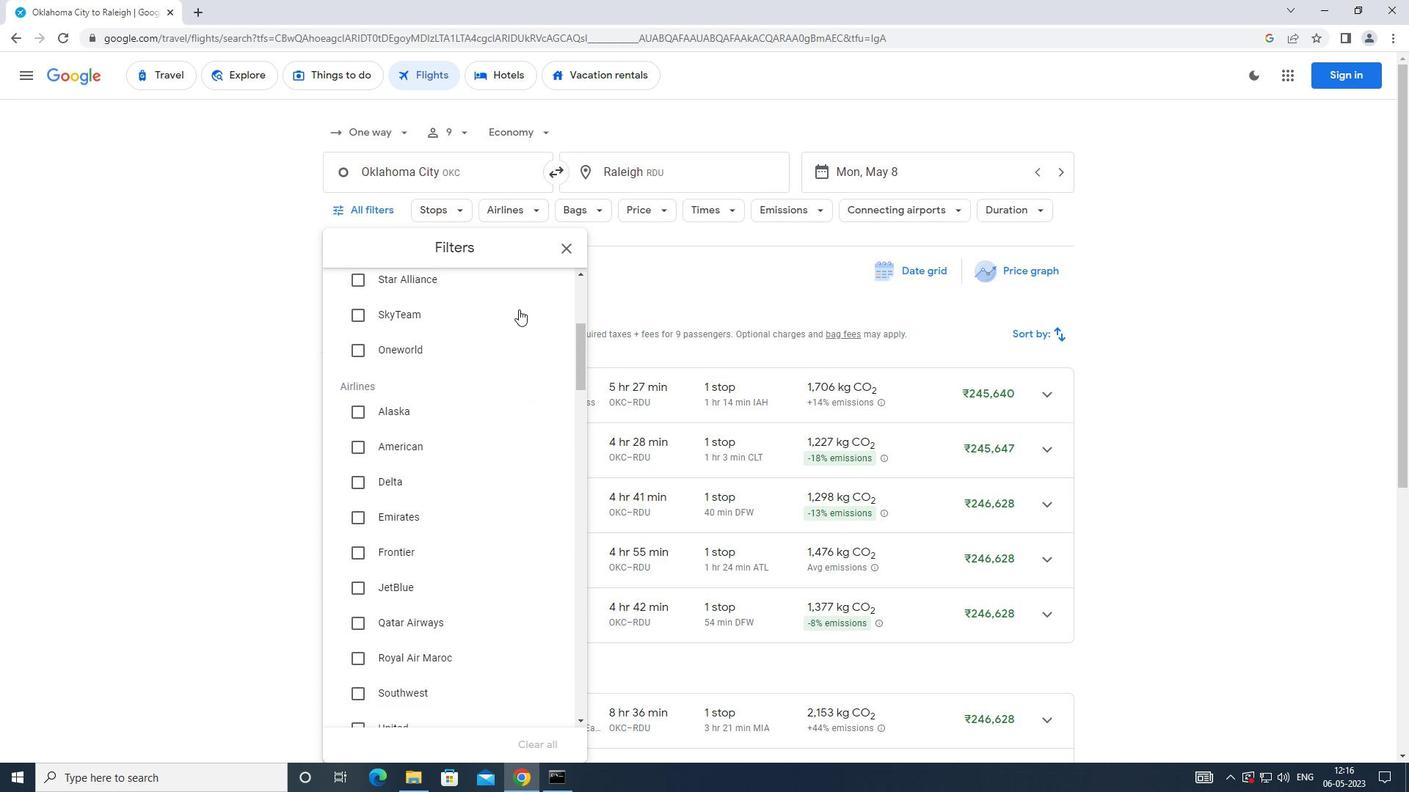 
Action: Mouse moved to (358, 345)
Screenshot: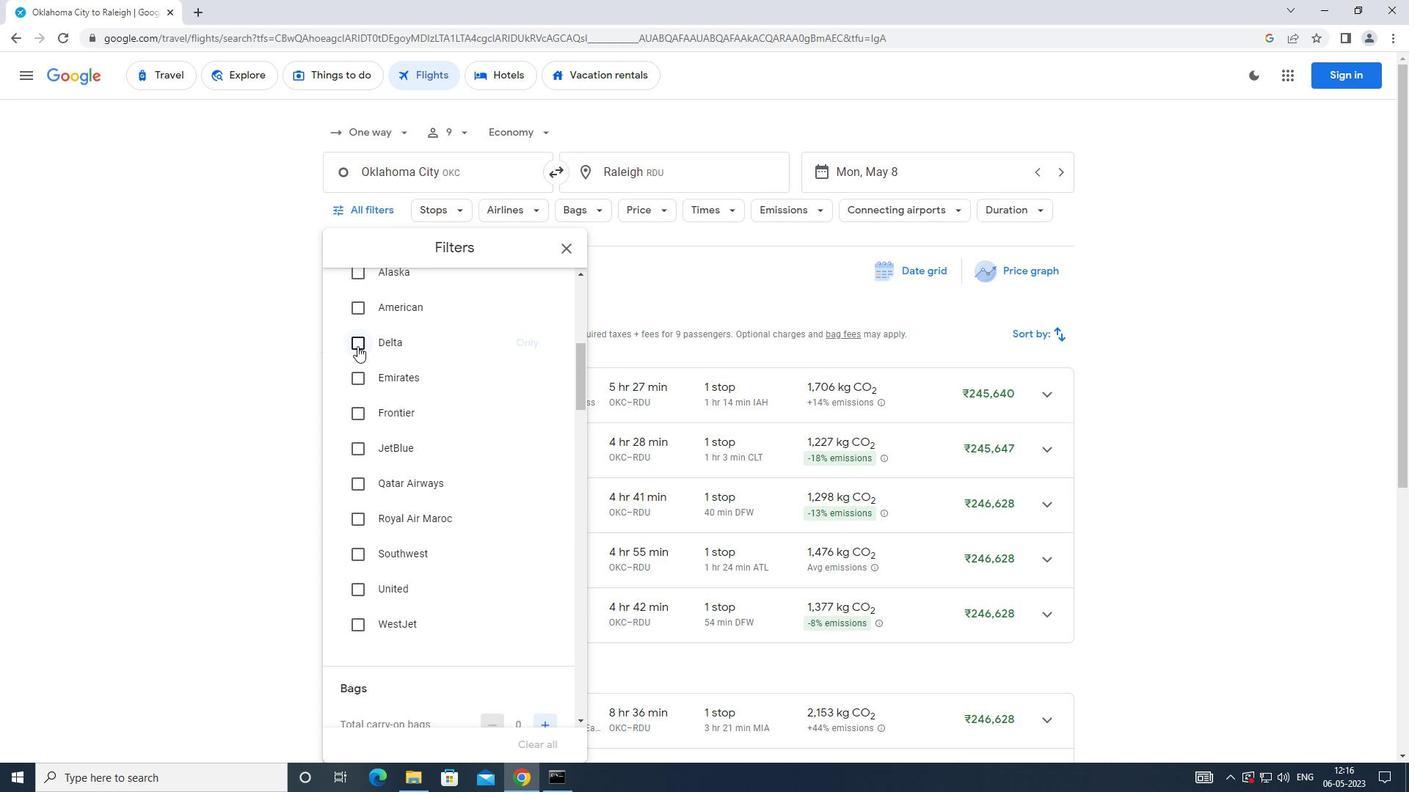 
Action: Mouse pressed left at (358, 345)
Screenshot: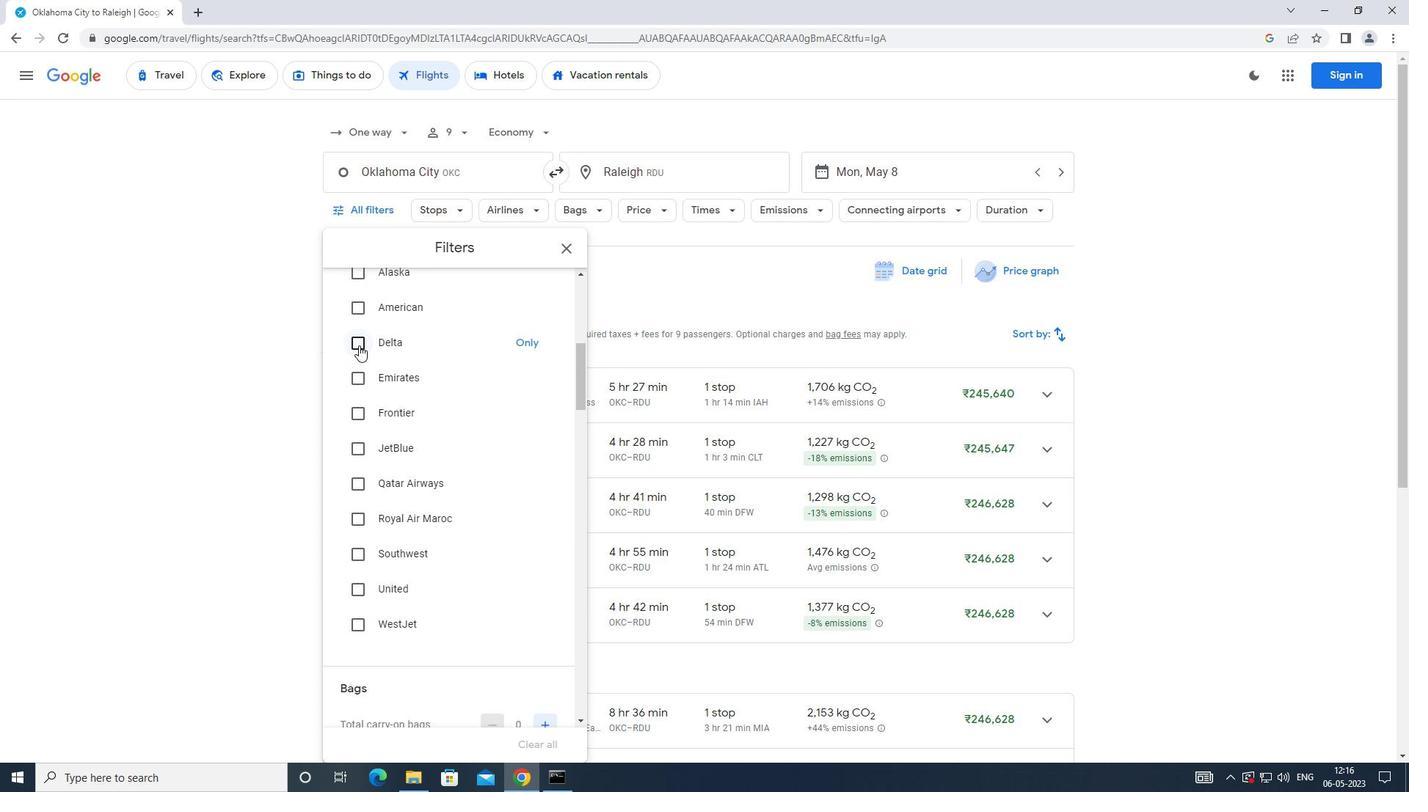 
Action: Mouse moved to (433, 380)
Screenshot: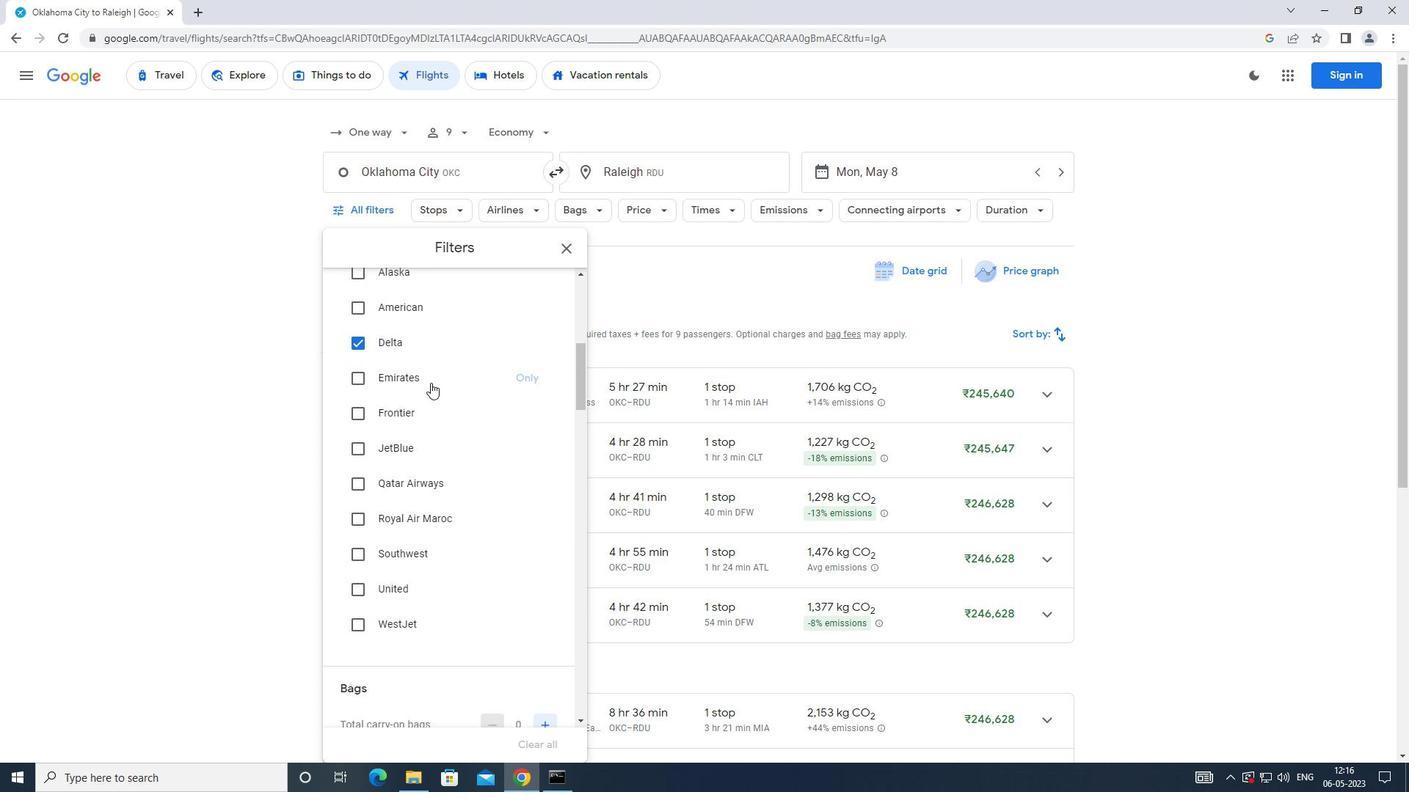 
Action: Mouse scrolled (433, 379) with delta (0, 0)
Screenshot: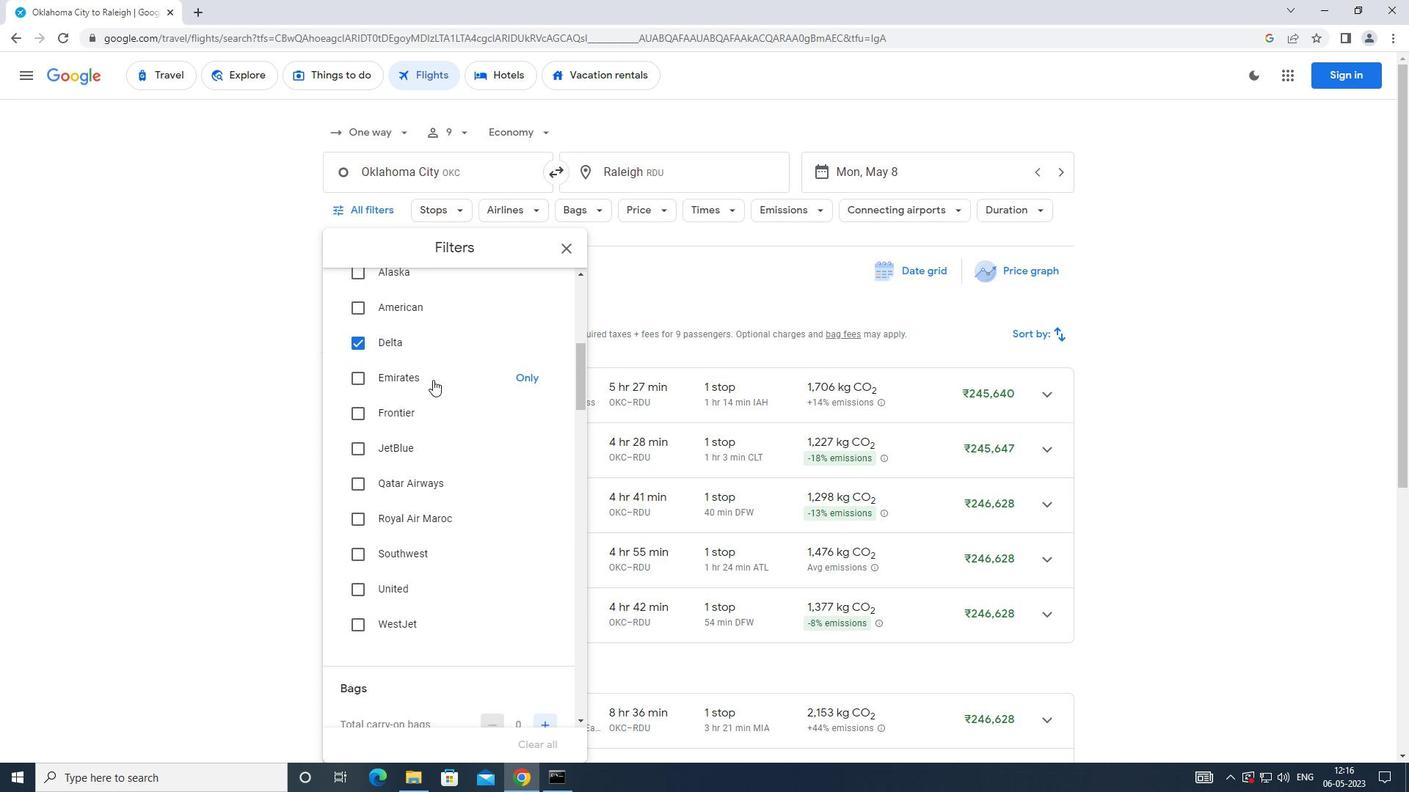 
Action: Mouse scrolled (433, 379) with delta (0, 0)
Screenshot: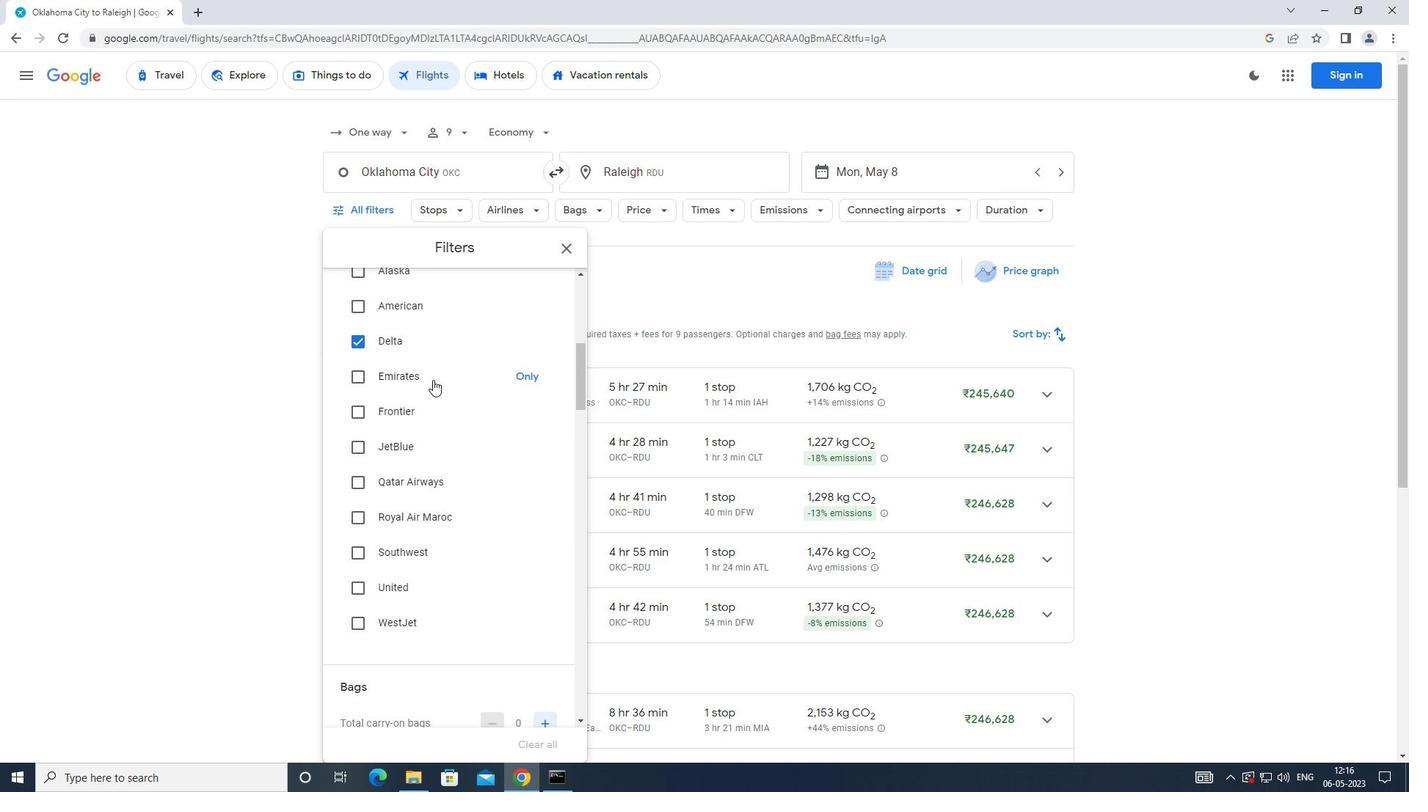 
Action: Mouse scrolled (433, 379) with delta (0, 0)
Screenshot: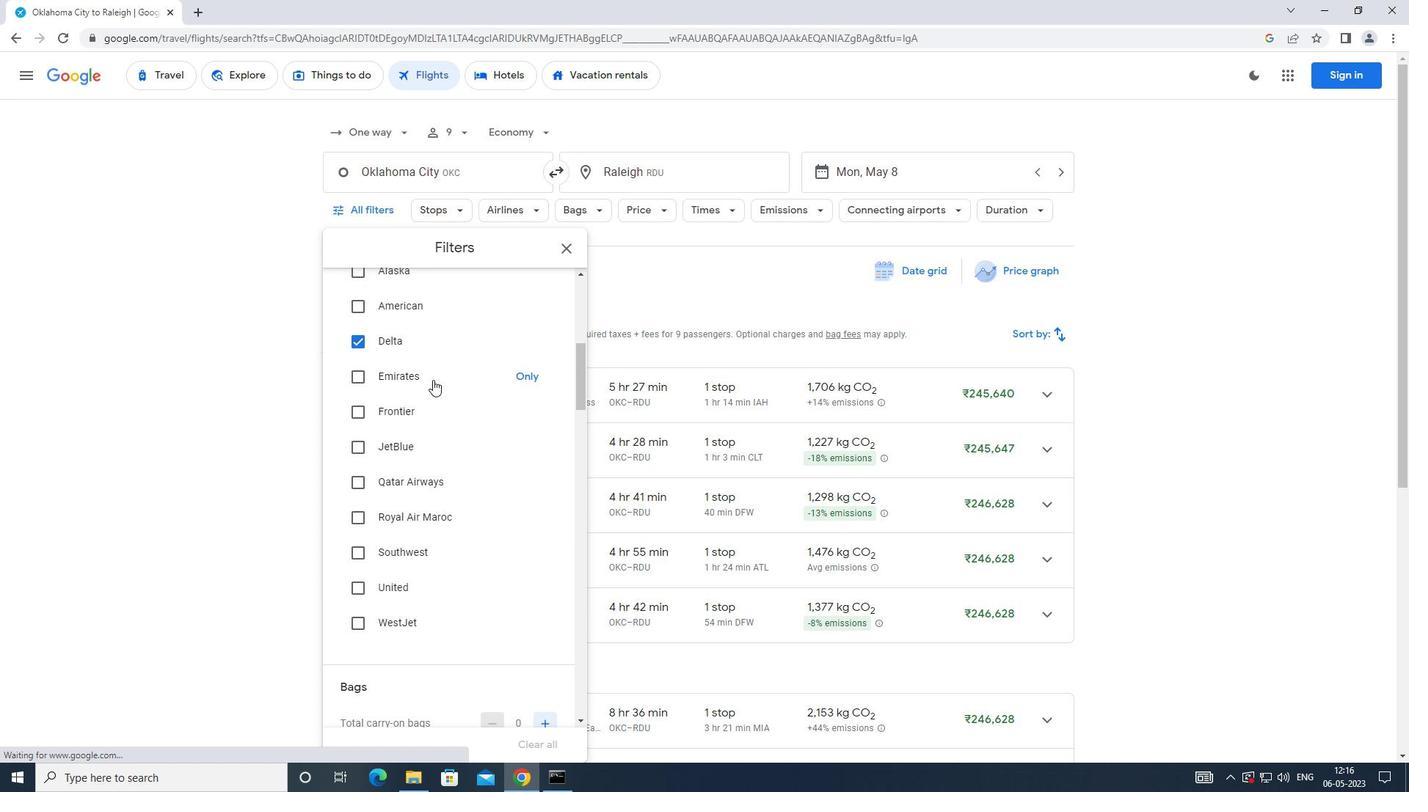 
Action: Mouse moved to (434, 376)
Screenshot: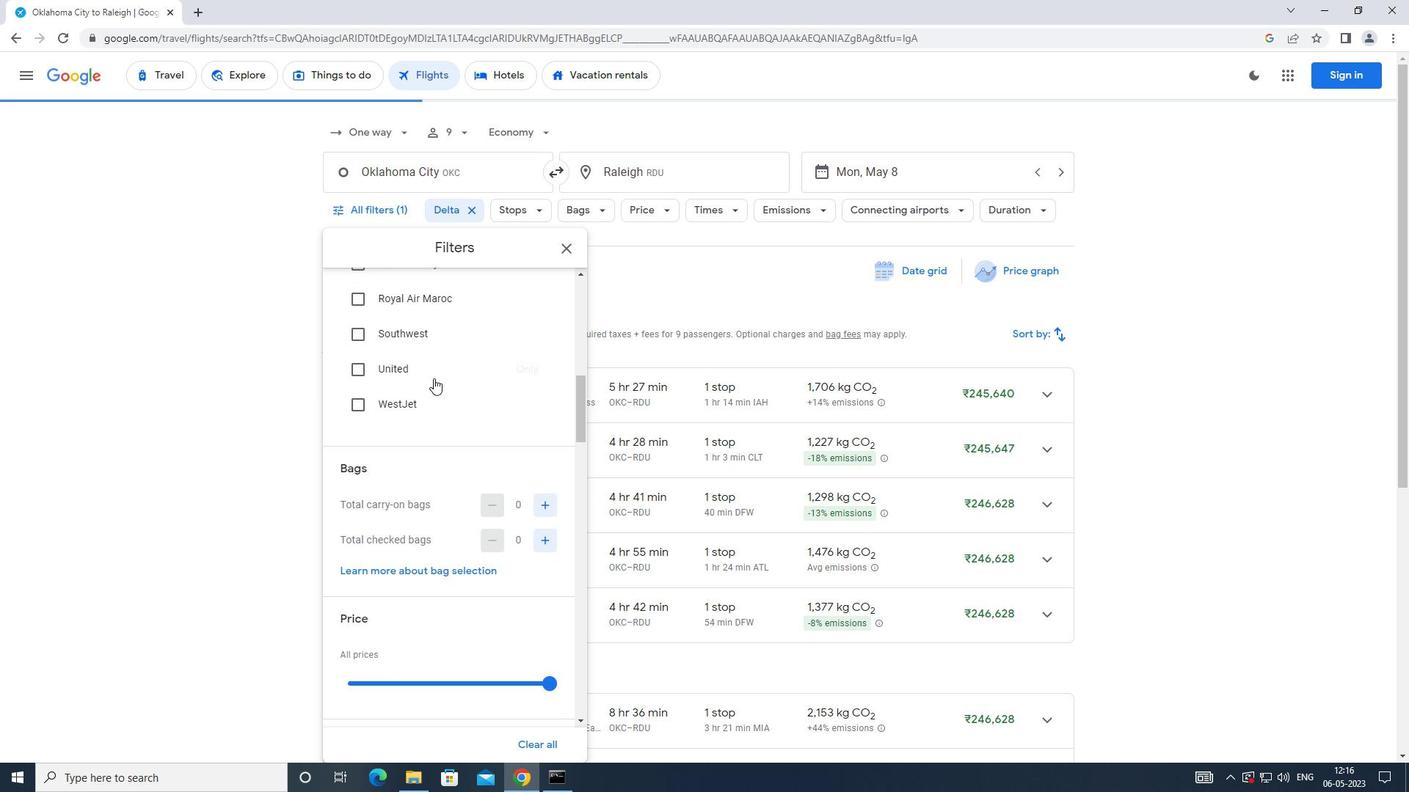 
Action: Mouse scrolled (434, 375) with delta (0, 0)
Screenshot: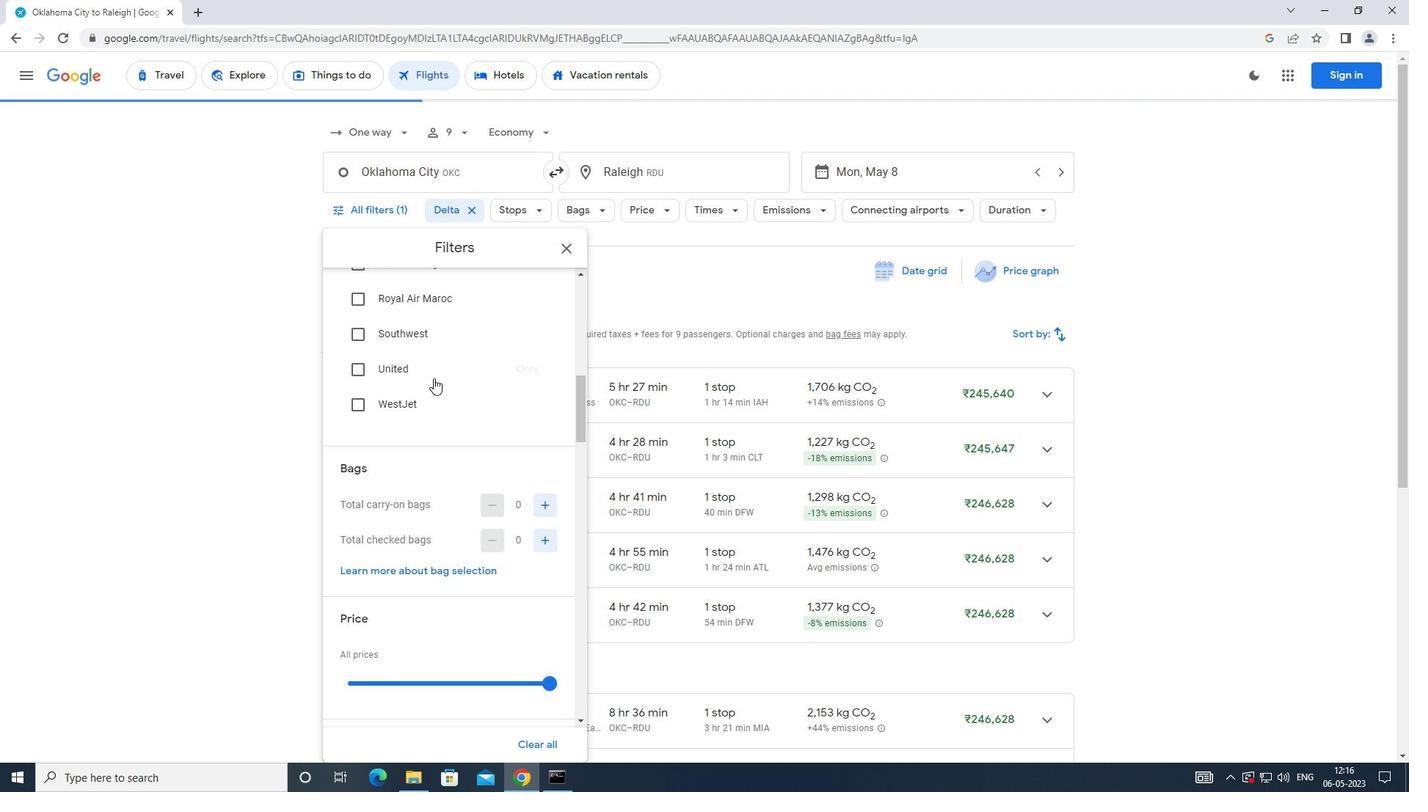 
Action: Mouse scrolled (434, 375) with delta (0, 0)
Screenshot: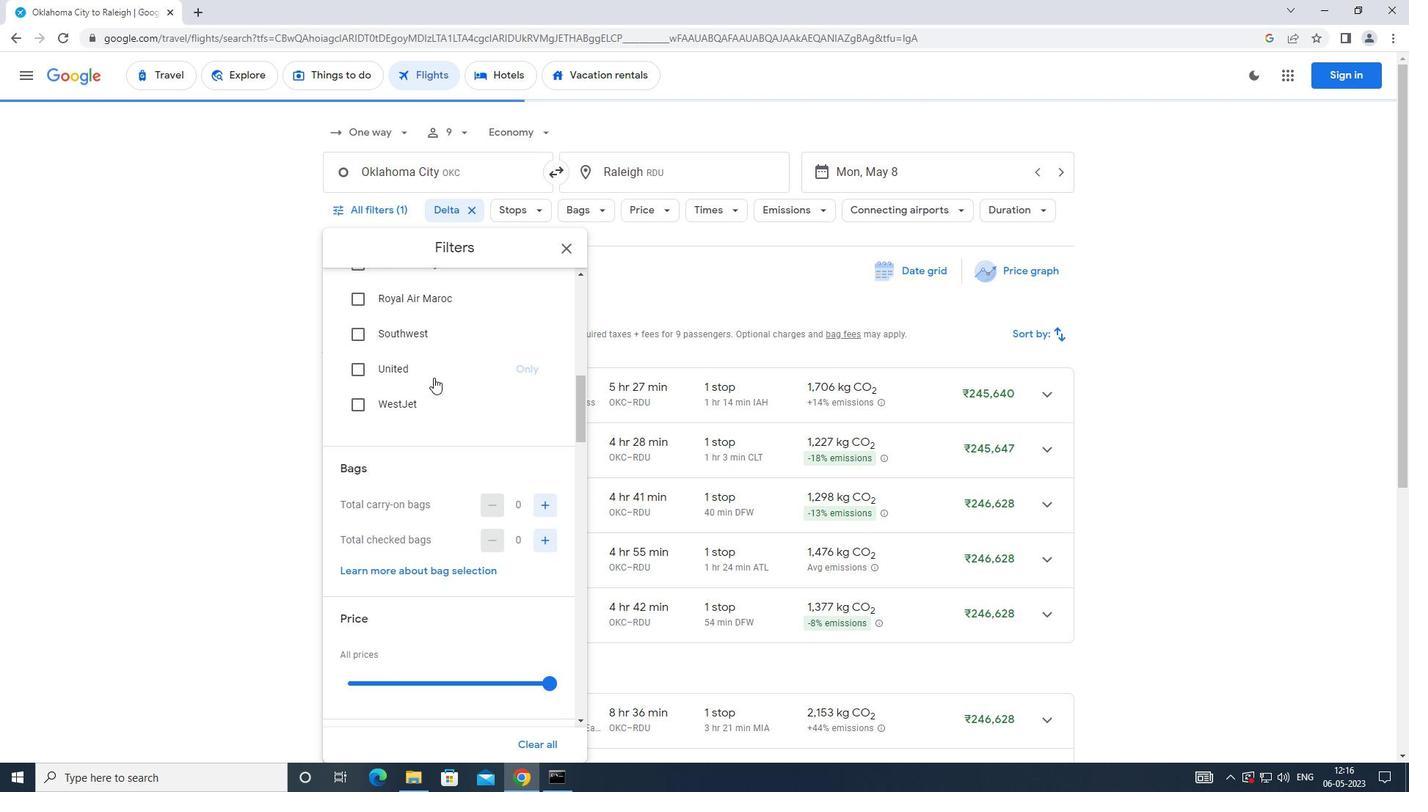 
Action: Mouse moved to (534, 390)
Screenshot: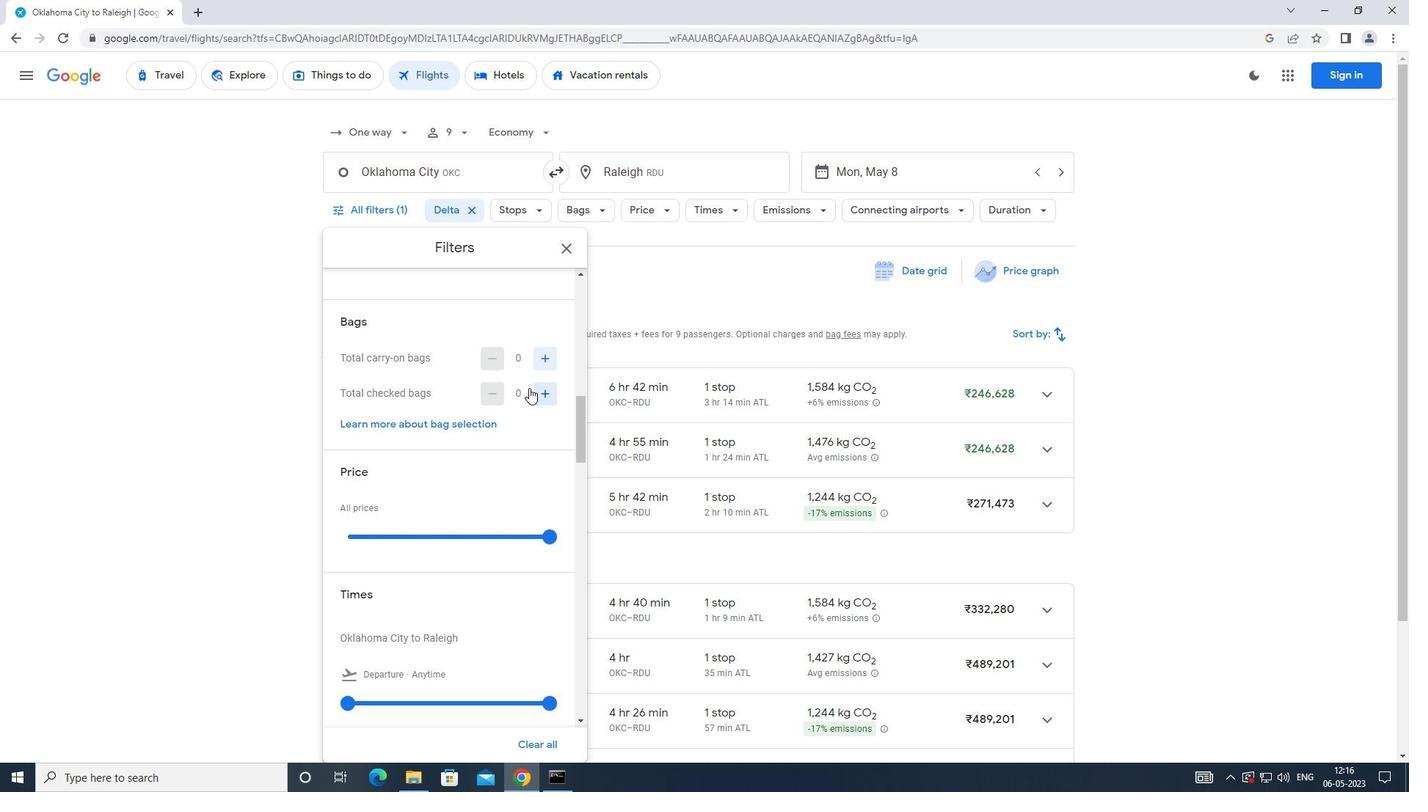 
Action: Mouse pressed left at (534, 390)
Screenshot: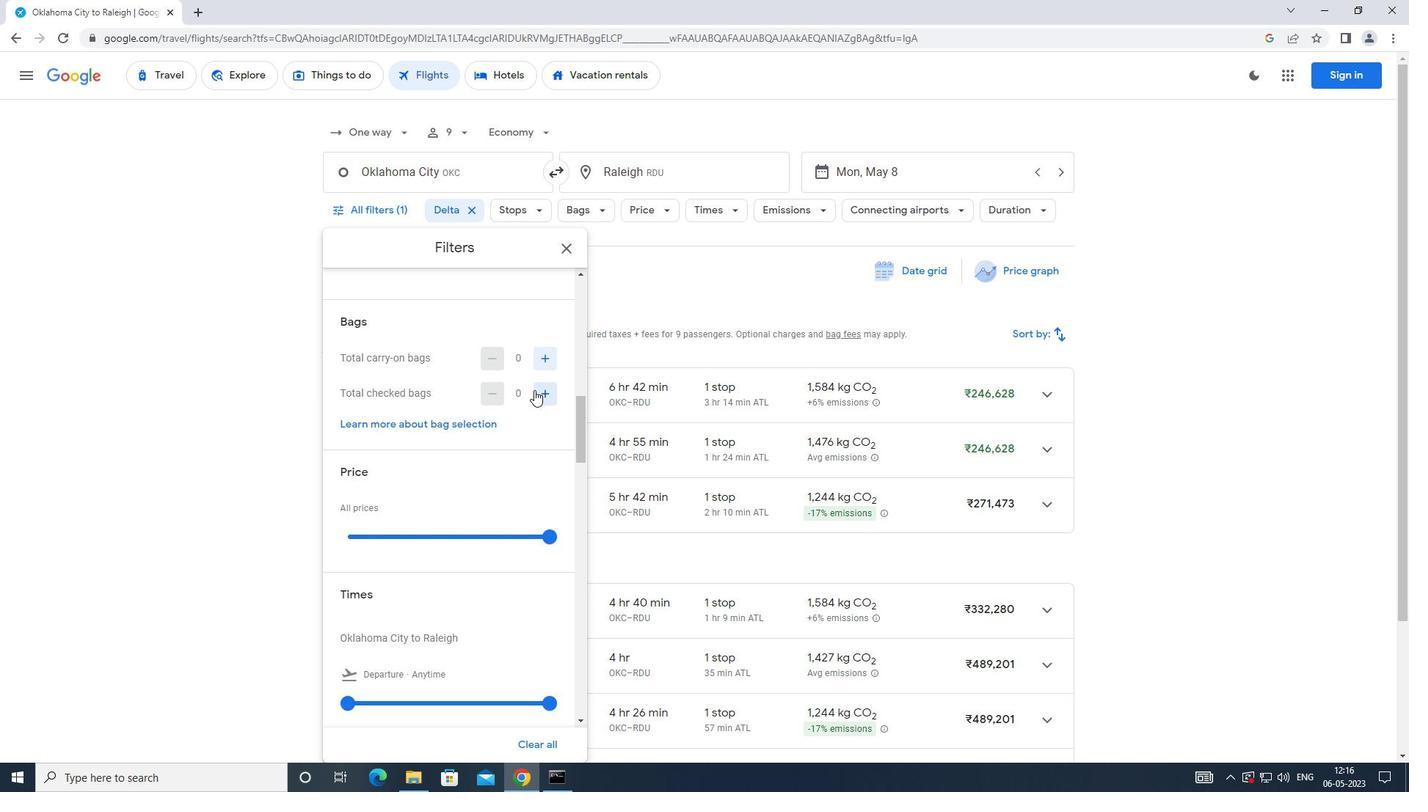 
Action: Mouse moved to (536, 390)
Screenshot: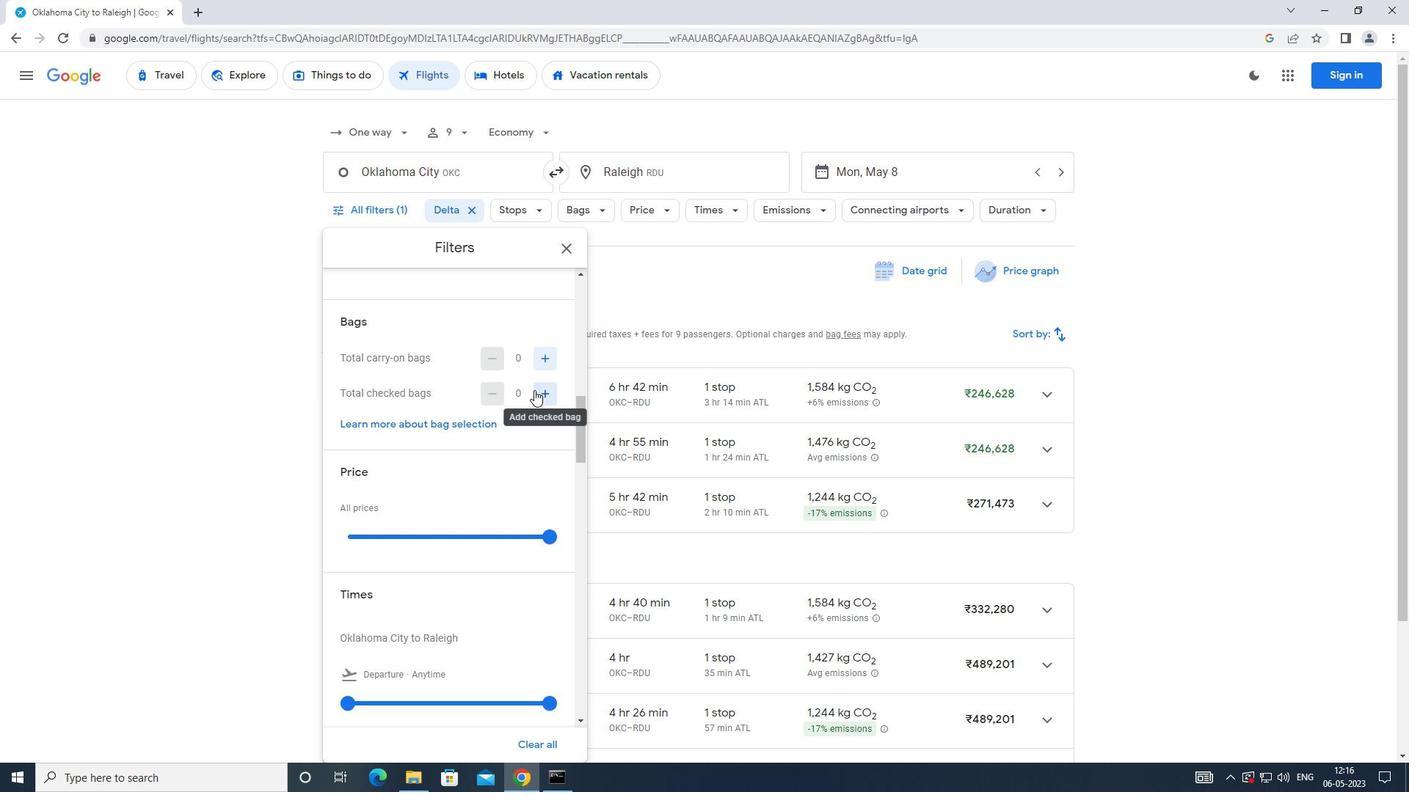 
Action: Mouse pressed left at (536, 390)
Screenshot: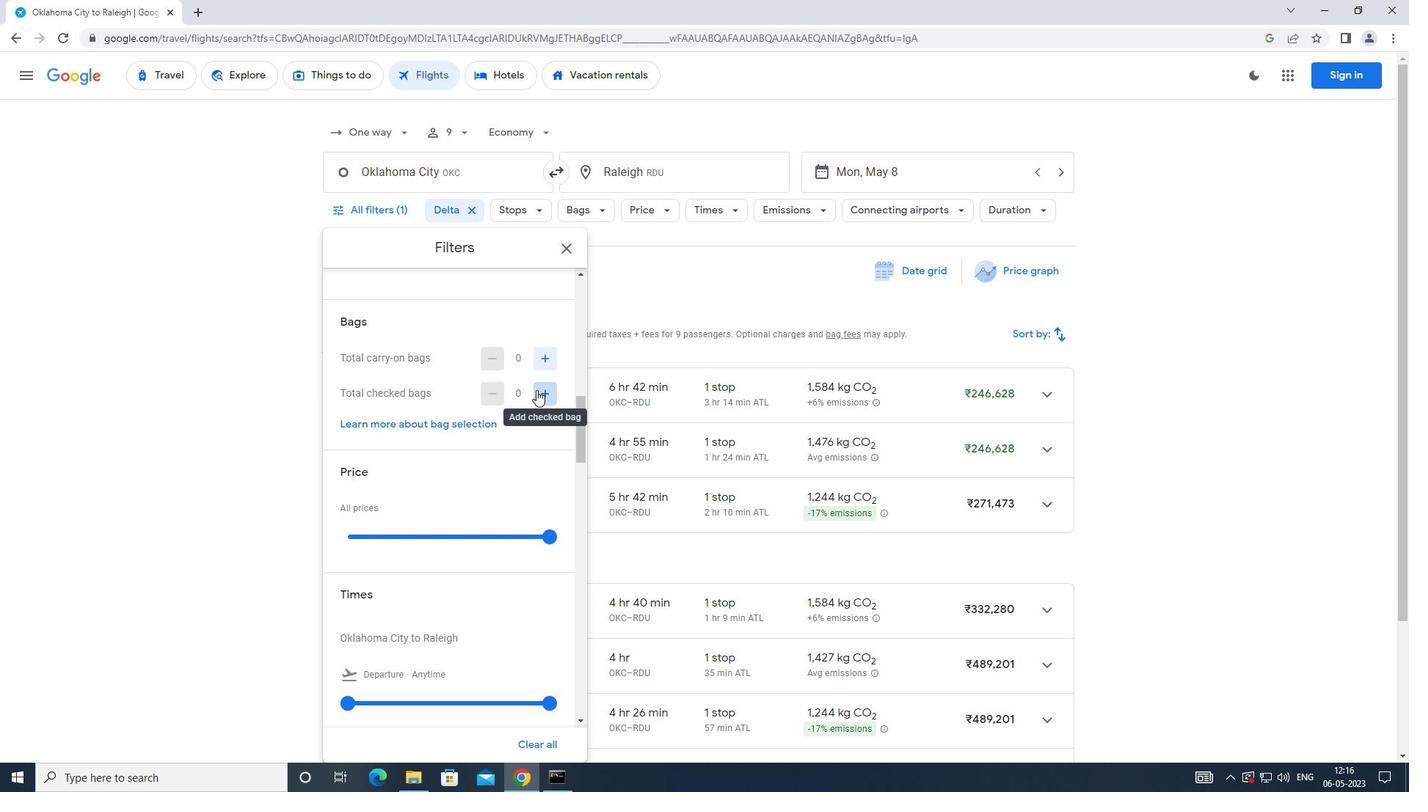 
Action: Mouse pressed left at (536, 390)
Screenshot: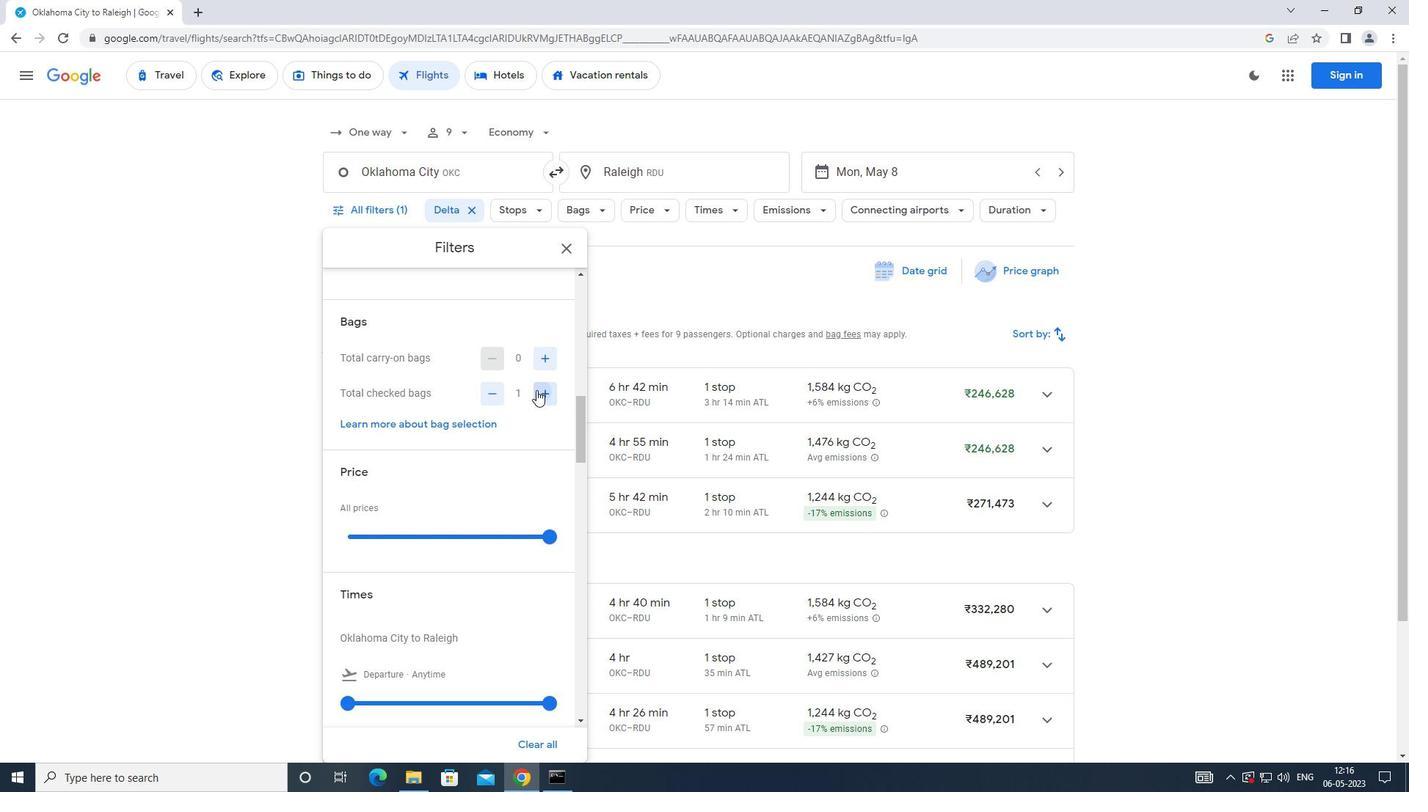 
Action: Mouse pressed left at (536, 390)
Screenshot: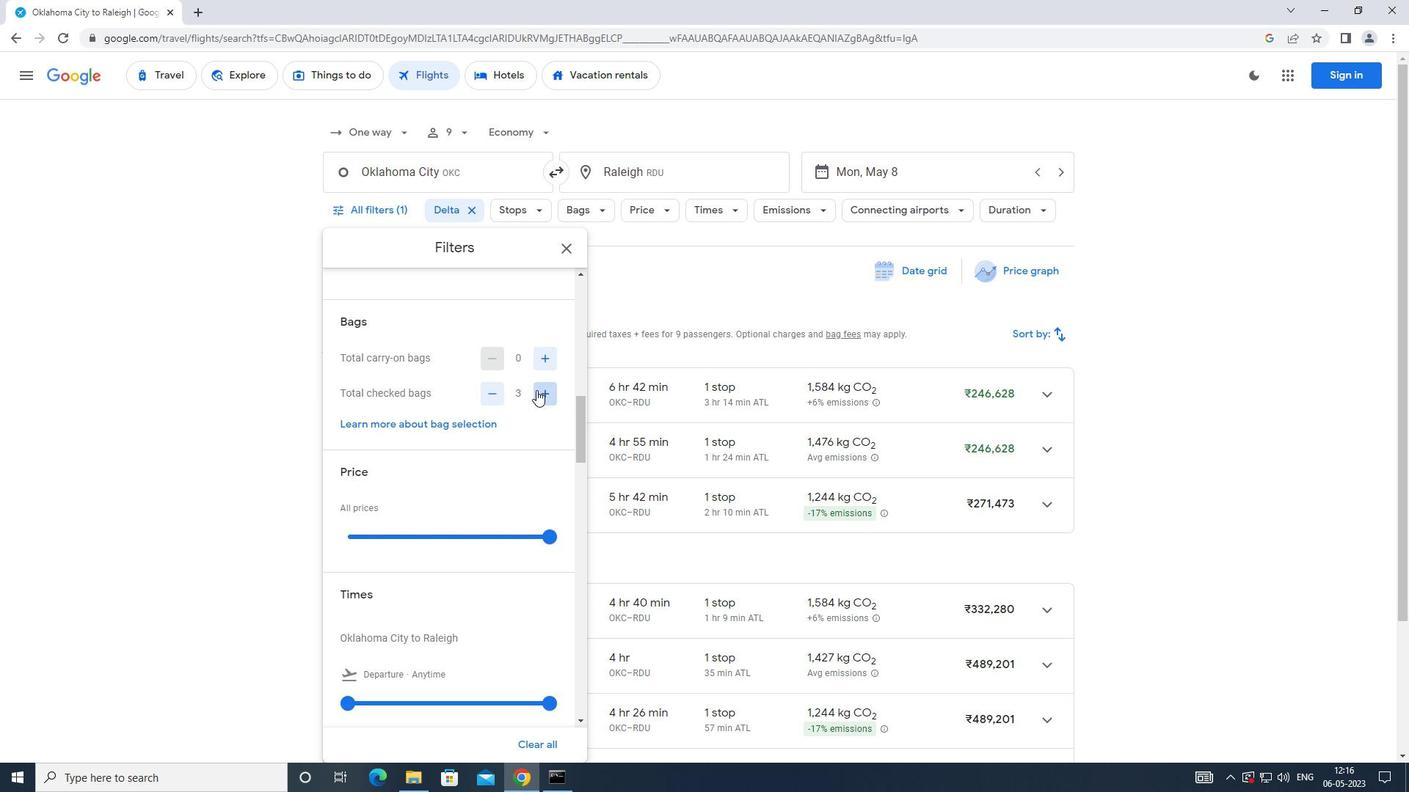 
Action: Mouse pressed left at (536, 390)
Screenshot: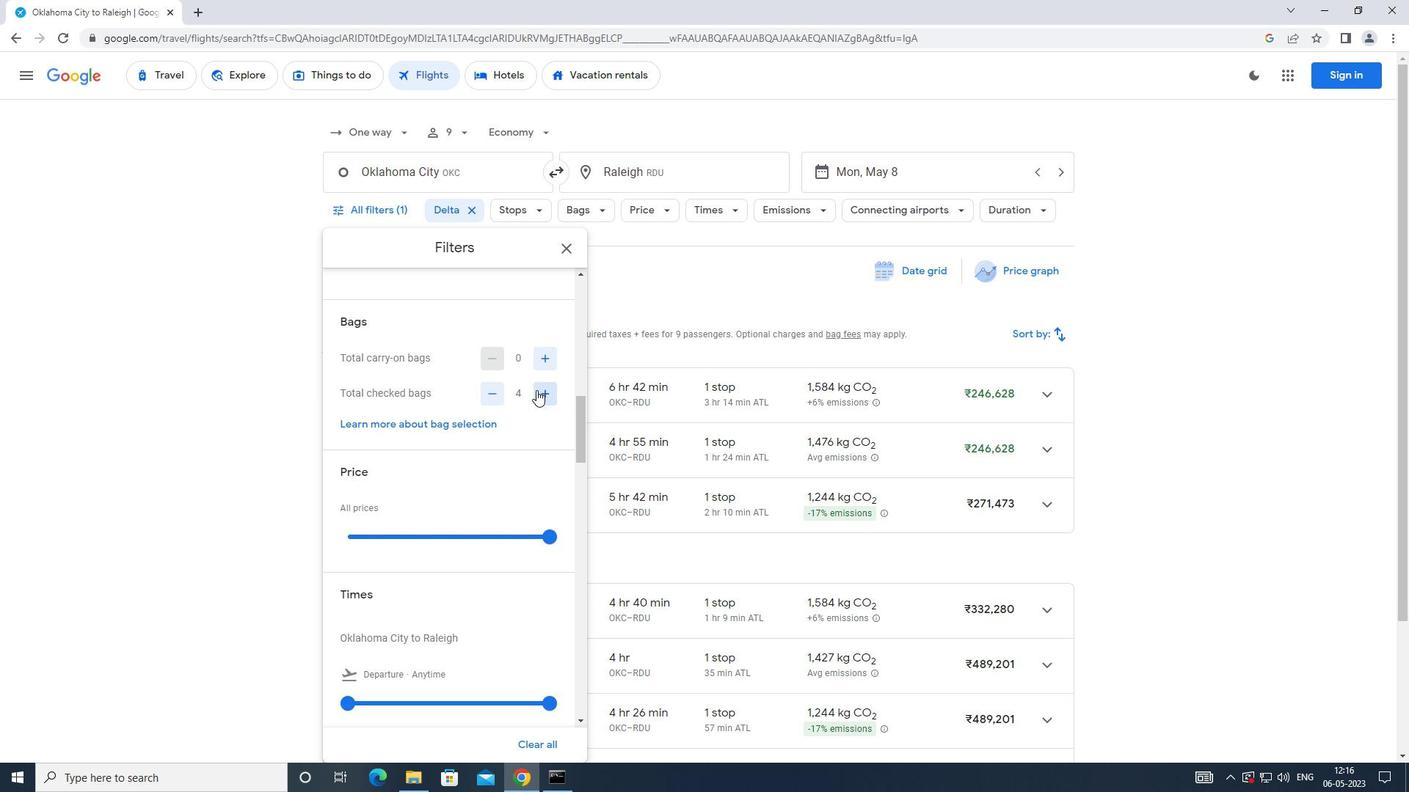 
Action: Mouse pressed left at (536, 390)
Screenshot: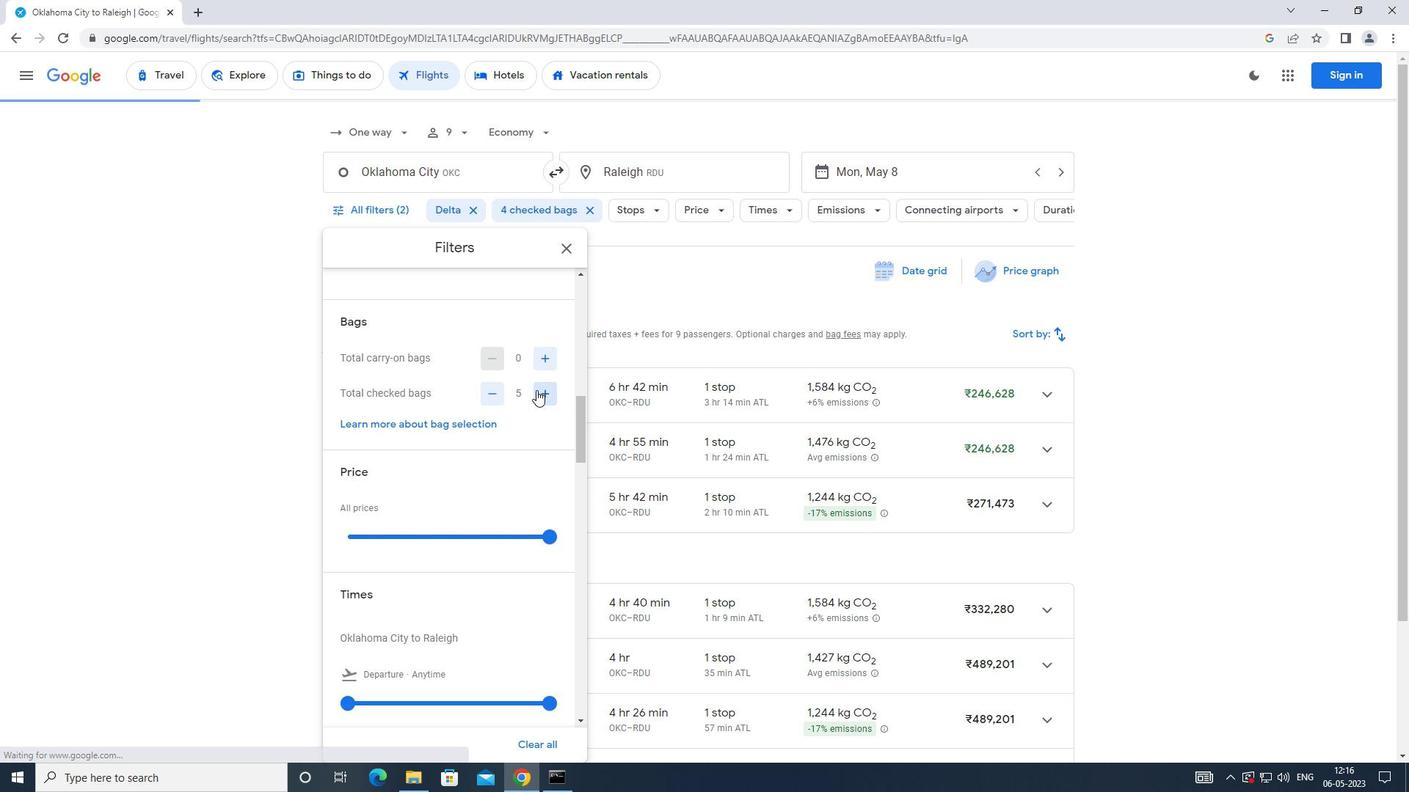 
Action: Mouse moved to (500, 378)
Screenshot: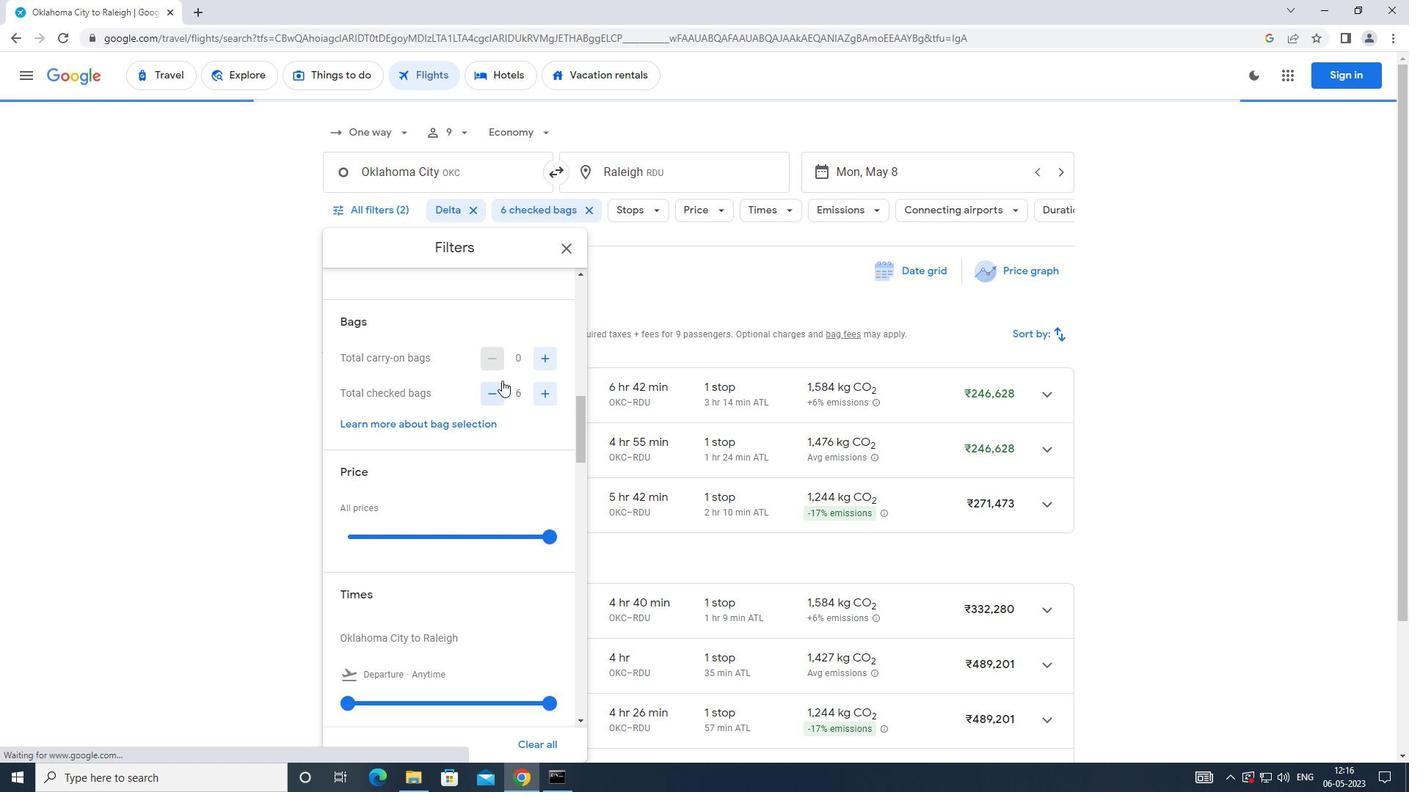 
Action: Mouse scrolled (500, 377) with delta (0, 0)
Screenshot: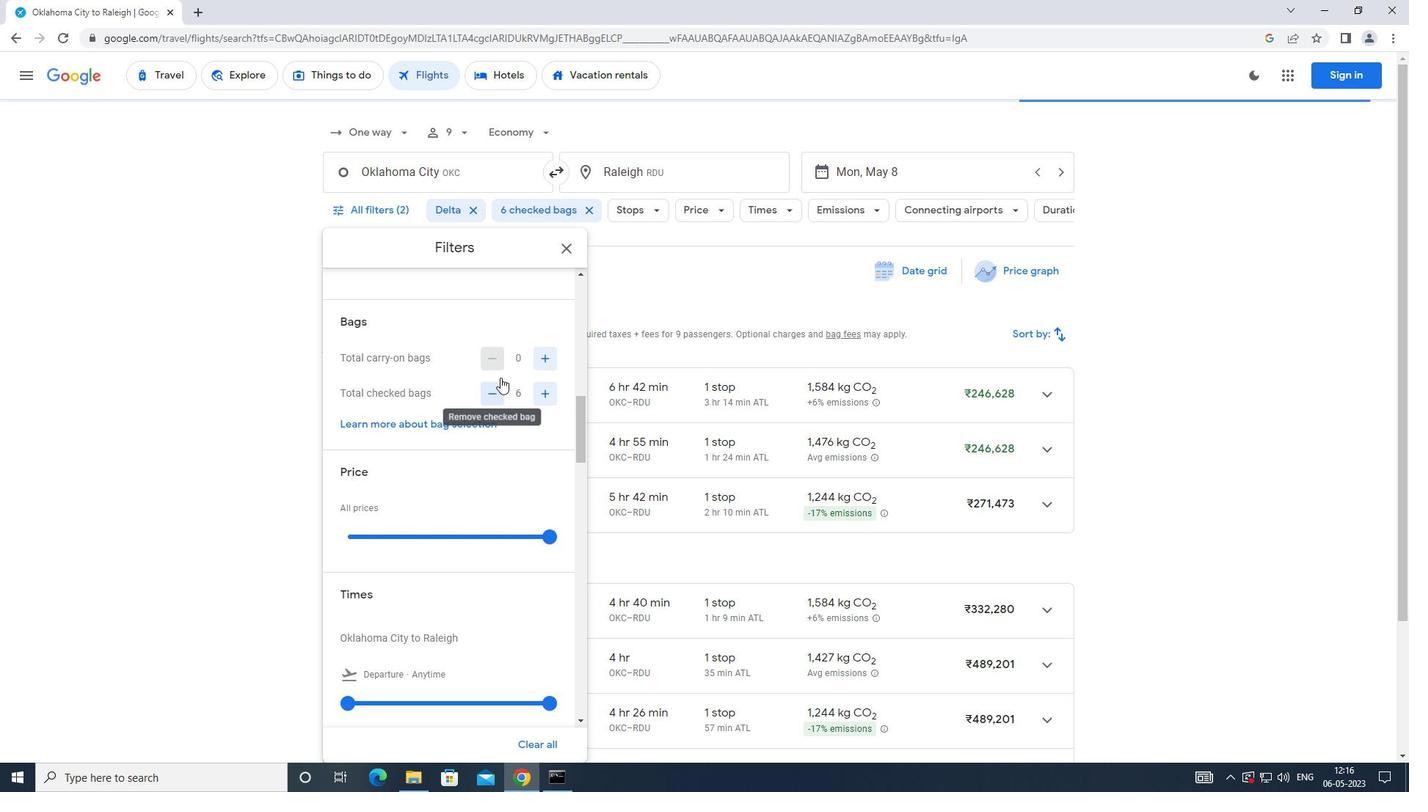 
Action: Mouse scrolled (500, 377) with delta (0, 0)
Screenshot: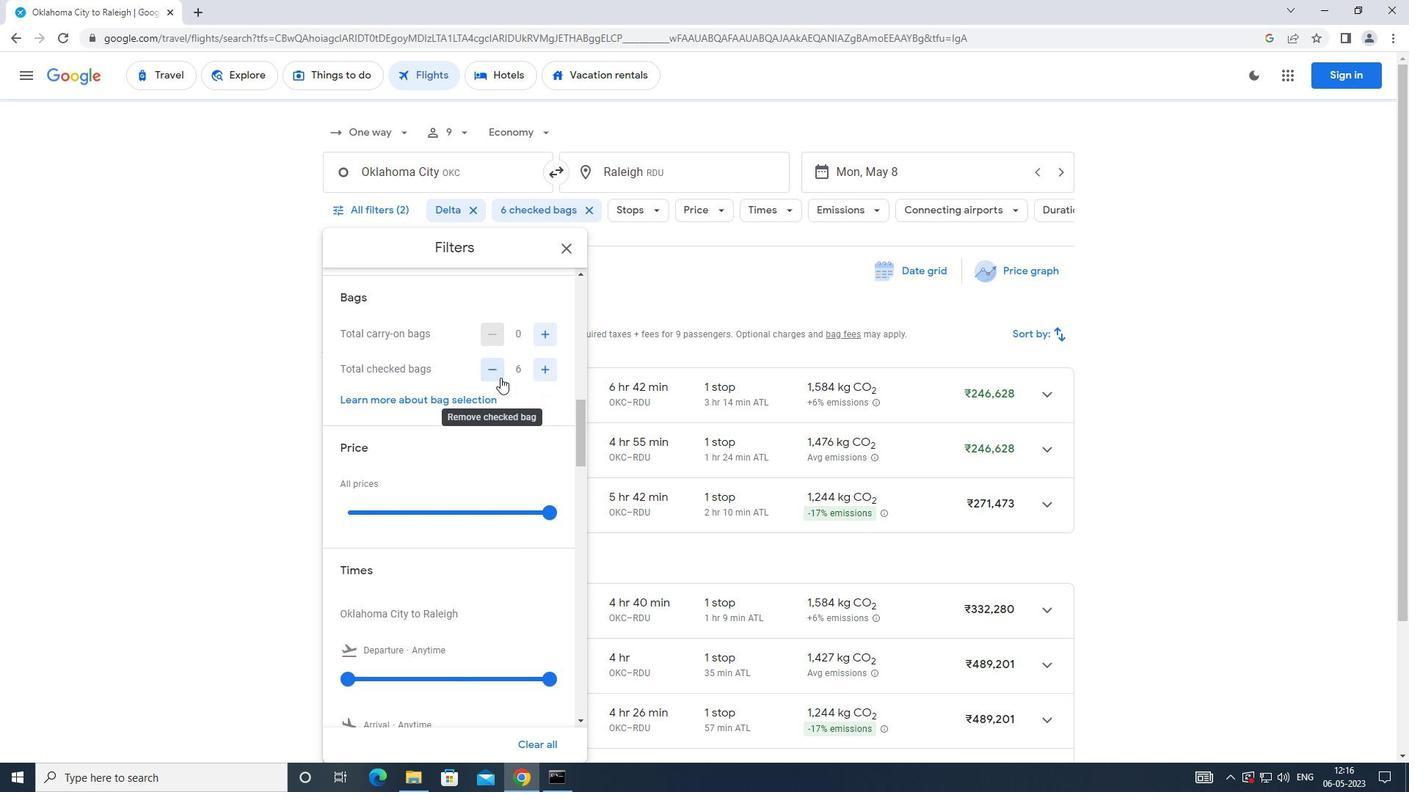 
Action: Mouse moved to (548, 386)
Screenshot: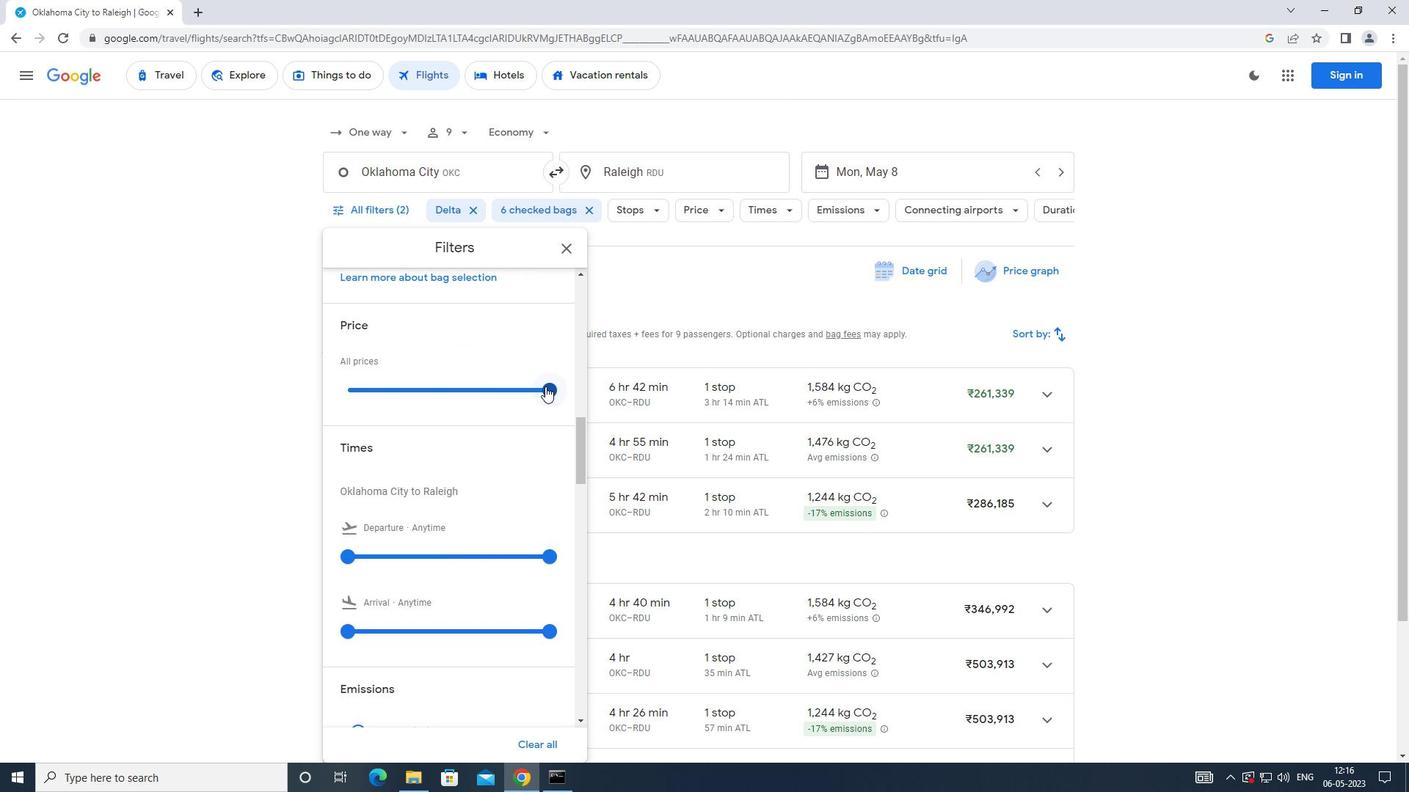 
Action: Mouse pressed left at (548, 386)
Screenshot: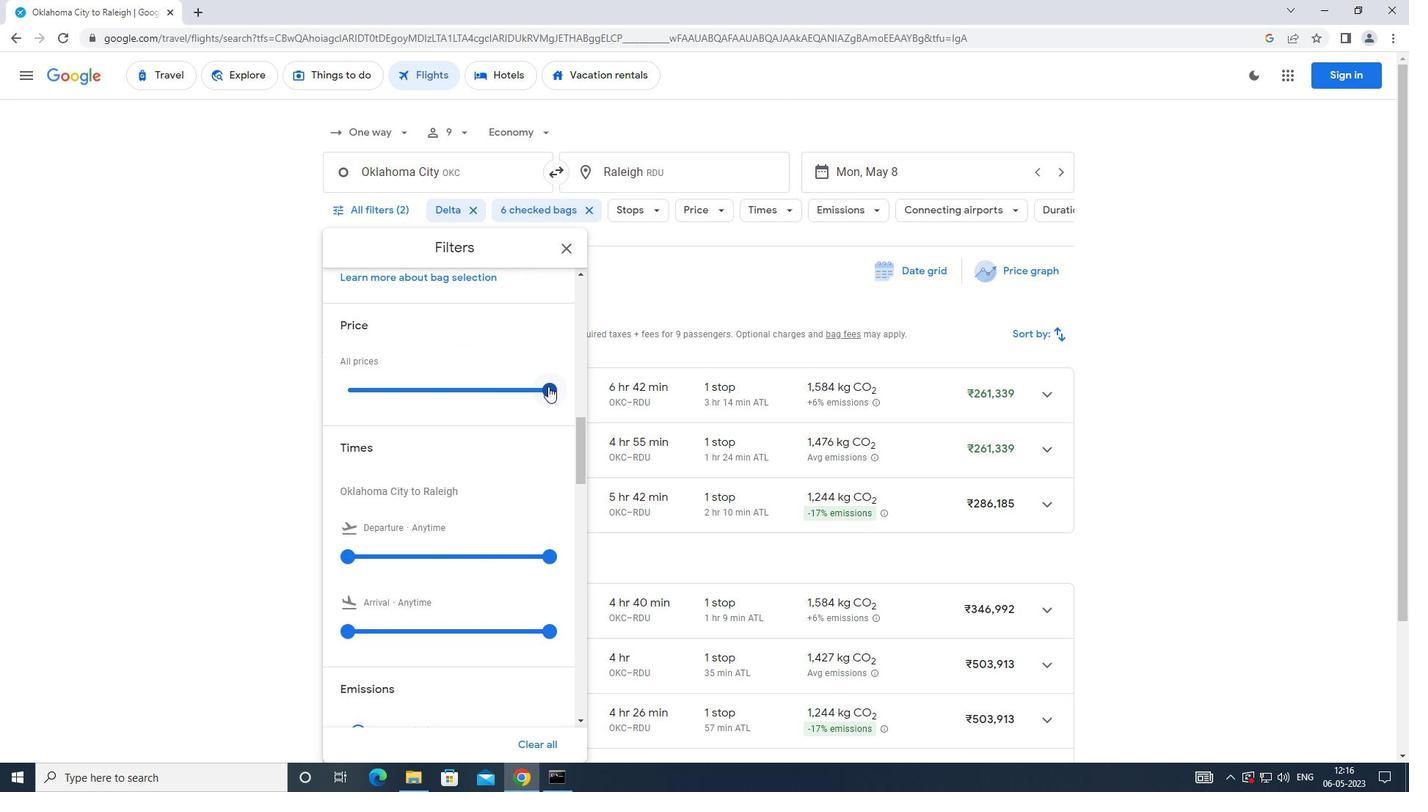 
Action: Mouse moved to (479, 543)
Screenshot: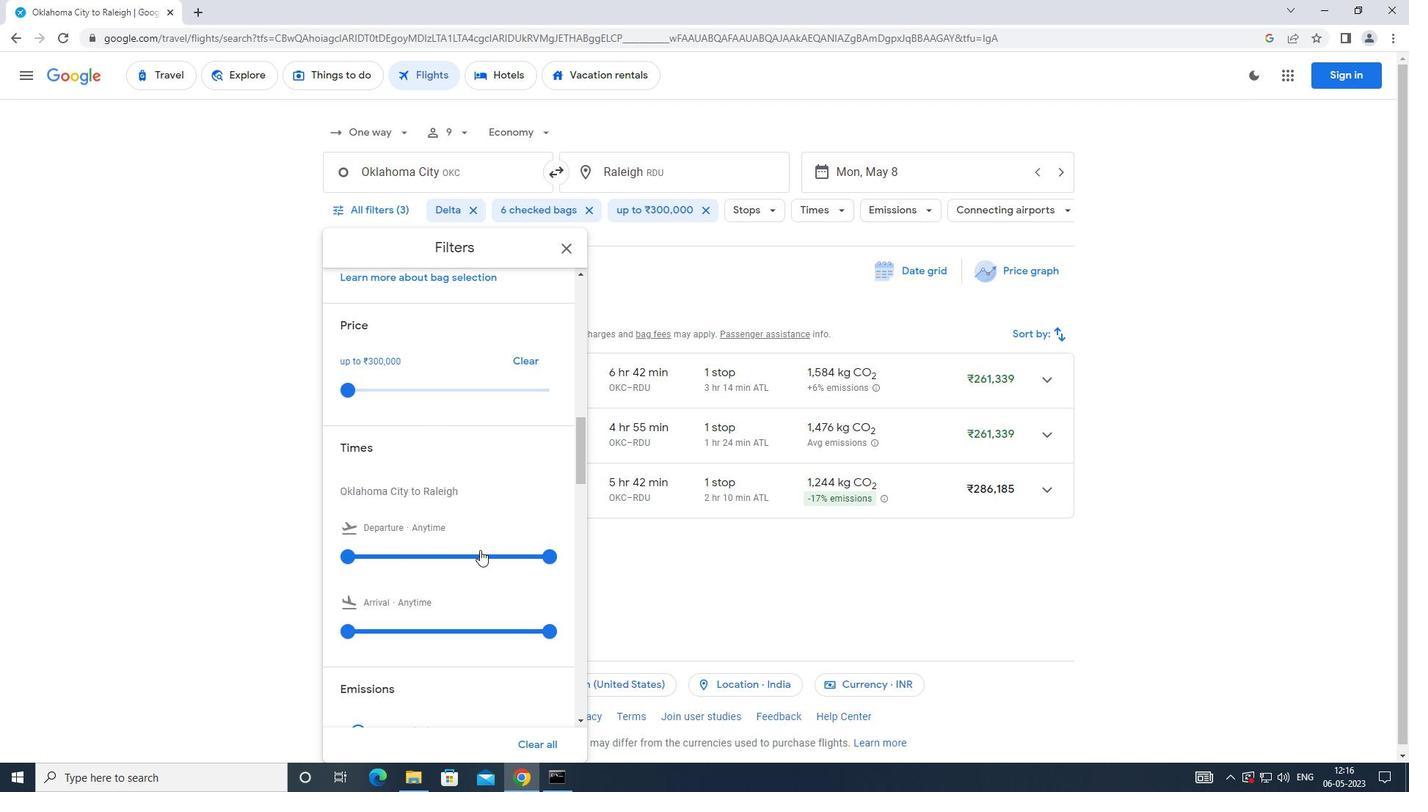 
Action: Mouse scrolled (479, 542) with delta (0, 0)
Screenshot: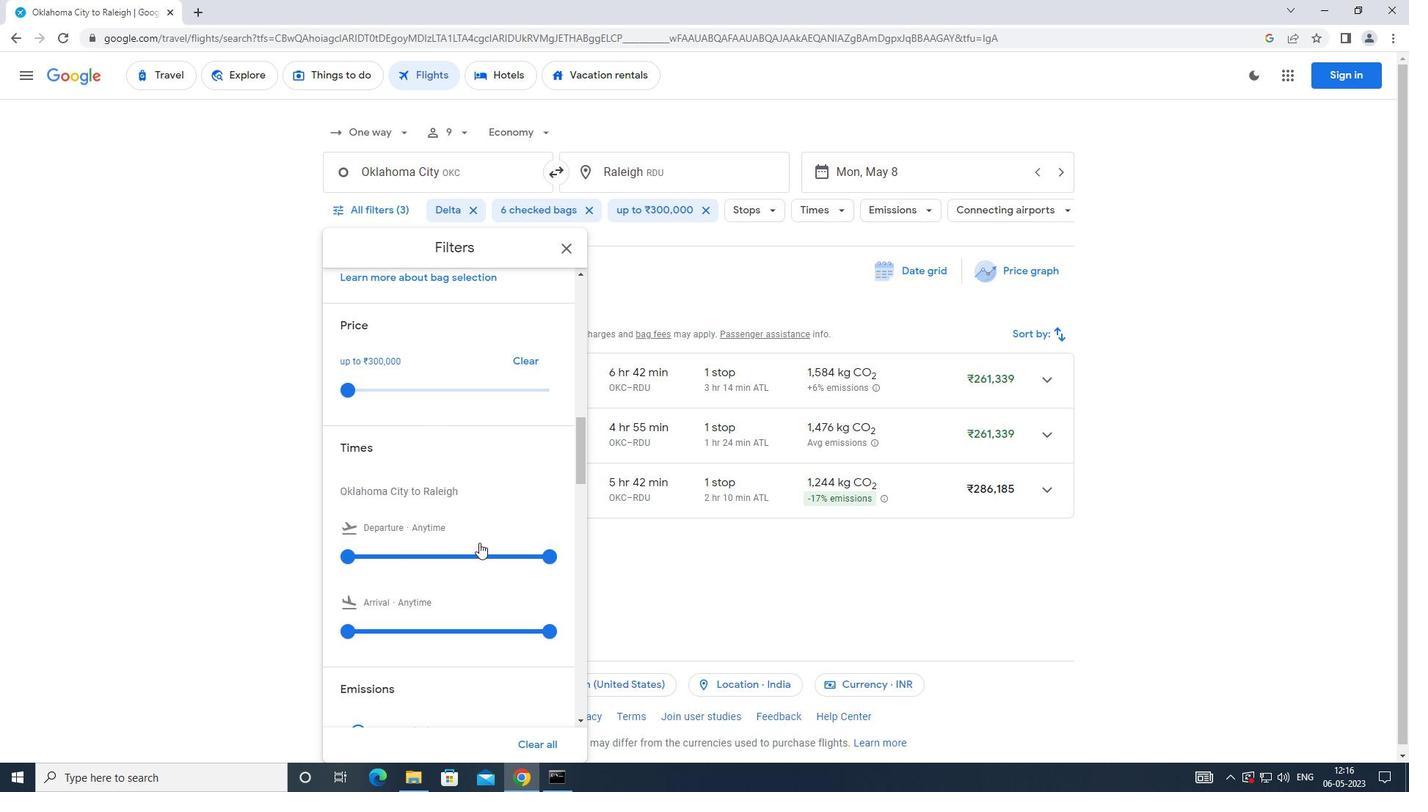 
Action: Mouse moved to (350, 483)
Screenshot: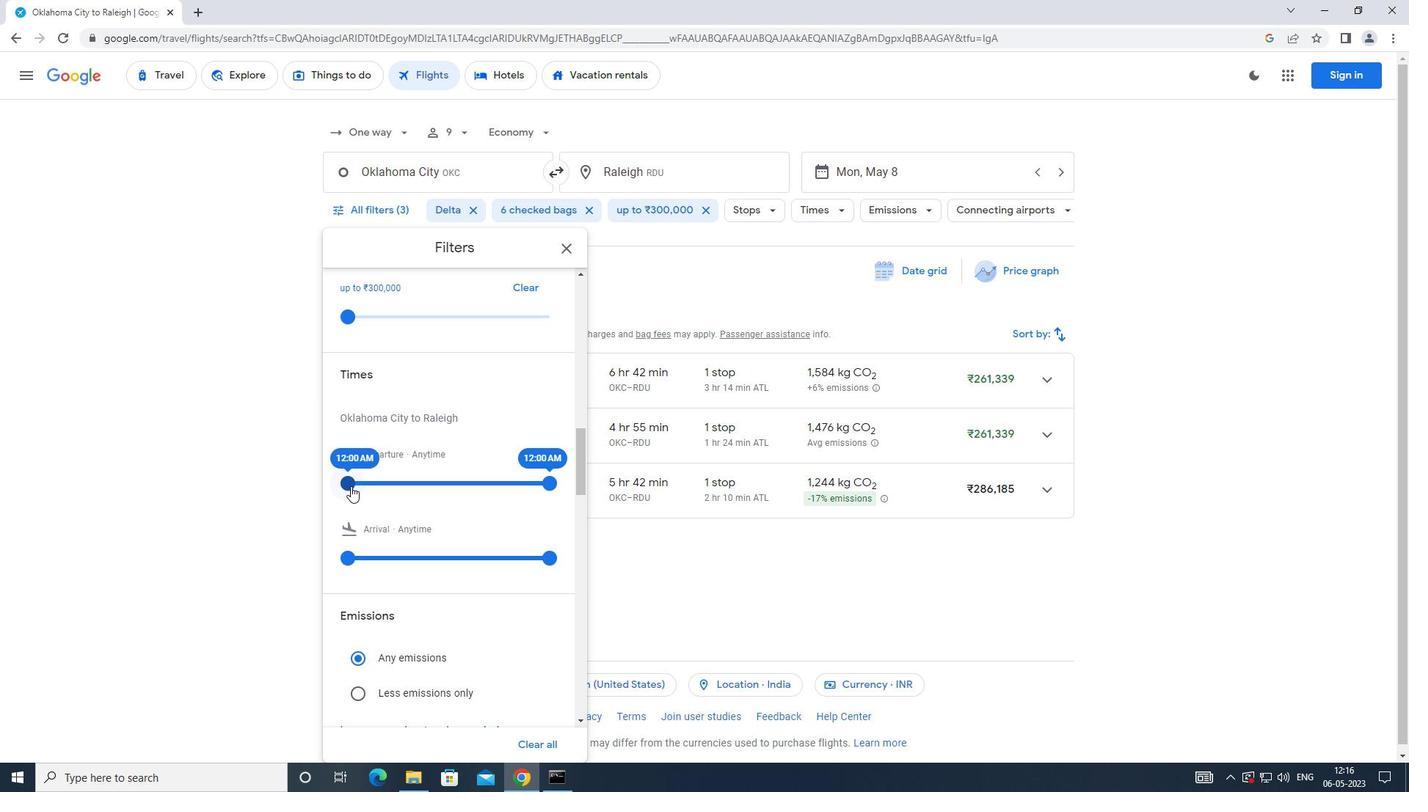
Action: Mouse pressed left at (350, 483)
Screenshot: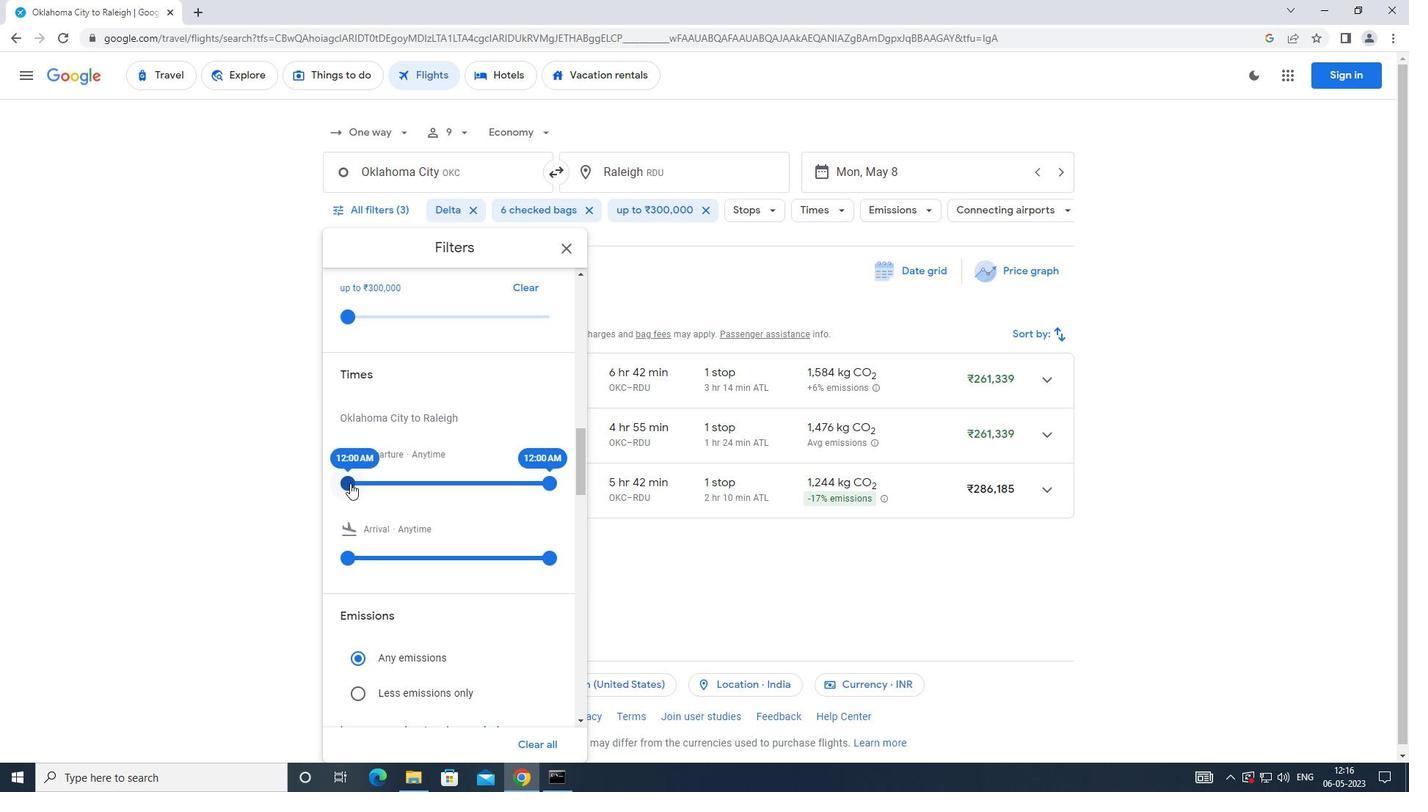 
Action: Mouse moved to (540, 485)
Screenshot: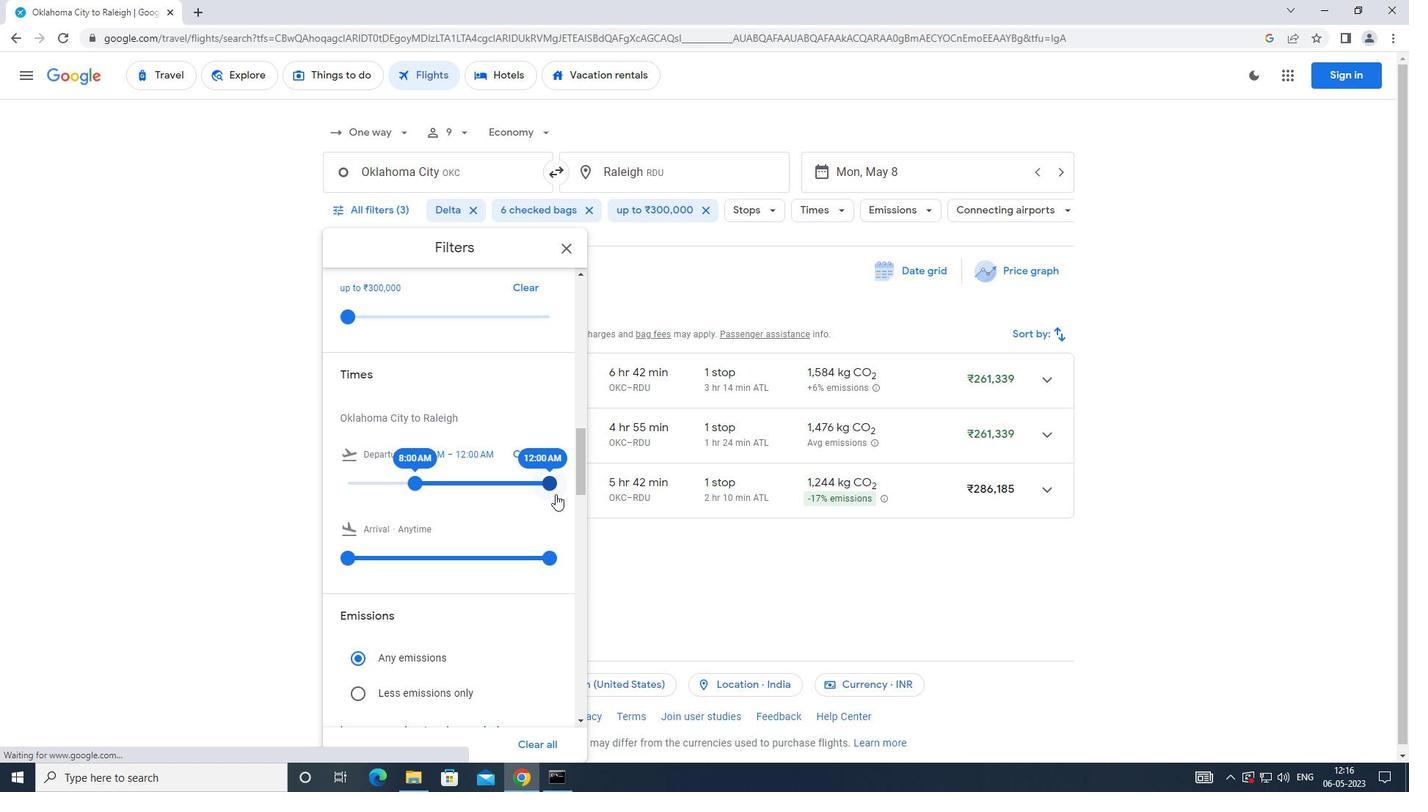 
Action: Mouse pressed left at (540, 485)
Screenshot: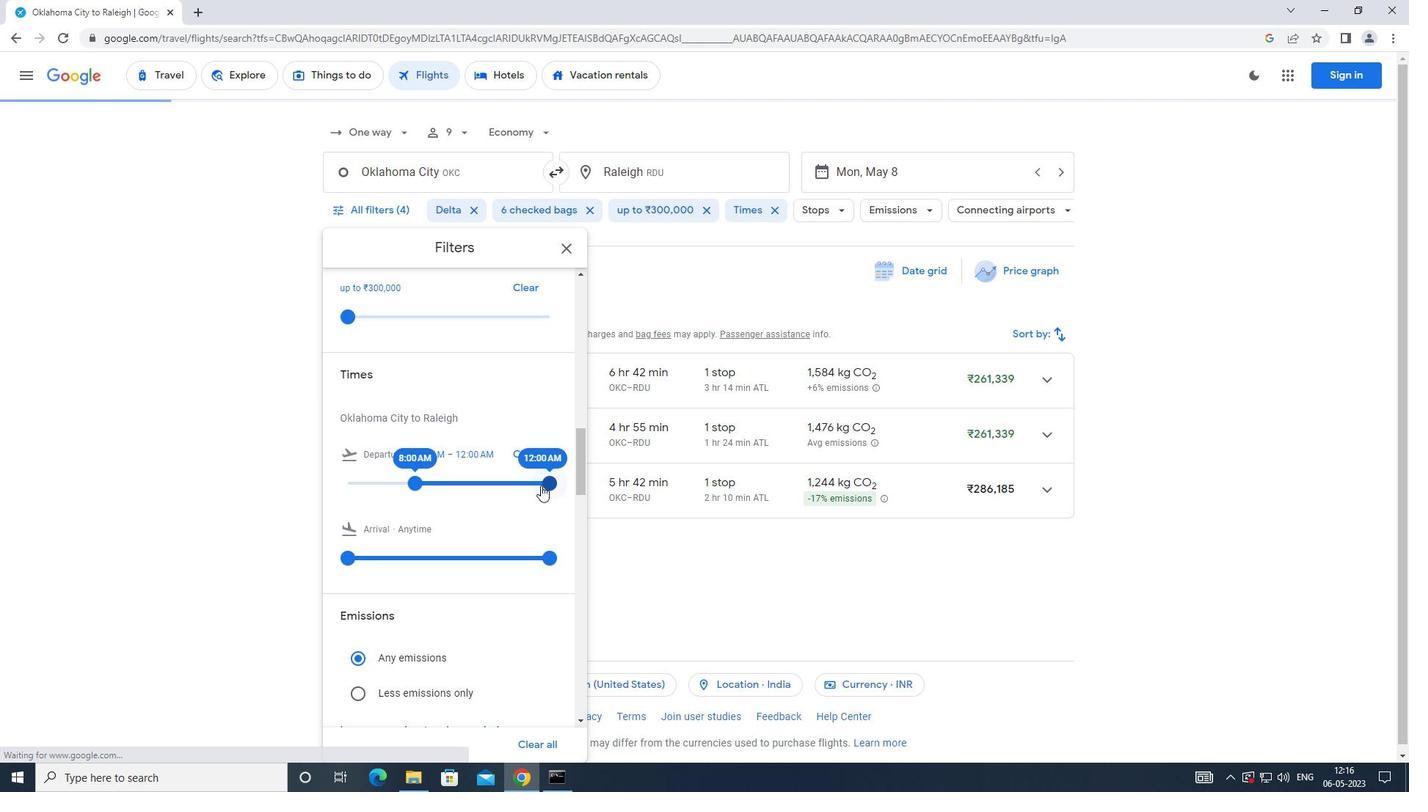 
Action: Mouse moved to (380, 501)
Screenshot: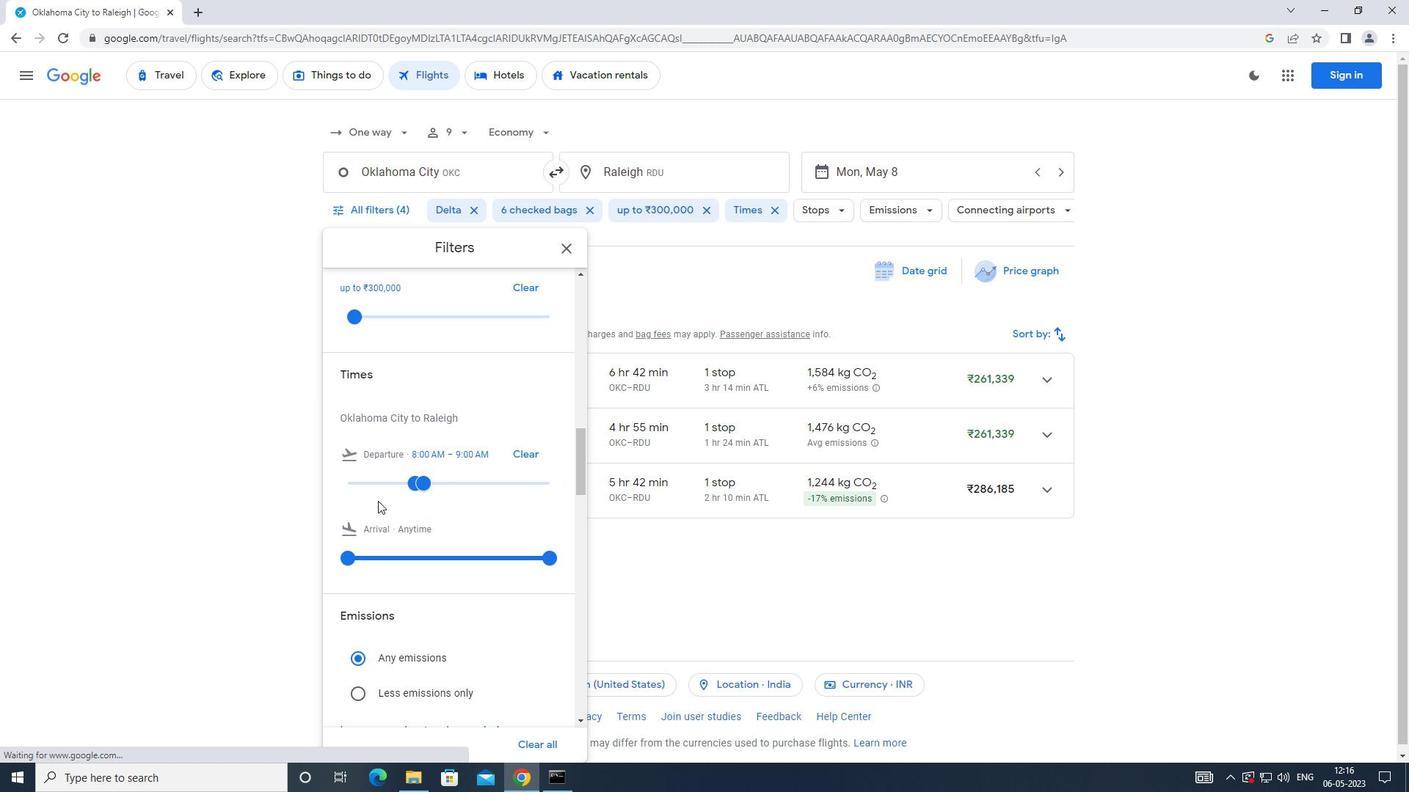
